 Task: For heading Arial Rounded MT Bold with Underline.  font size for heading26,  'Change the font style of data to'Browallia New.  and font size to 18,  Change the alignment of both headline & data to Align middle & Align Text left.  In the sheet  analysisMonthlySales_Analysis
Action: Mouse moved to (158, 209)
Screenshot: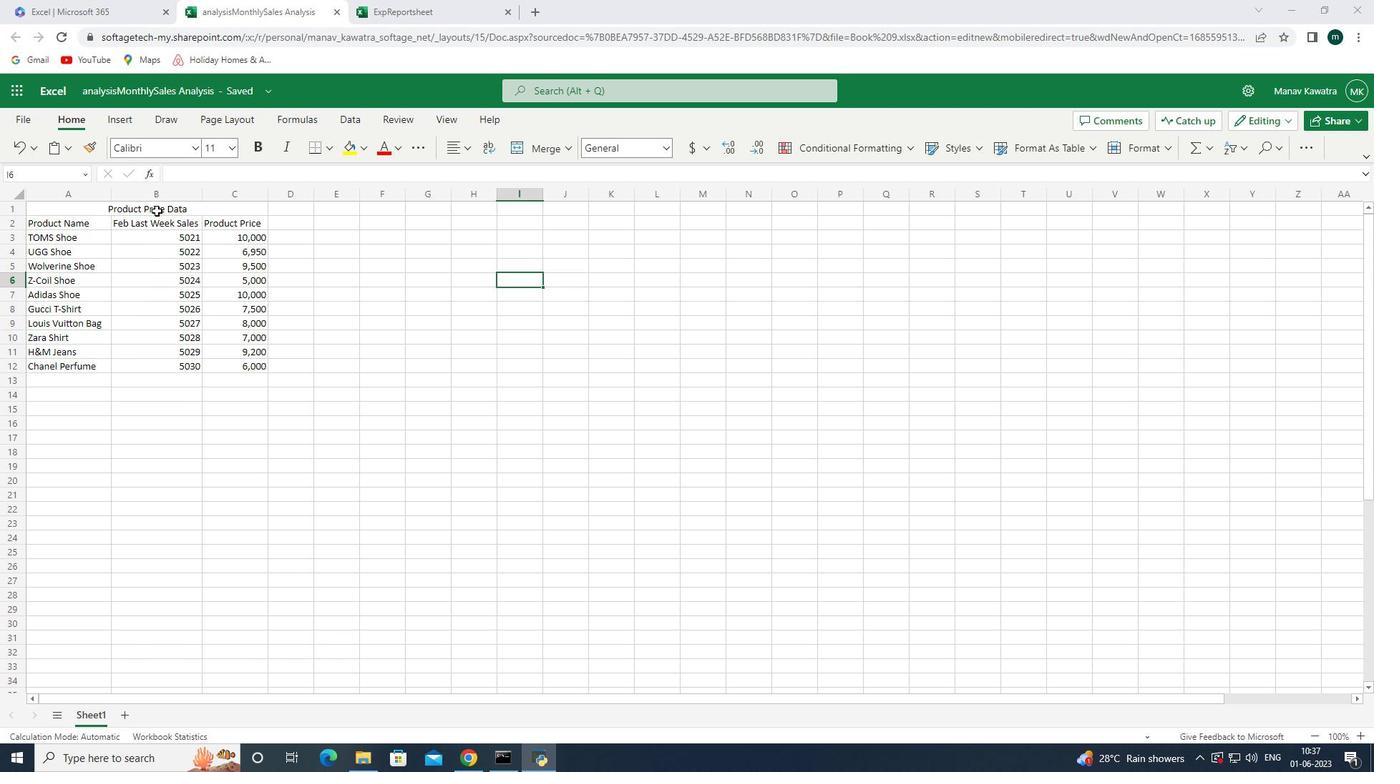 
Action: Mouse pressed left at (158, 209)
Screenshot: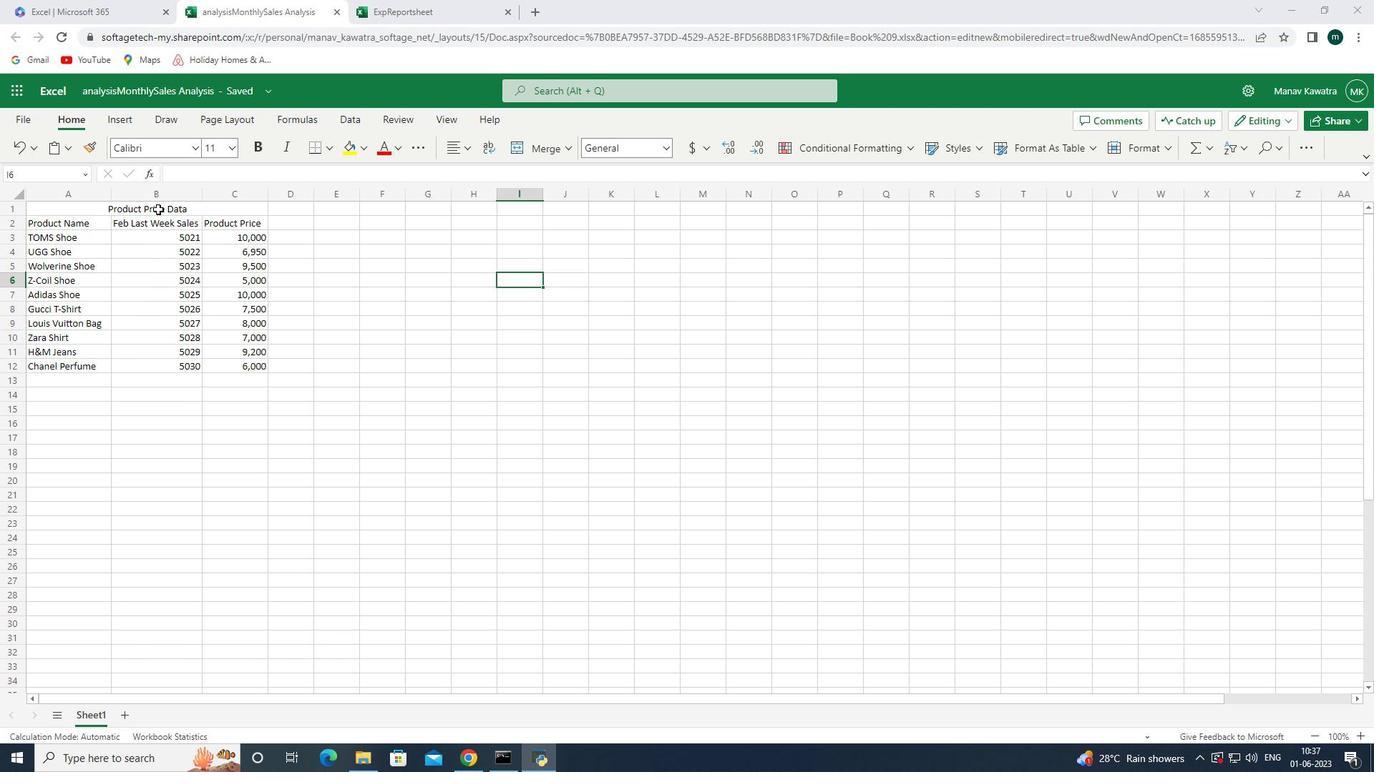 
Action: Mouse moved to (196, 145)
Screenshot: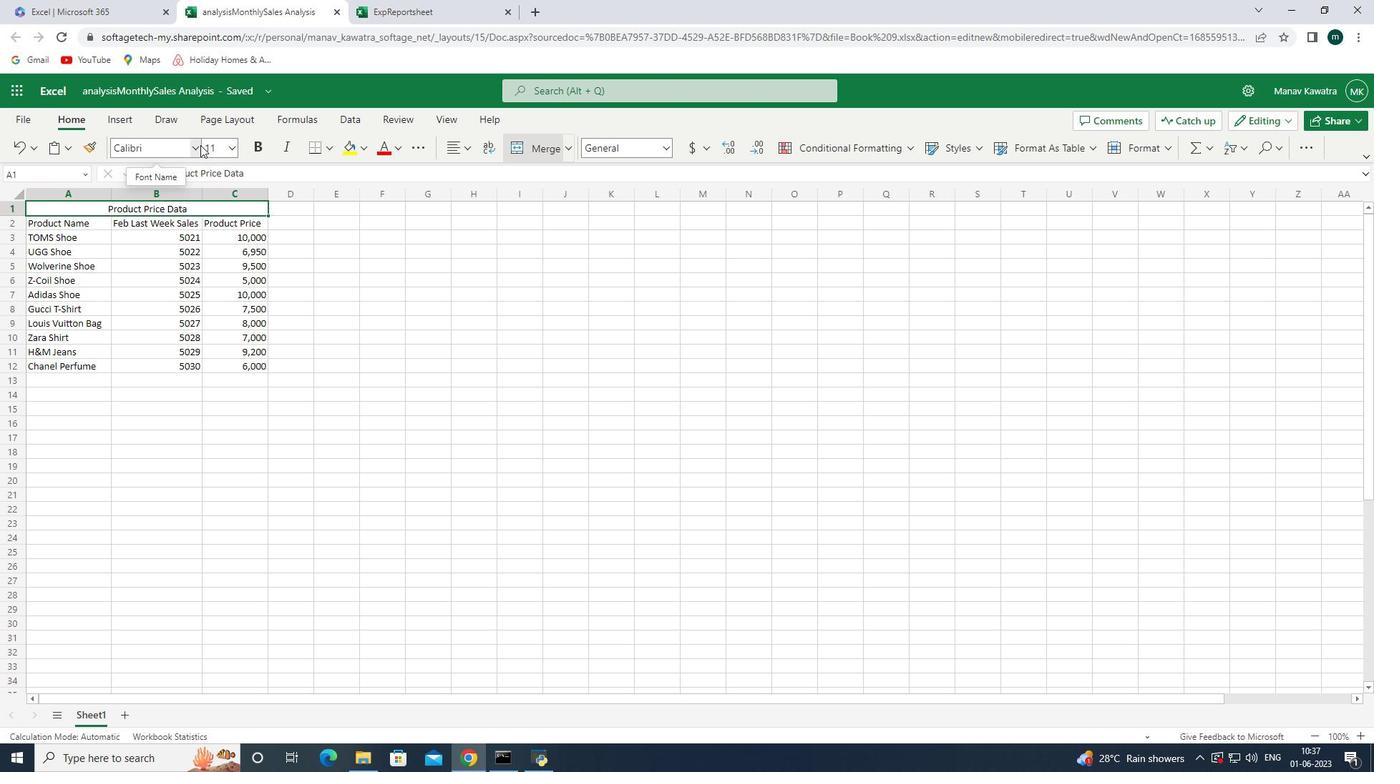 
Action: Mouse pressed left at (196, 145)
Screenshot: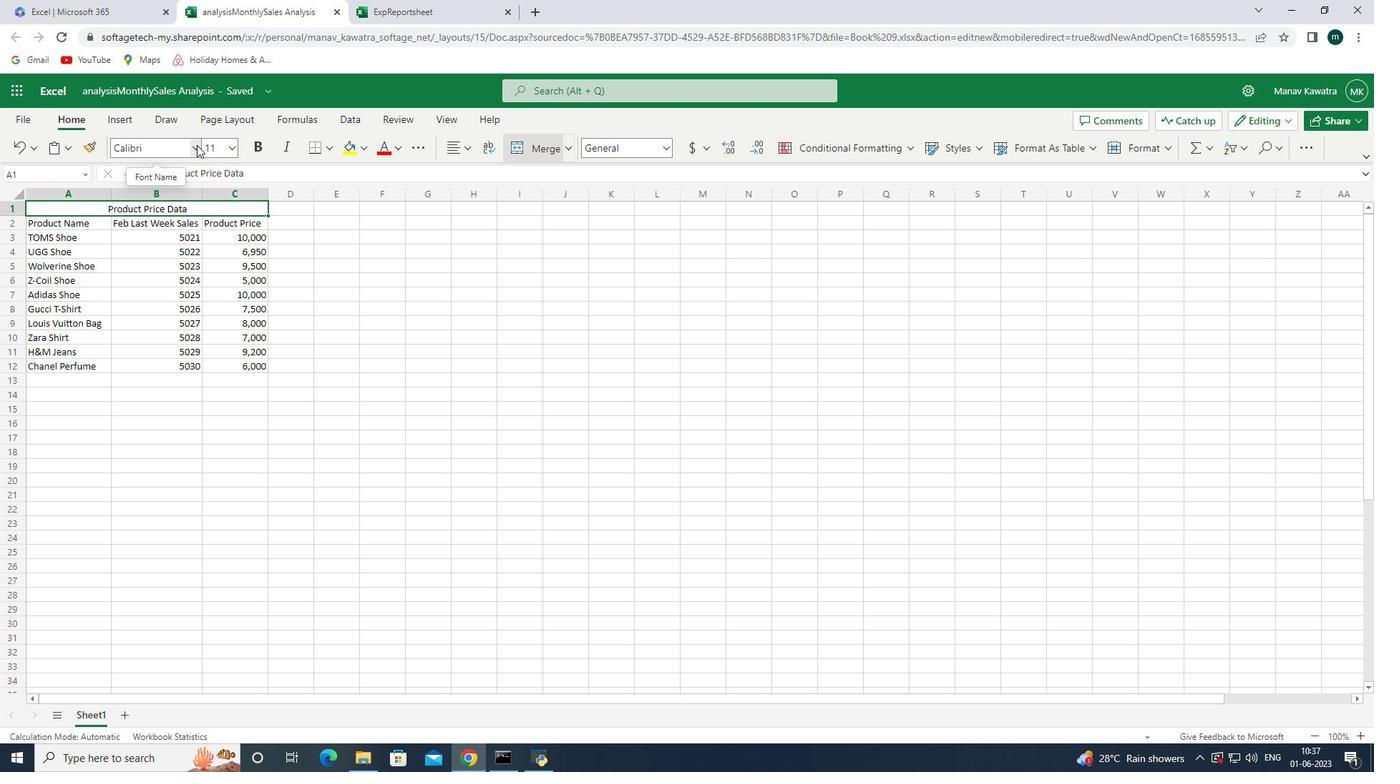 
Action: Key pressed <Key.down><Key.down><Key.down><Key.enter>
Screenshot: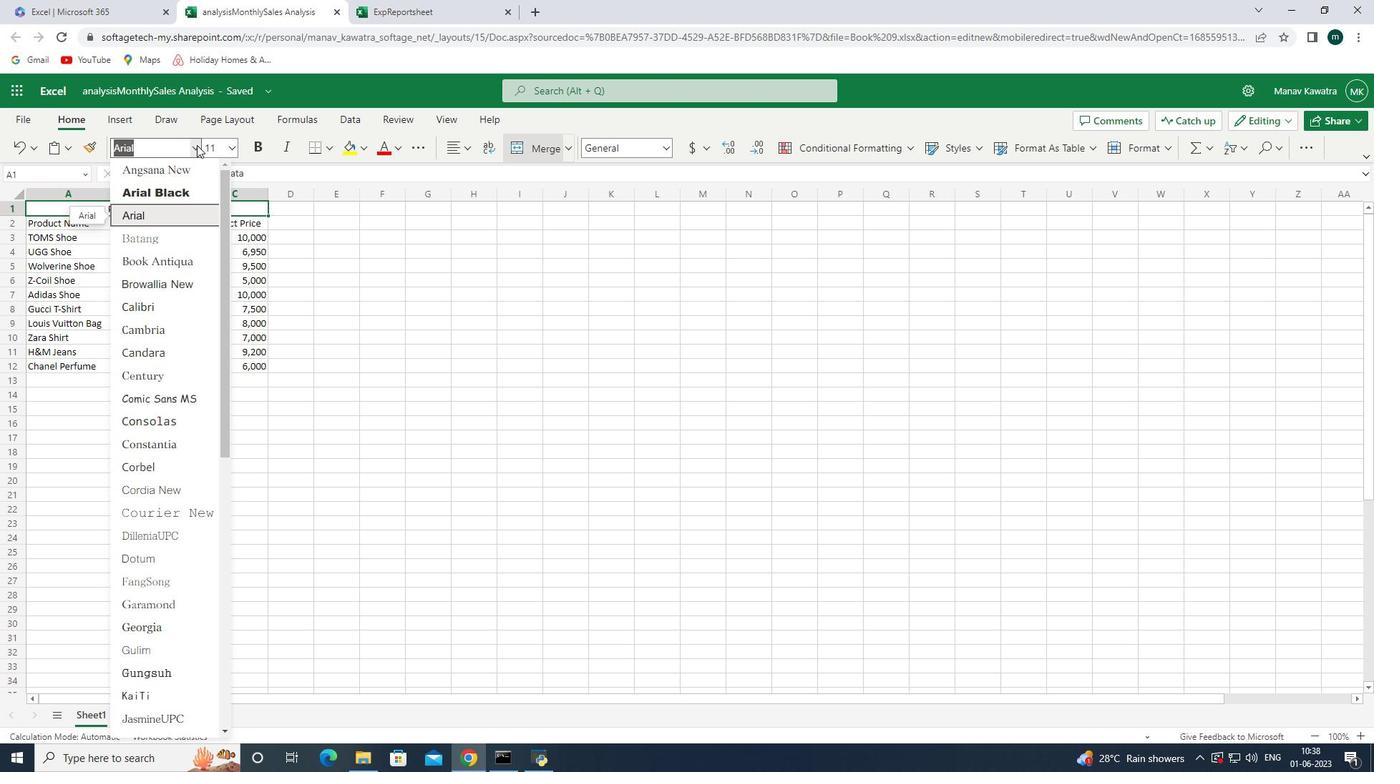 
Action: Mouse moved to (267, 148)
Screenshot: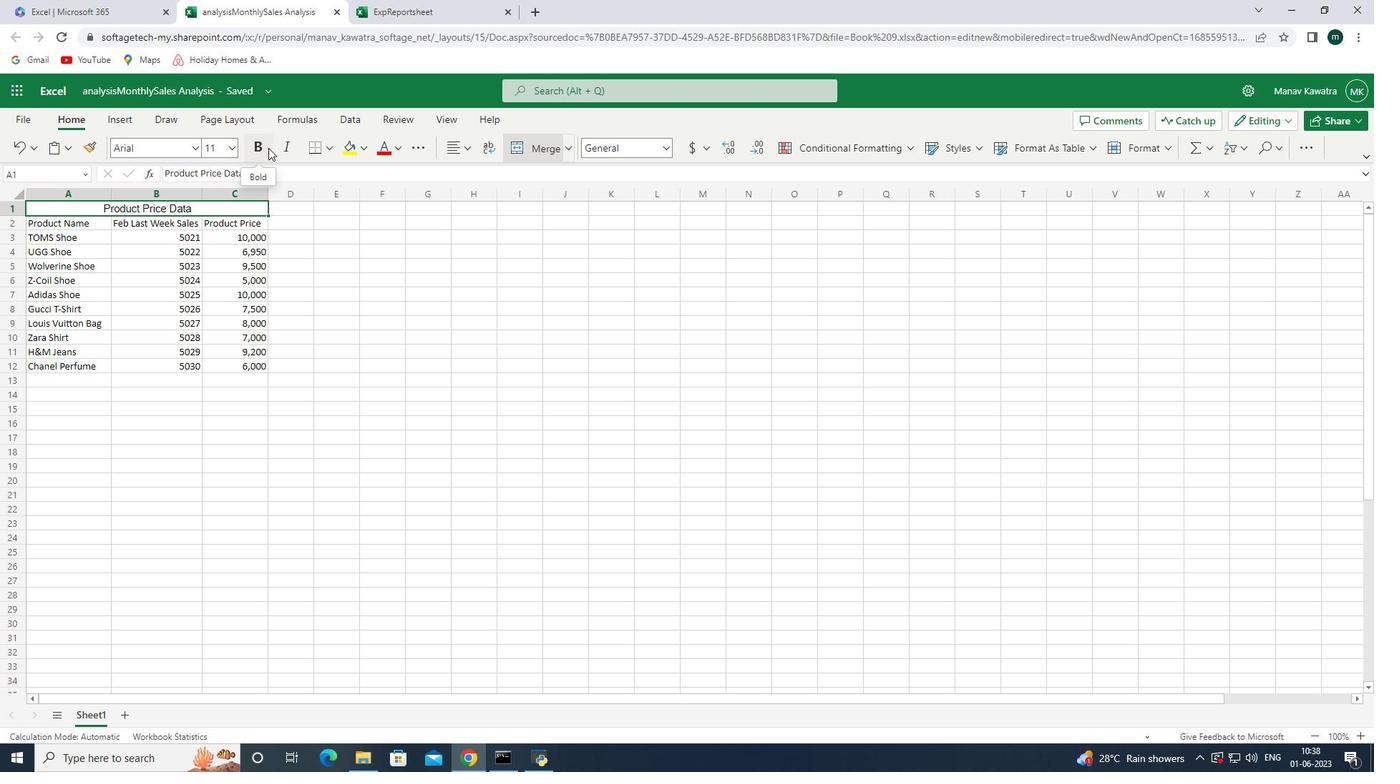 
Action: Mouse pressed left at (267, 148)
Screenshot: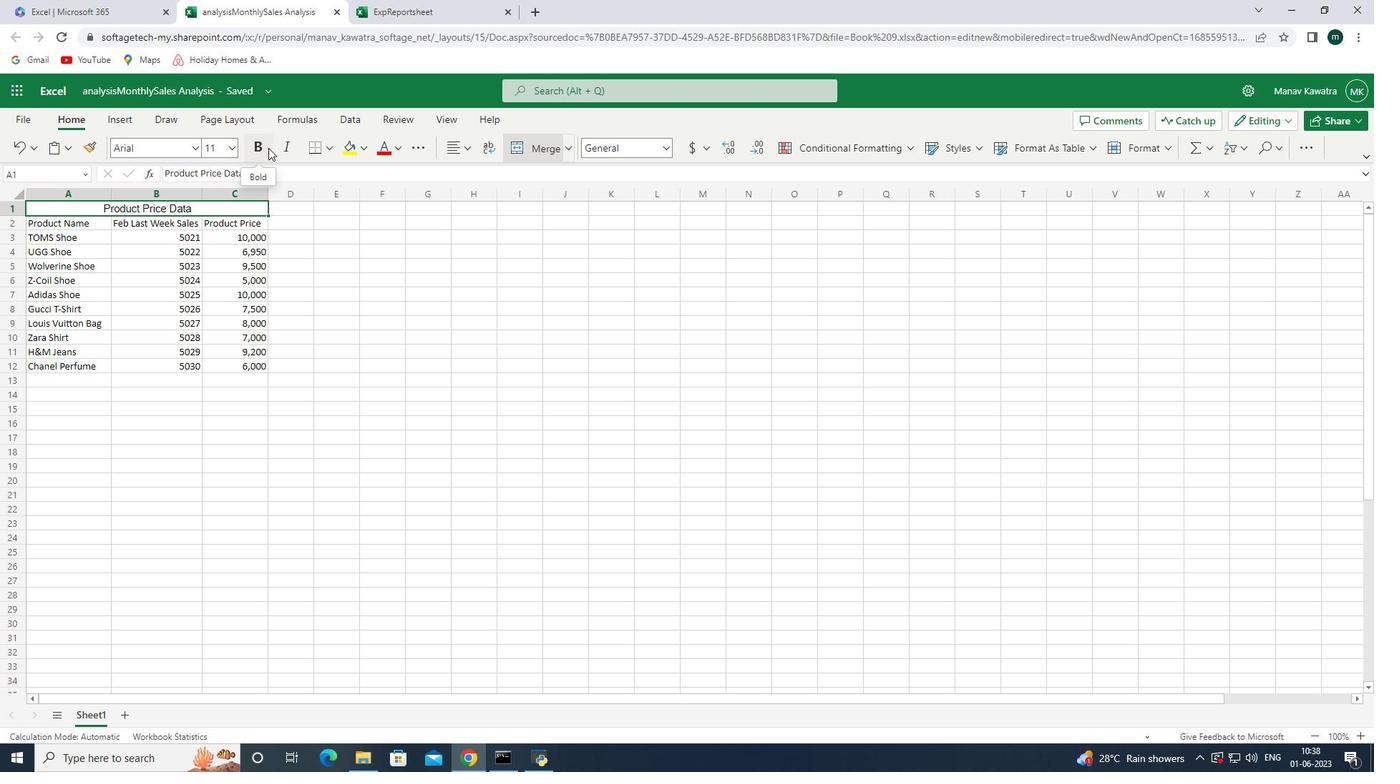 
Action: Mouse moved to (979, 154)
Screenshot: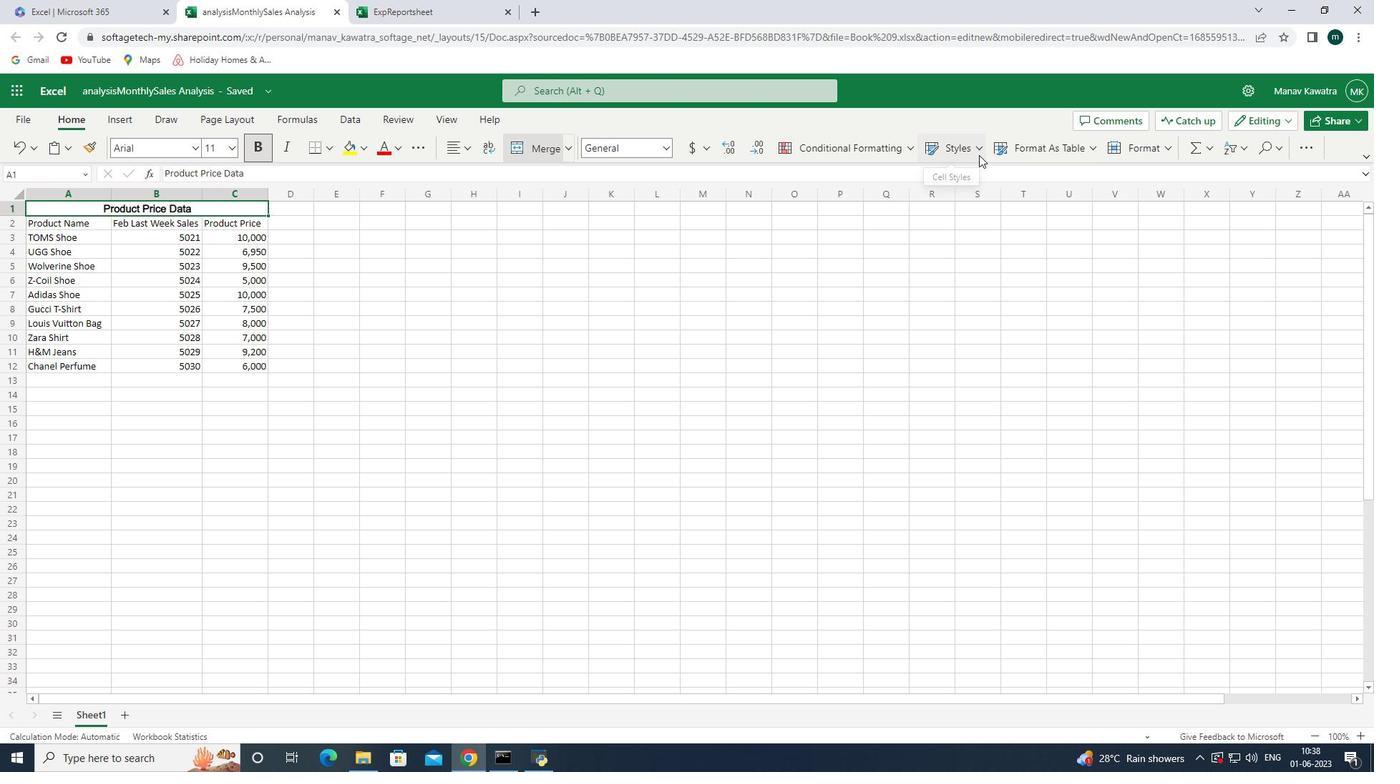 
Action: Mouse pressed left at (979, 154)
Screenshot: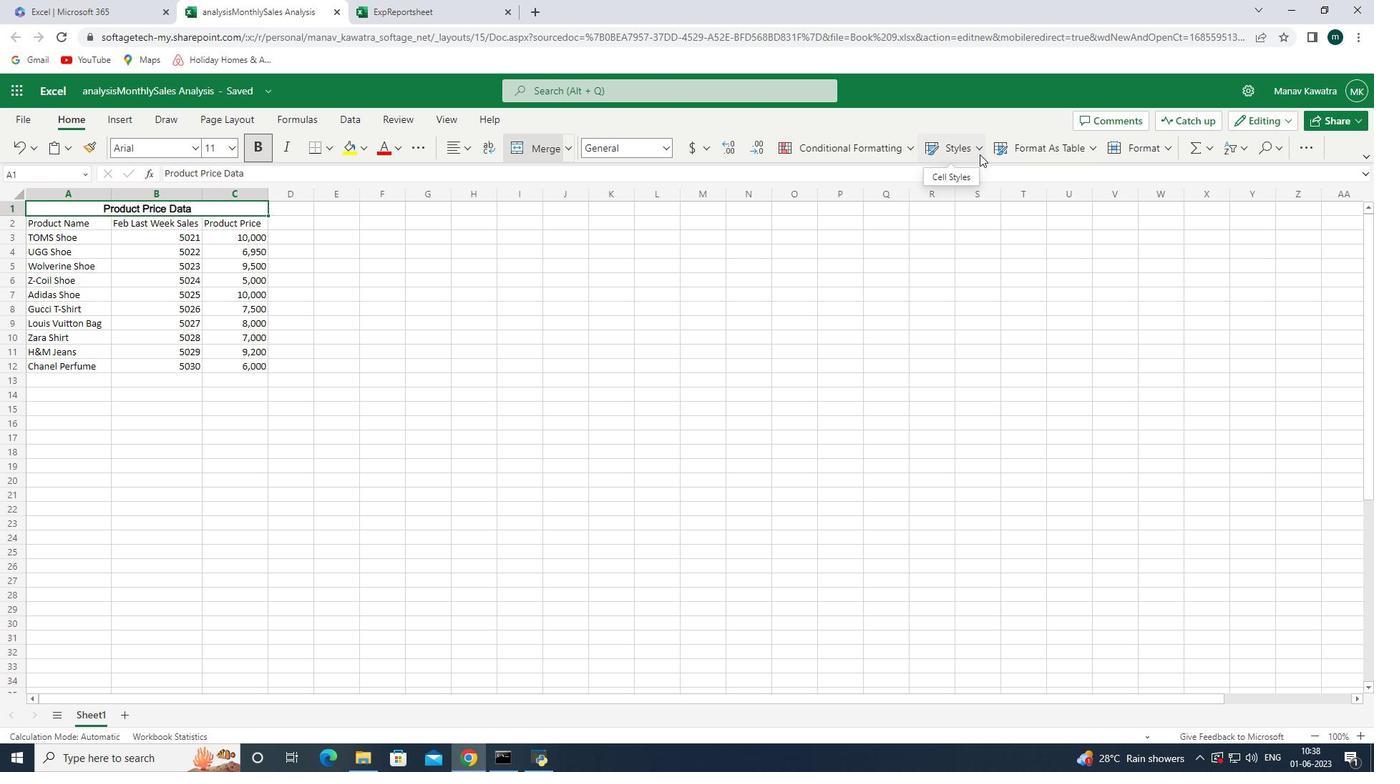 
Action: Mouse moved to (1094, 147)
Screenshot: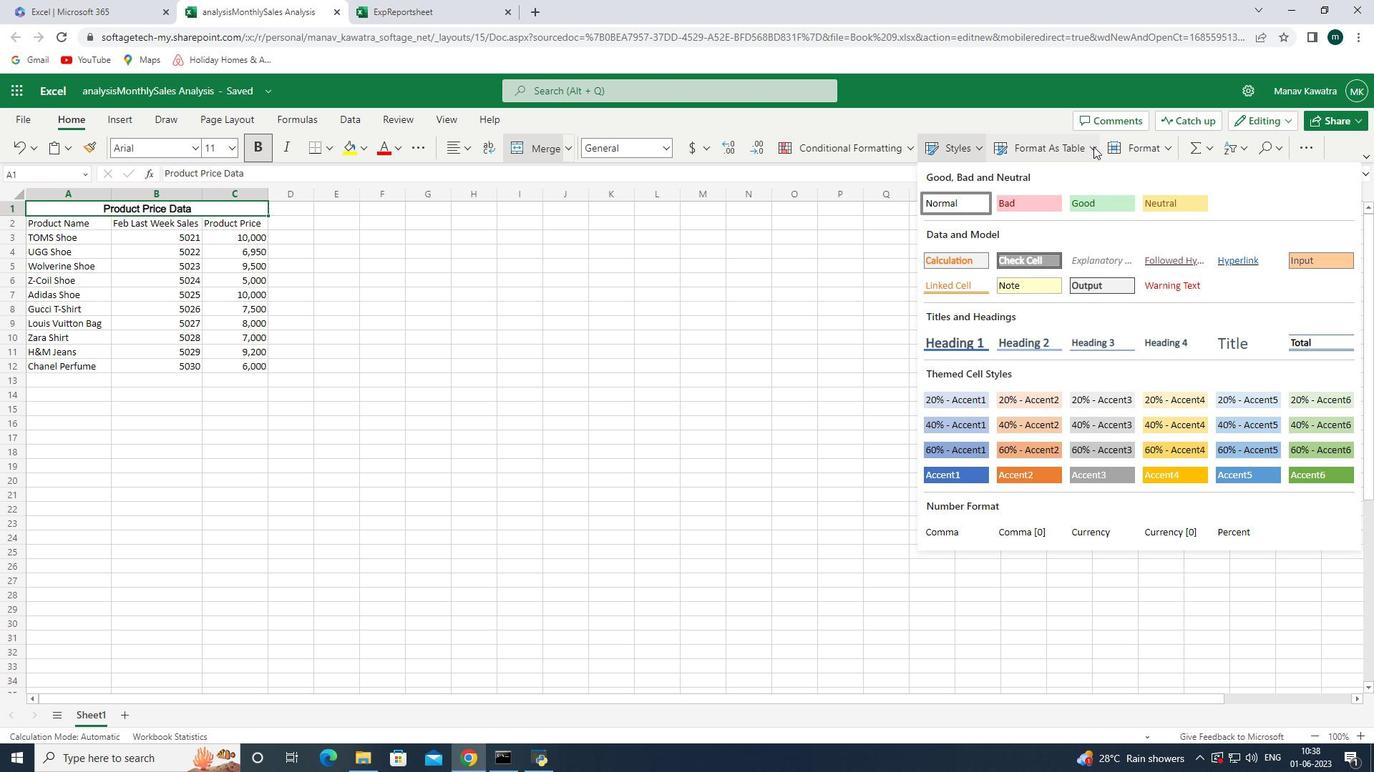 
Action: Mouse pressed left at (1094, 147)
Screenshot: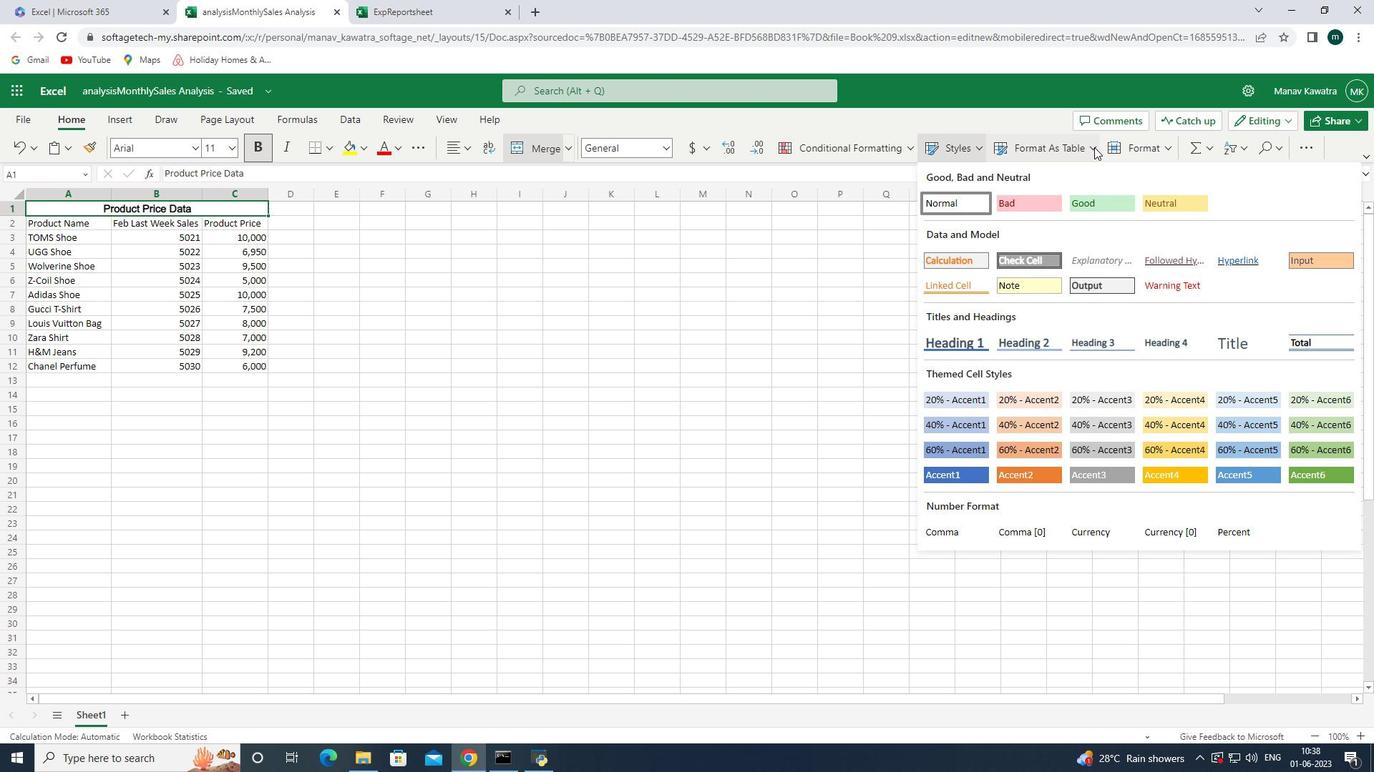 
Action: Mouse moved to (1167, 148)
Screenshot: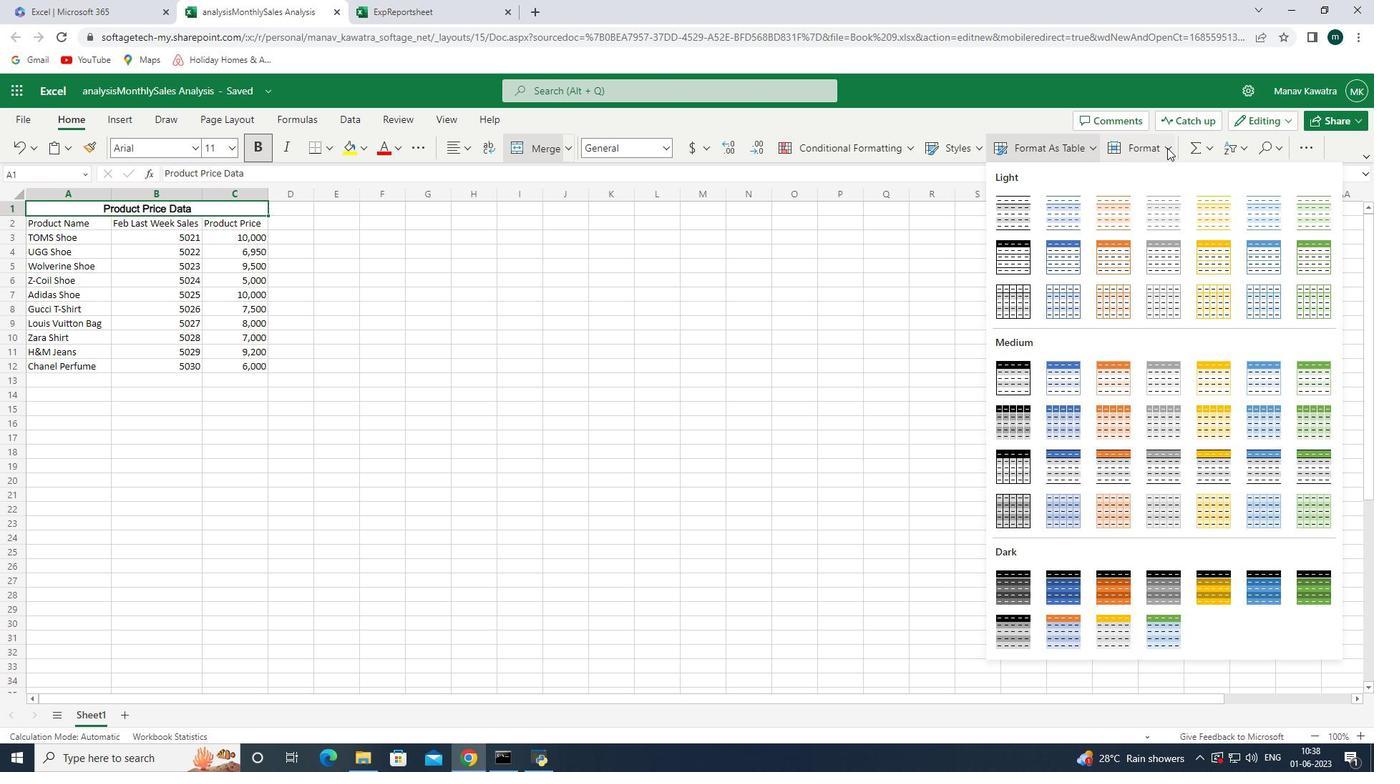 
Action: Mouse pressed left at (1167, 148)
Screenshot: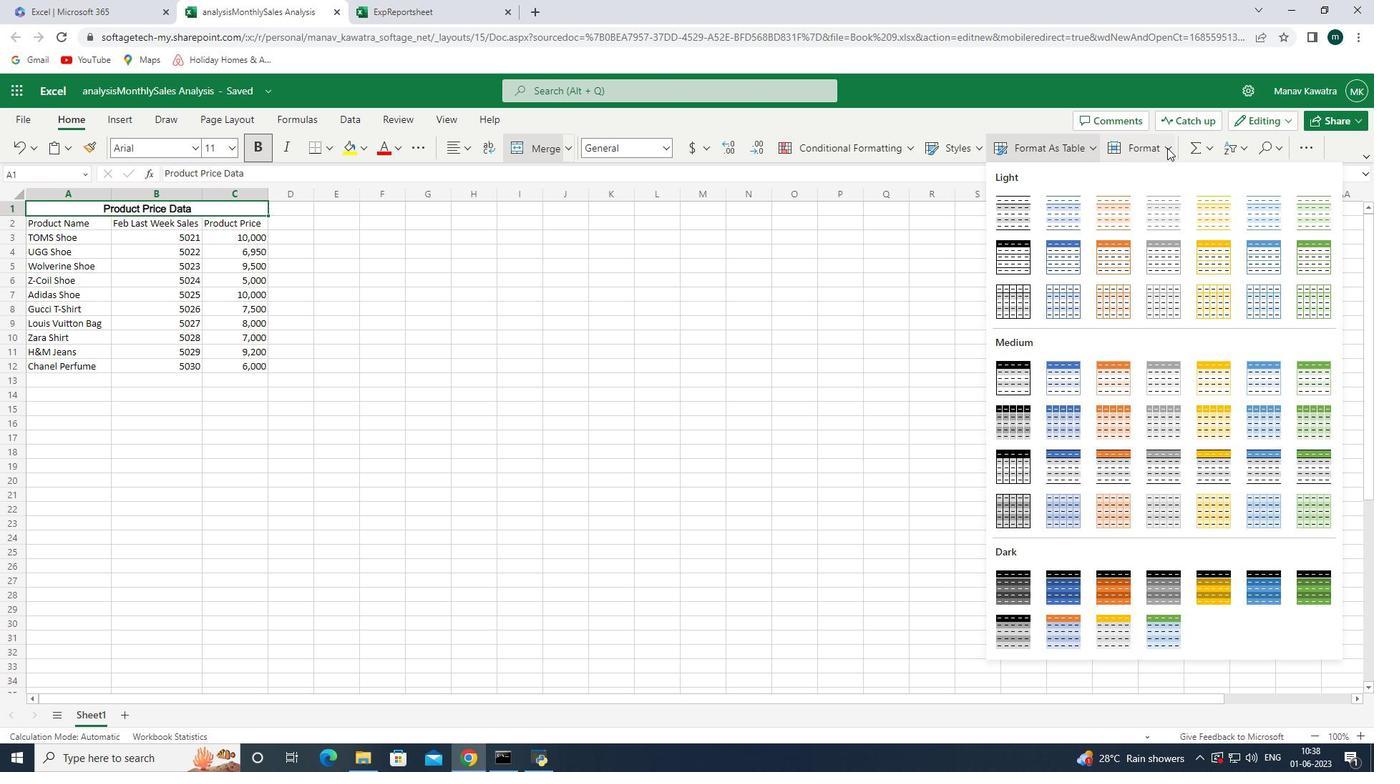 
Action: Mouse moved to (138, 118)
Screenshot: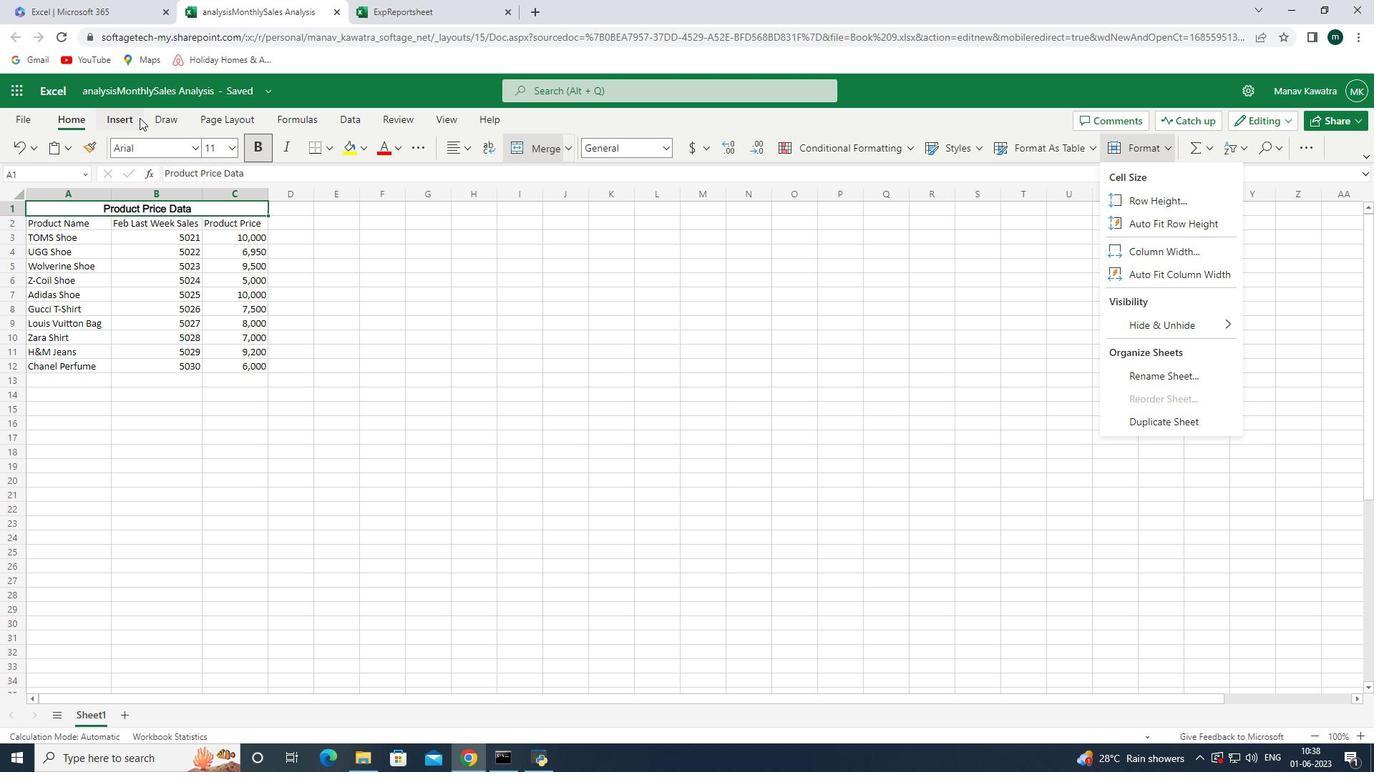 
Action: Mouse pressed left at (138, 118)
Screenshot: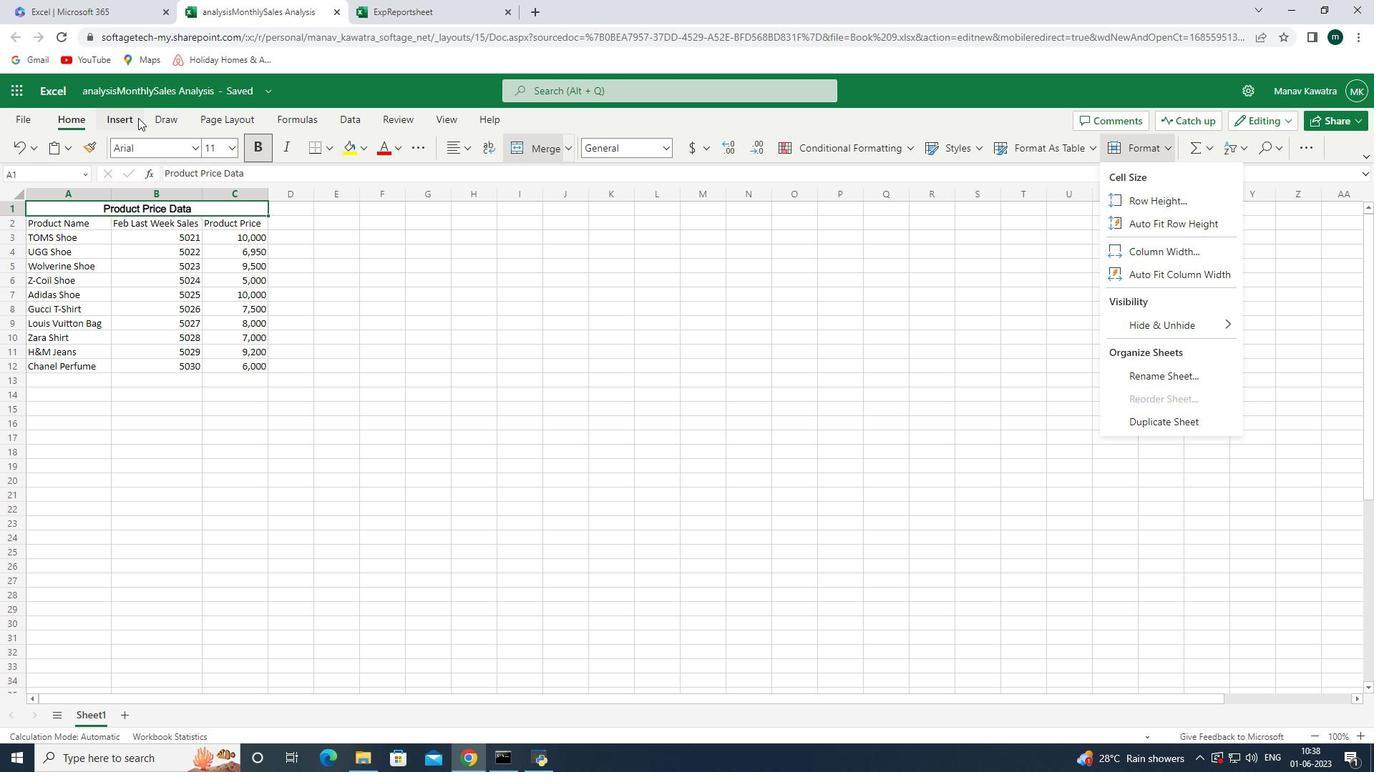 
Action: Mouse moved to (90, 148)
Screenshot: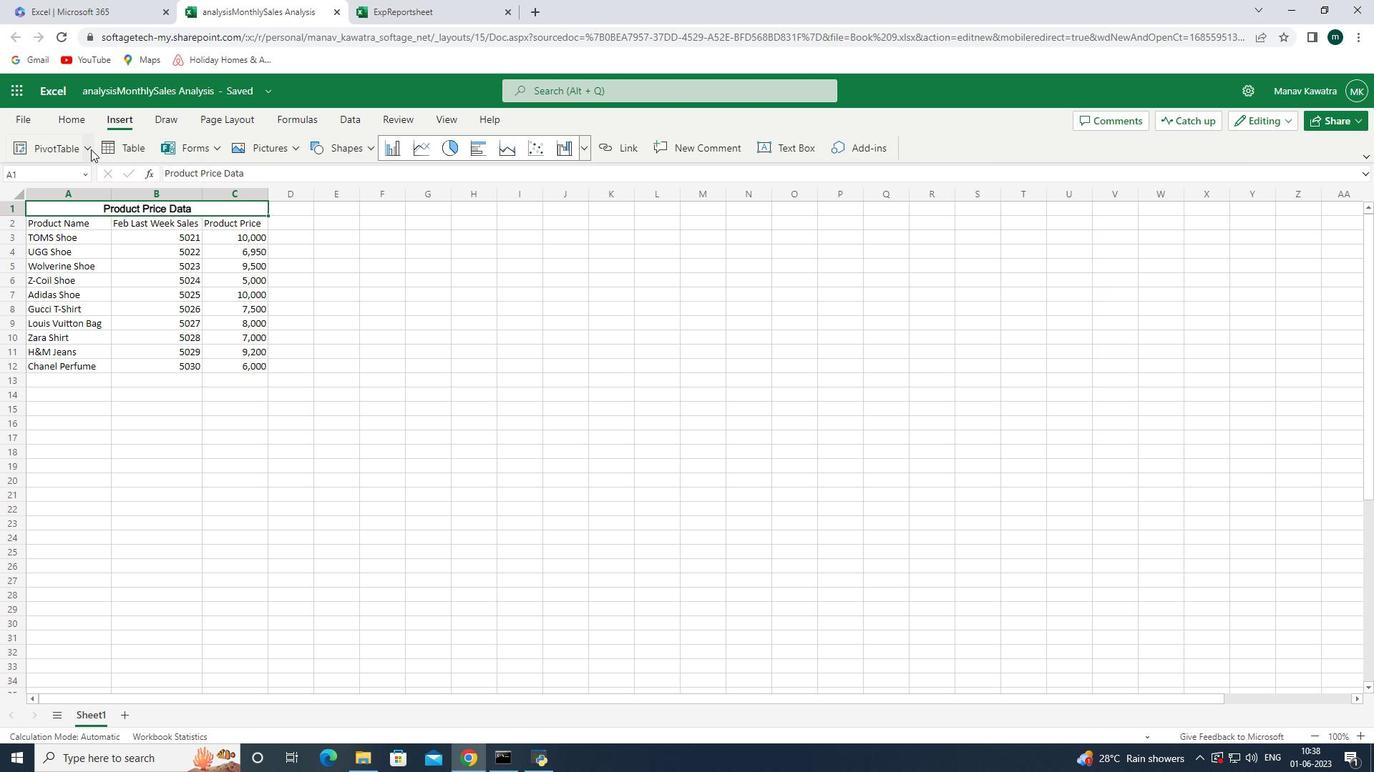 
Action: Mouse pressed left at (90, 148)
Screenshot: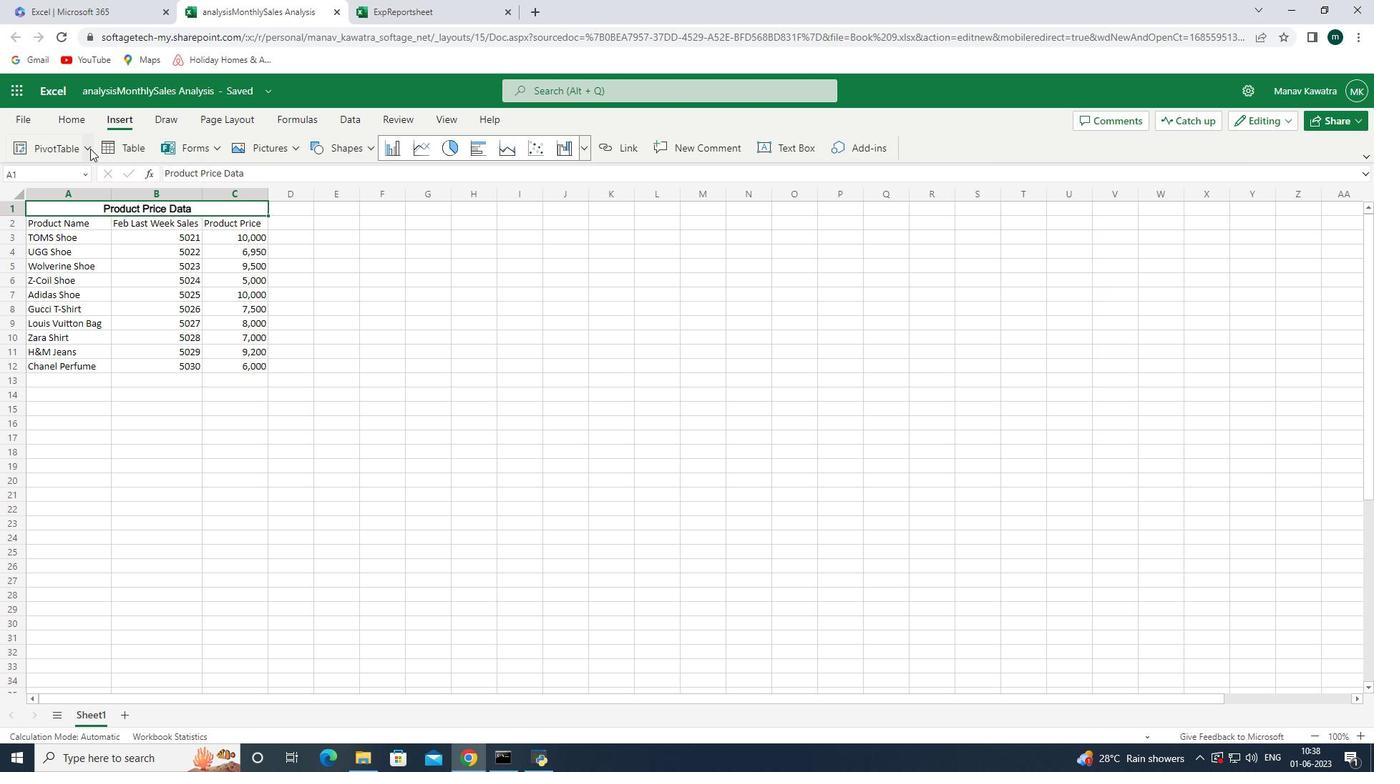 
Action: Mouse moved to (221, 149)
Screenshot: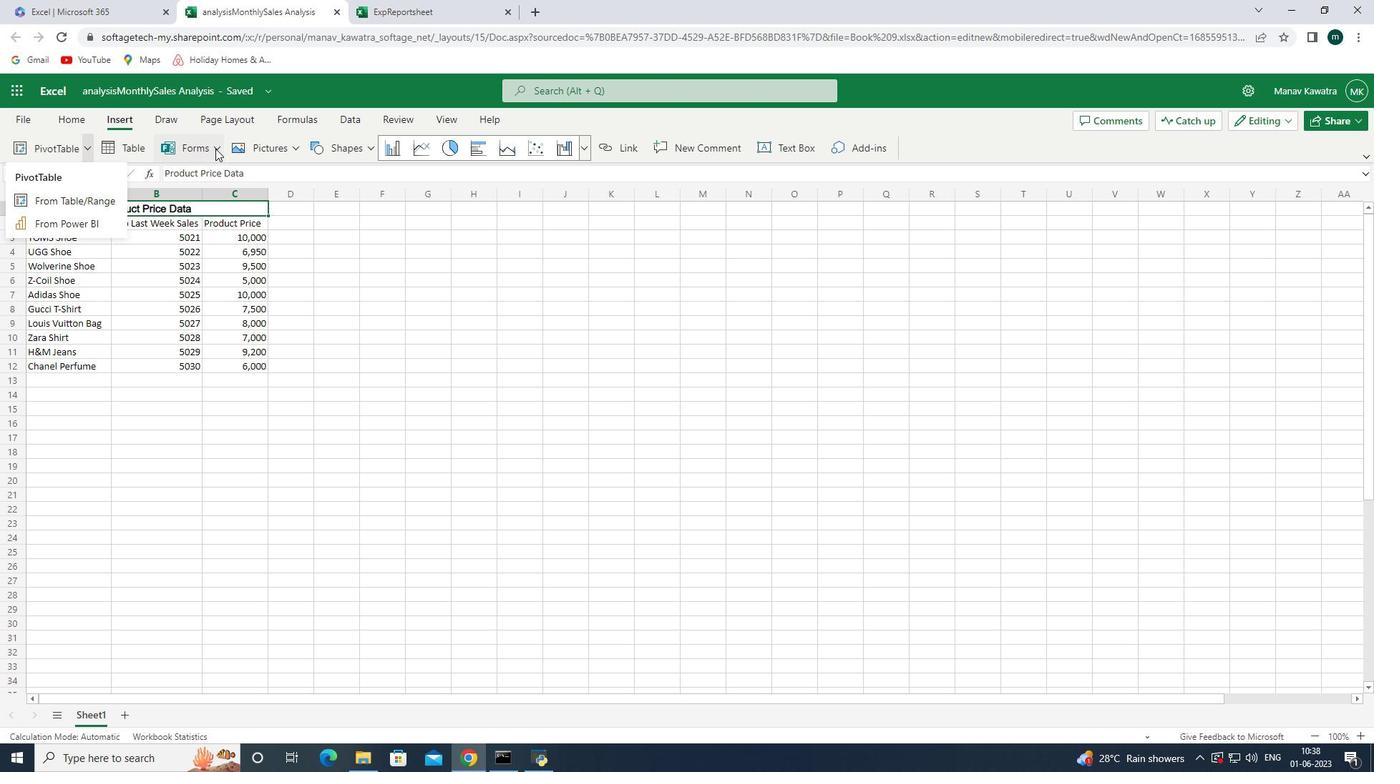
Action: Mouse pressed left at (221, 149)
Screenshot: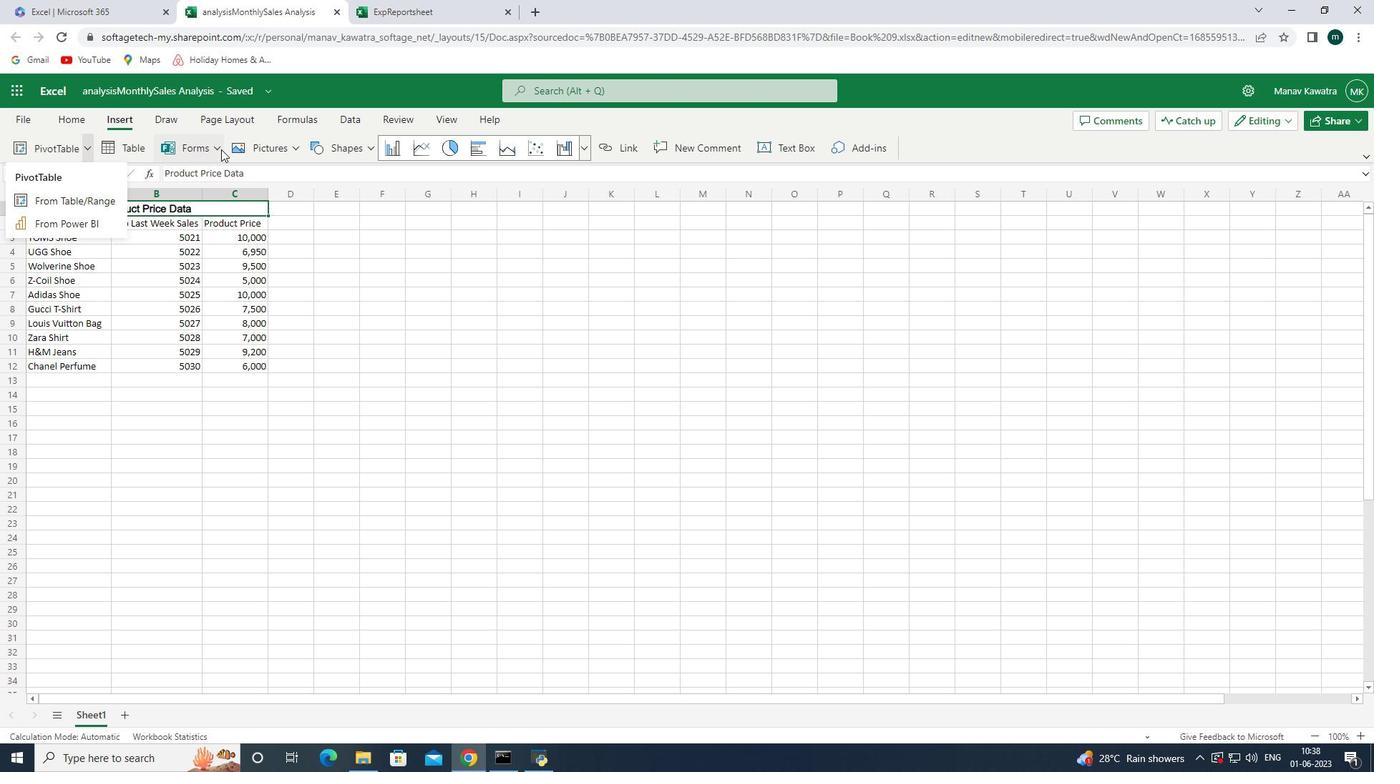
Action: Mouse moved to (297, 147)
Screenshot: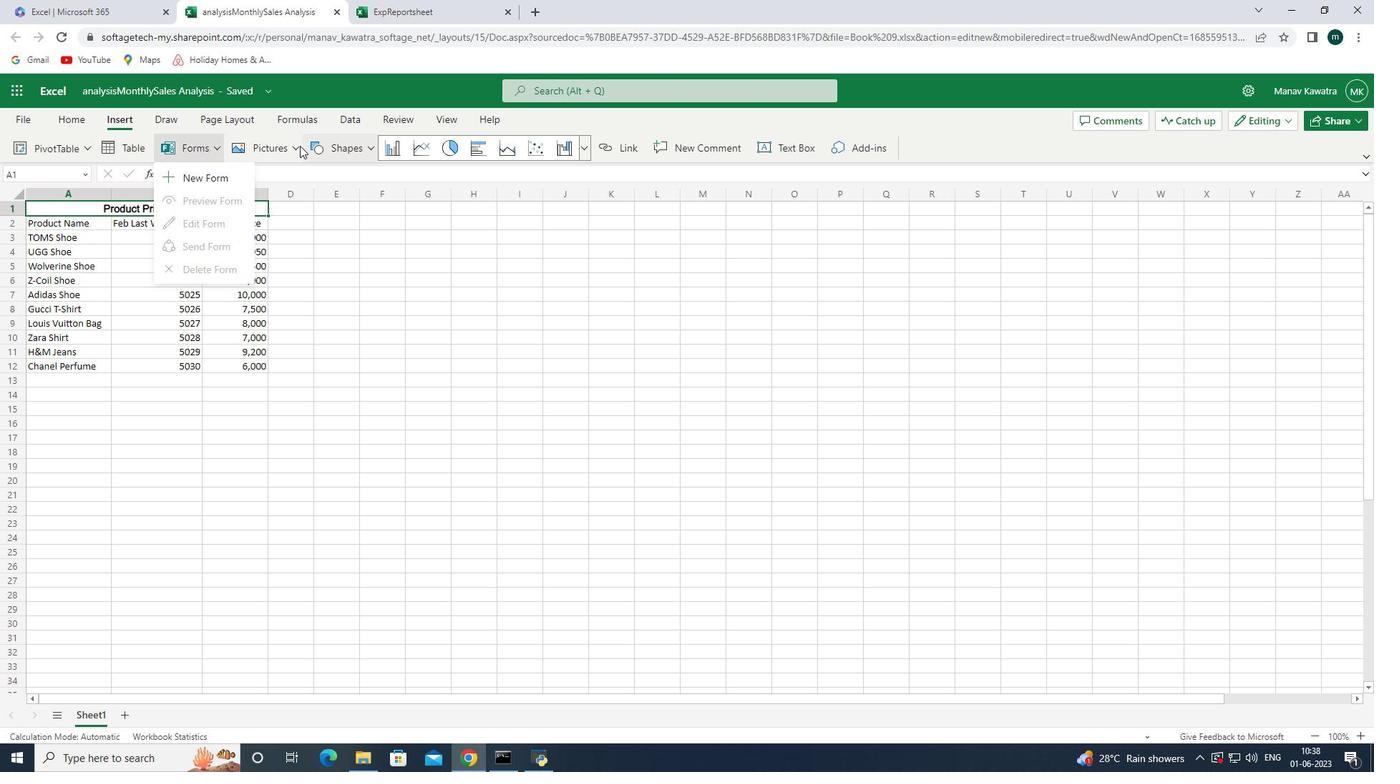 
Action: Mouse pressed left at (297, 147)
Screenshot: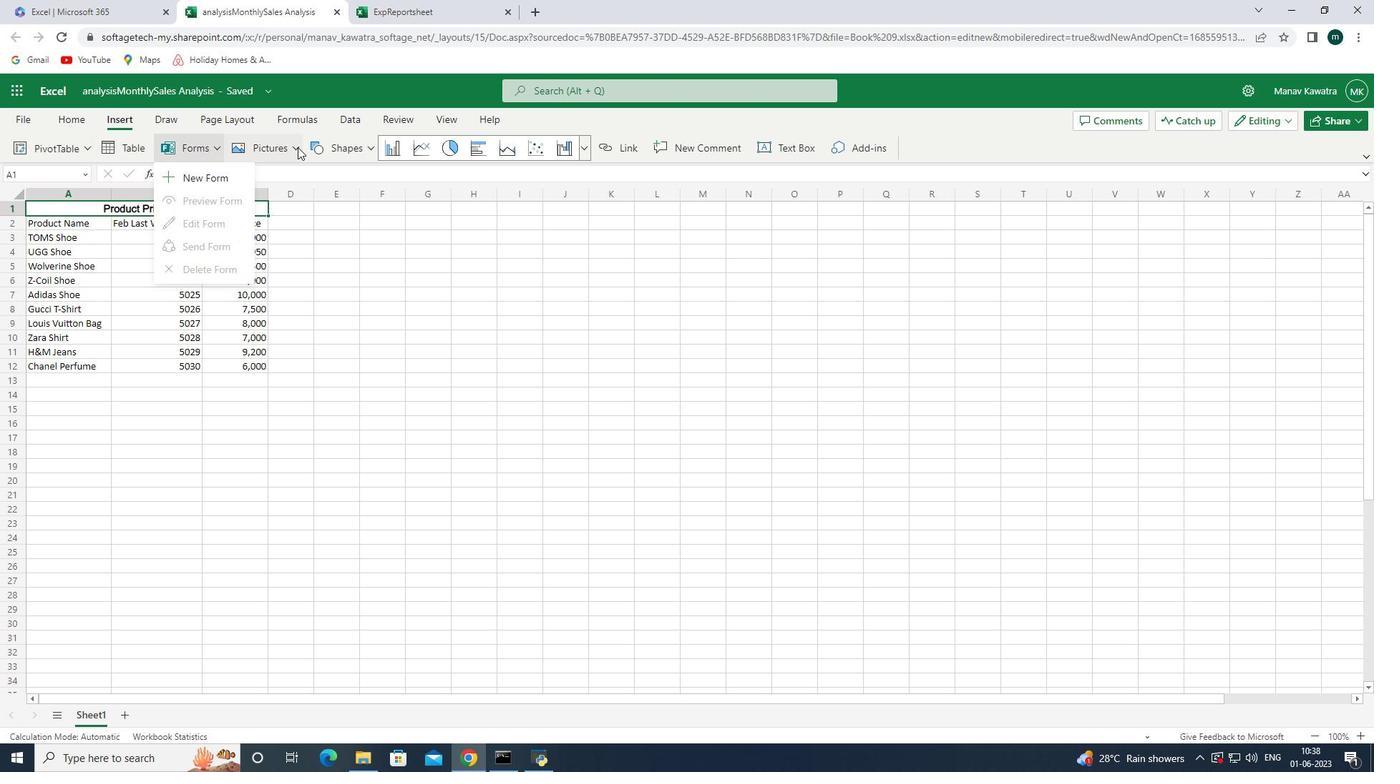 
Action: Mouse moved to (371, 149)
Screenshot: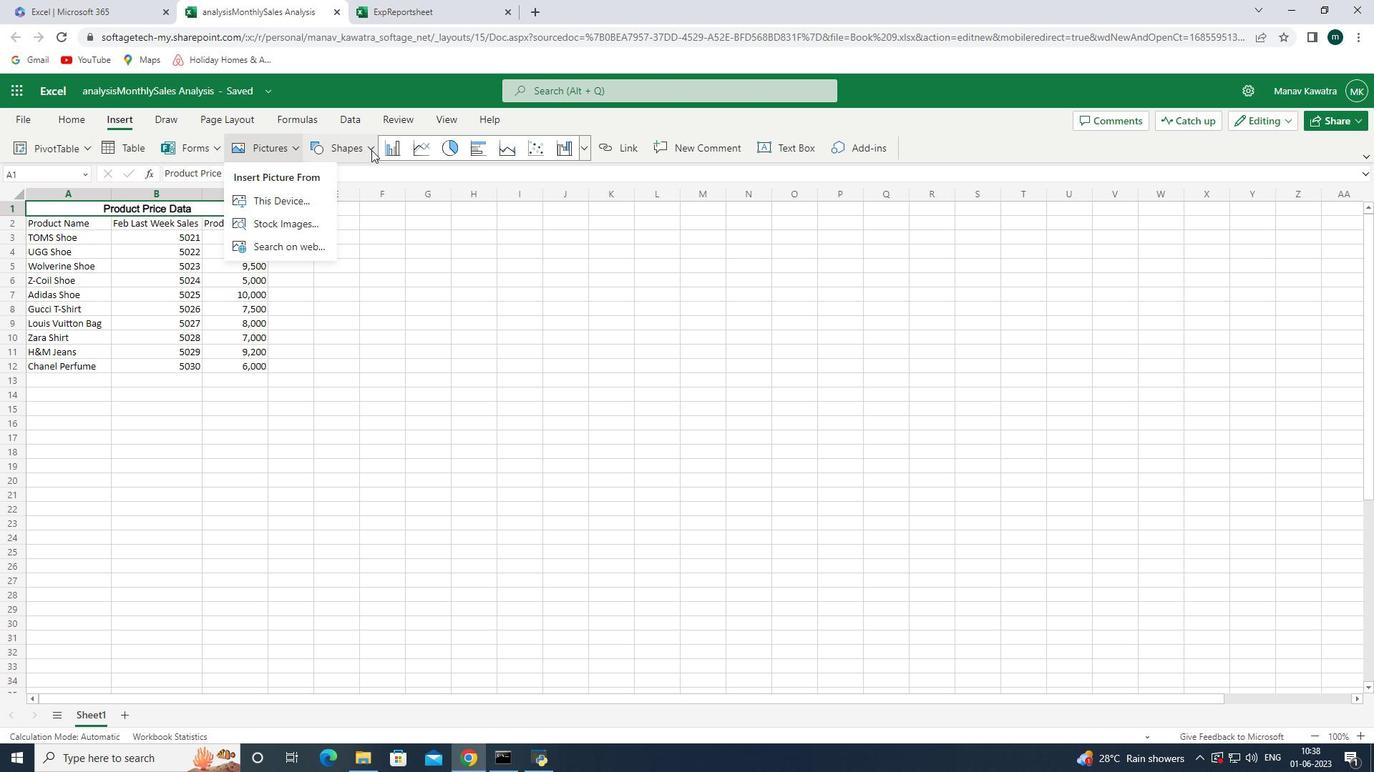 
Action: Mouse pressed left at (371, 149)
Screenshot: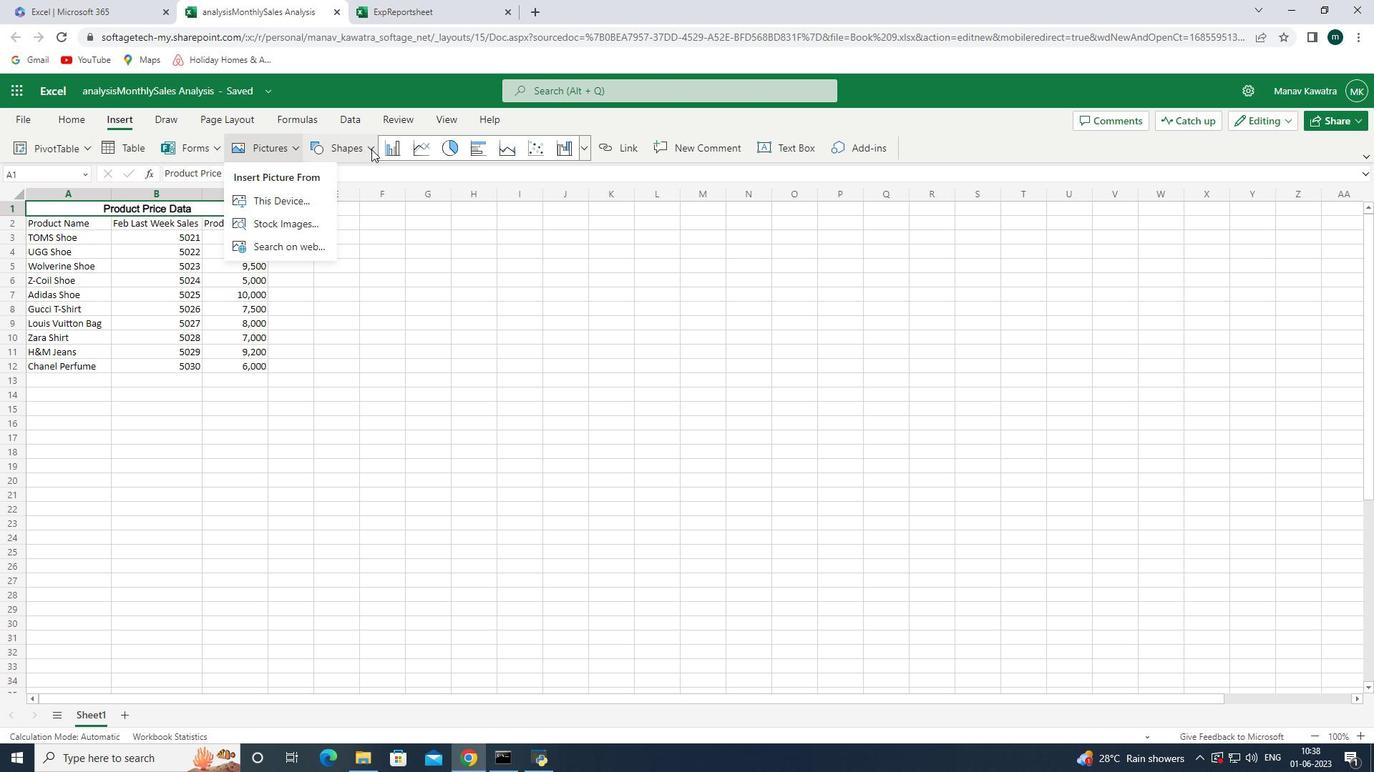 
Action: Mouse moved to (171, 115)
Screenshot: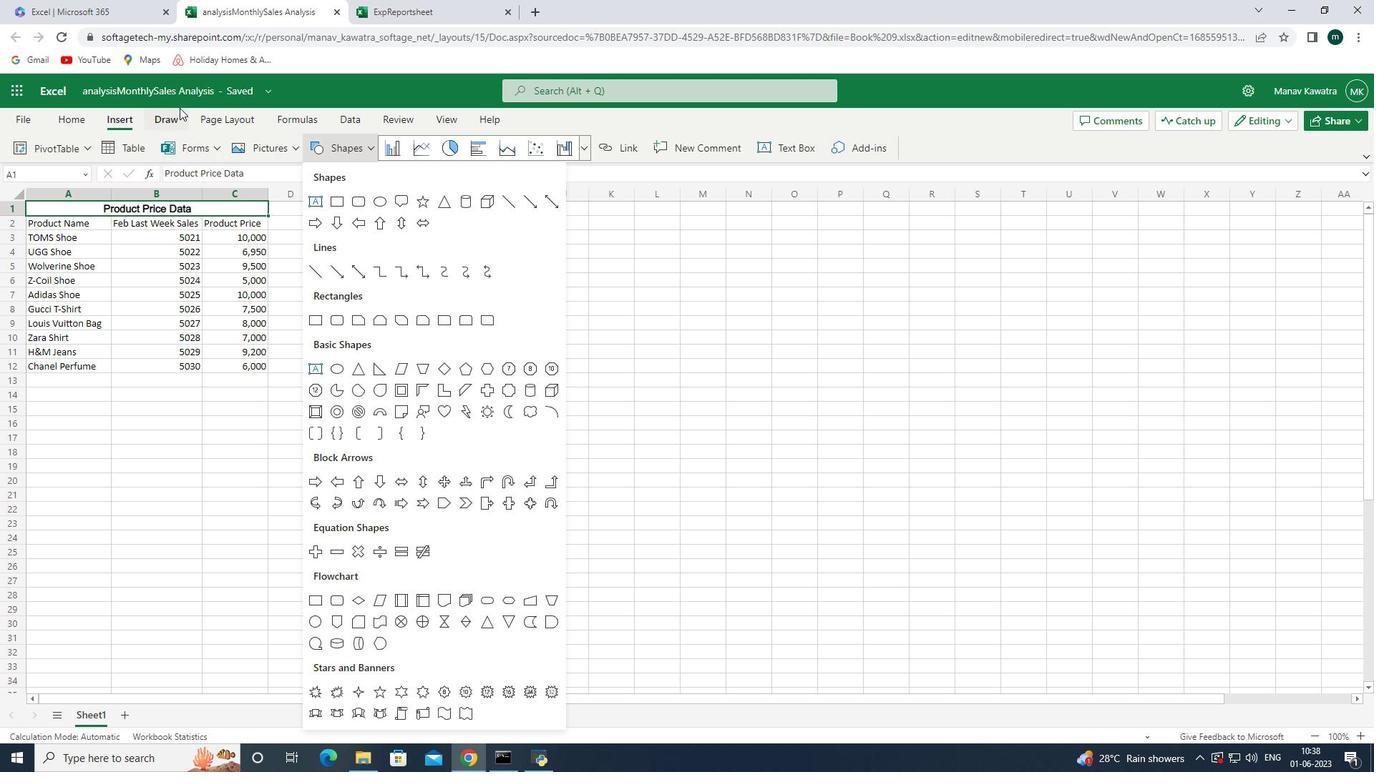
Action: Mouse pressed left at (171, 115)
Screenshot: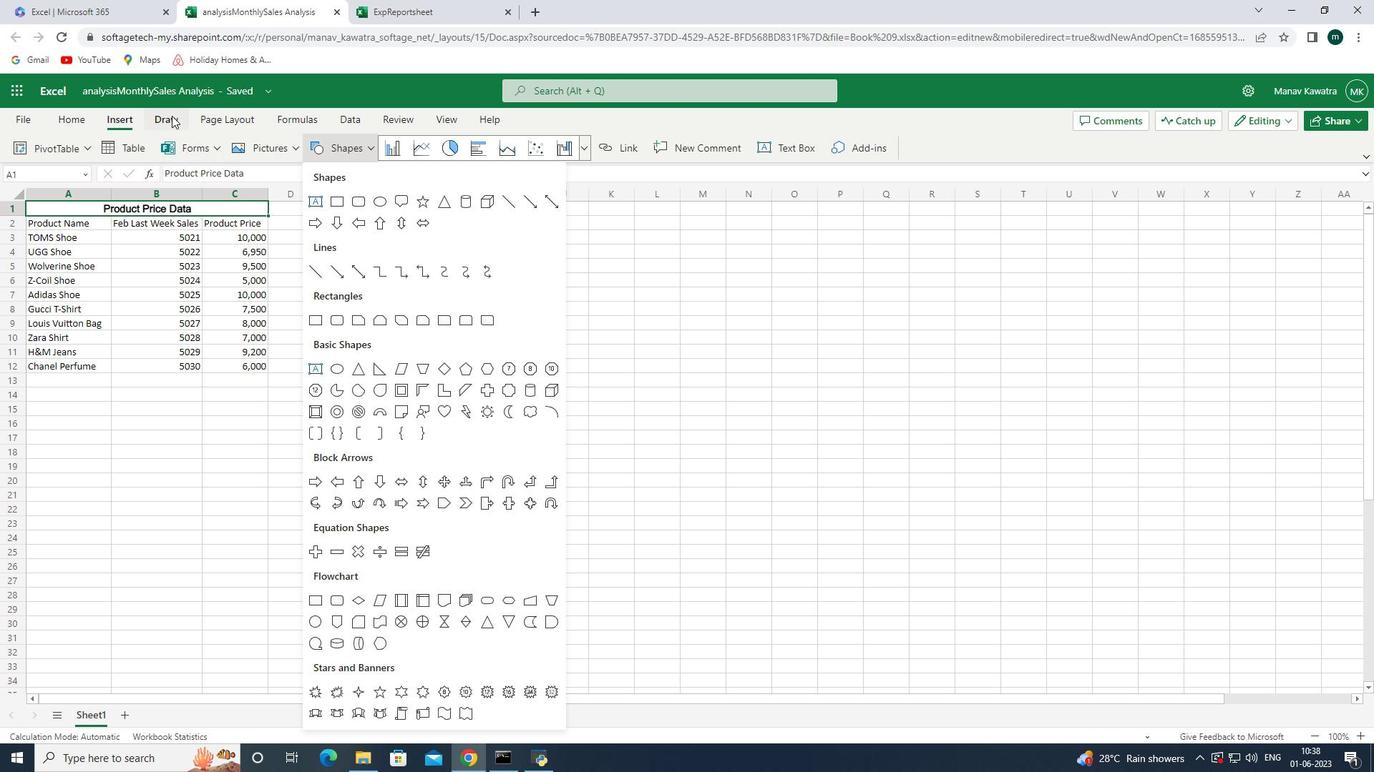 
Action: Mouse moved to (215, 118)
Screenshot: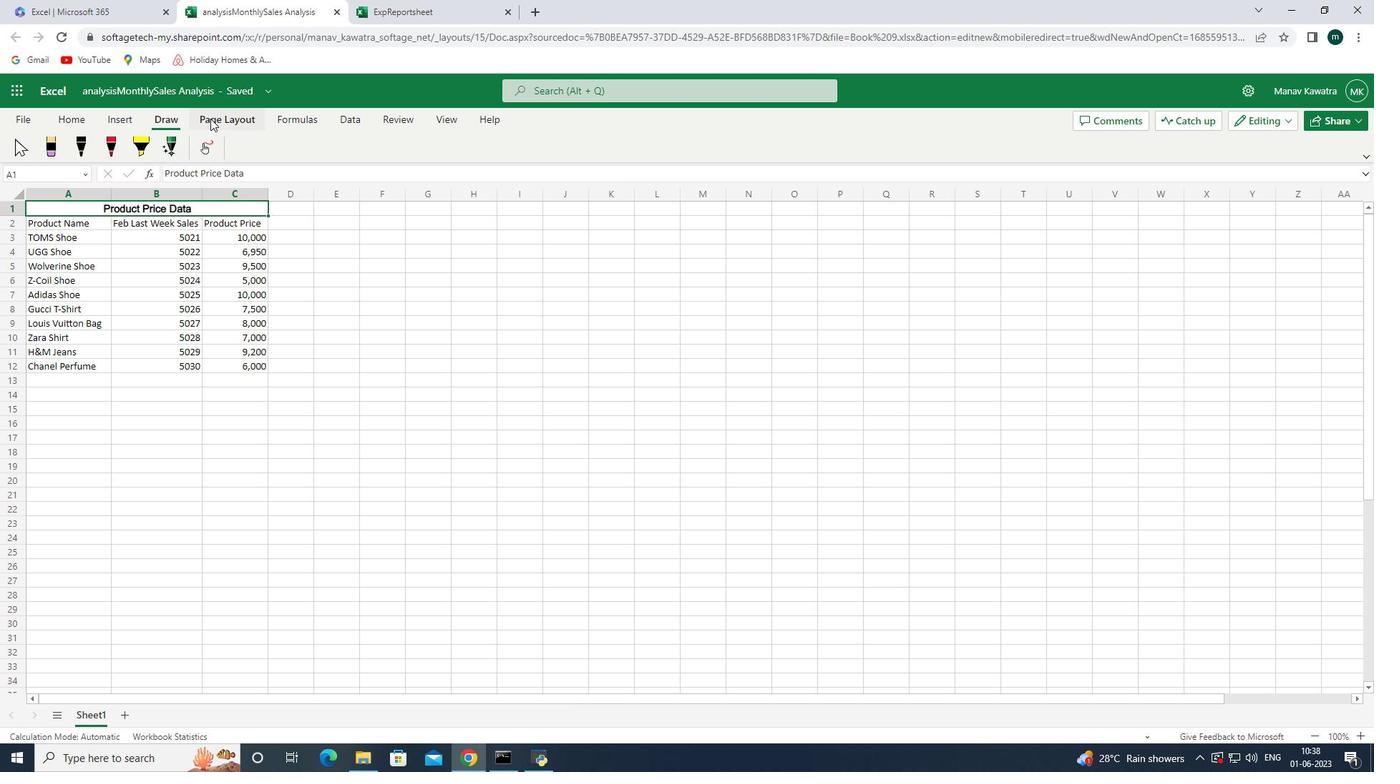 
Action: Mouse pressed left at (215, 118)
Screenshot: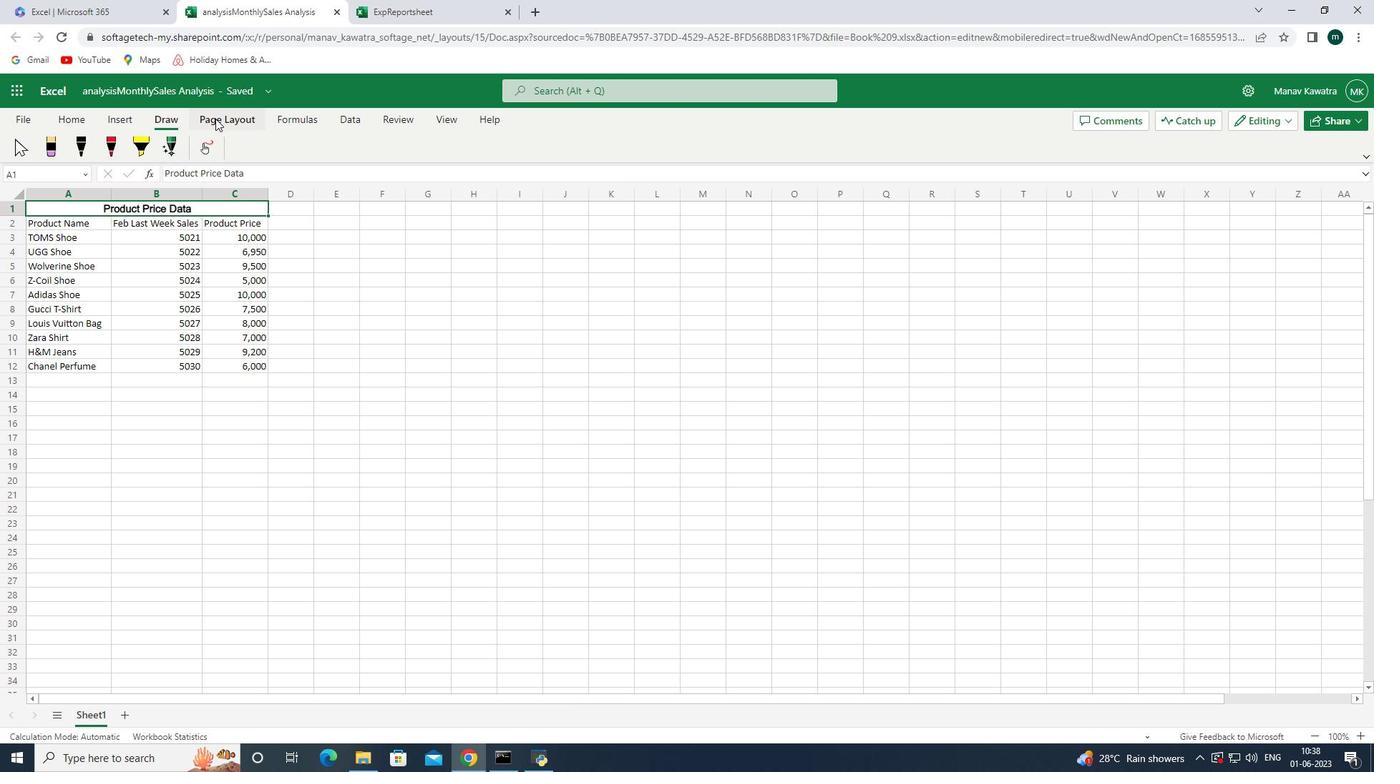 
Action: Mouse moved to (292, 125)
Screenshot: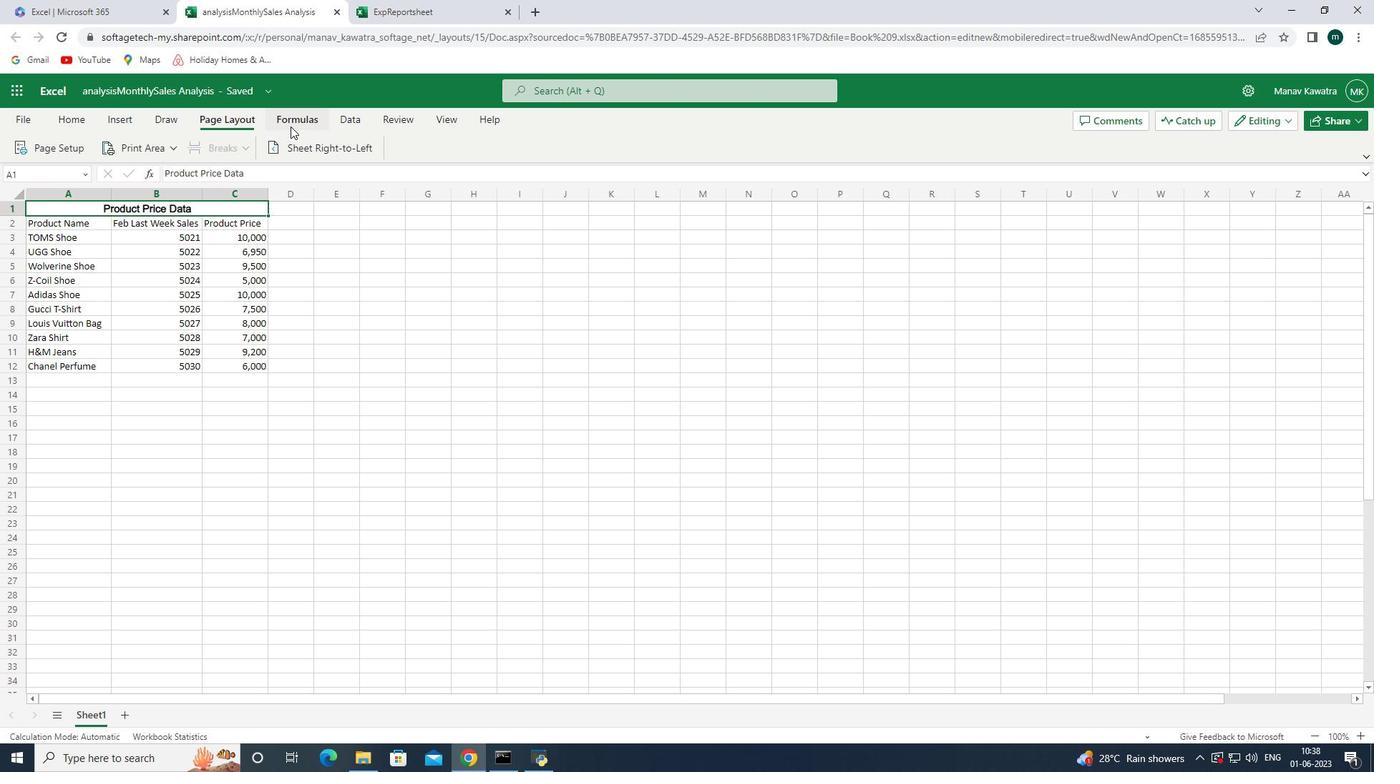 
Action: Mouse pressed left at (292, 125)
Screenshot: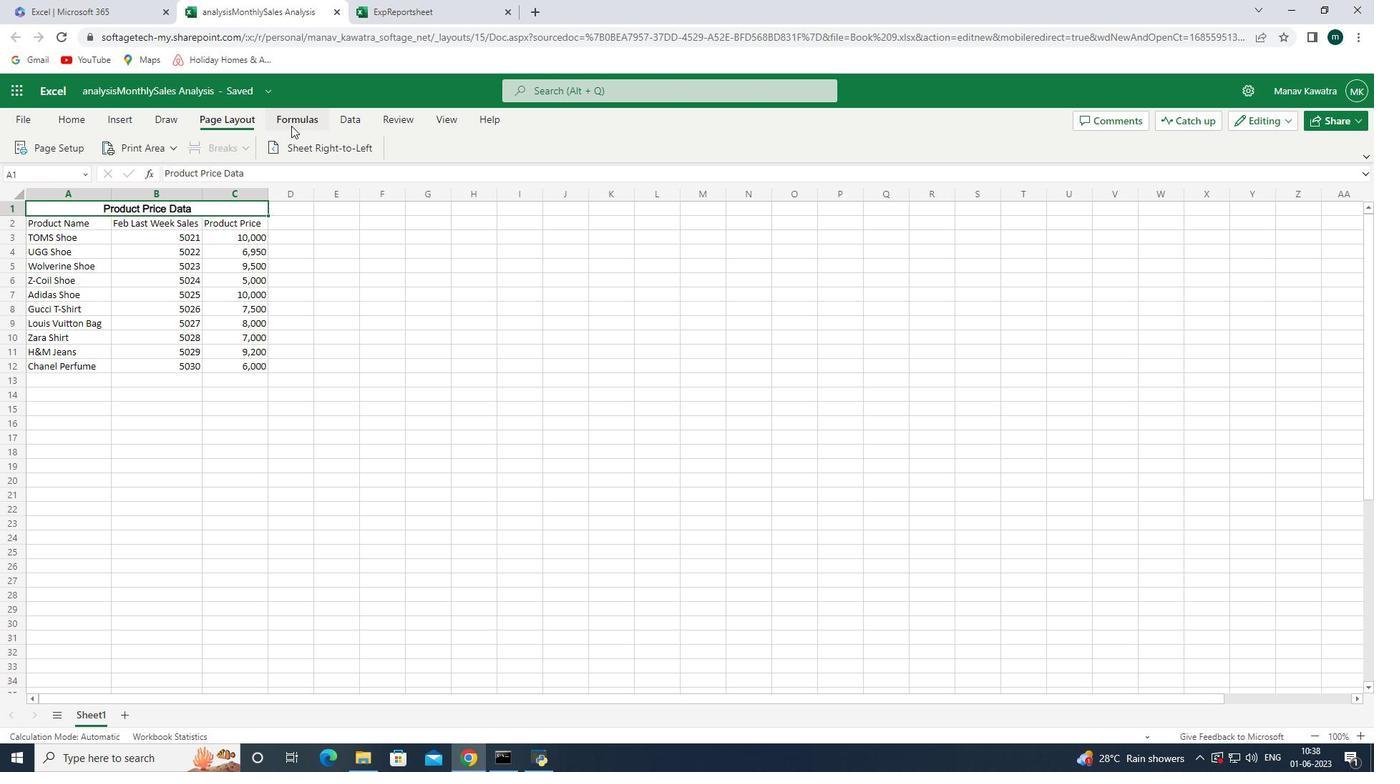 
Action: Mouse moved to (349, 123)
Screenshot: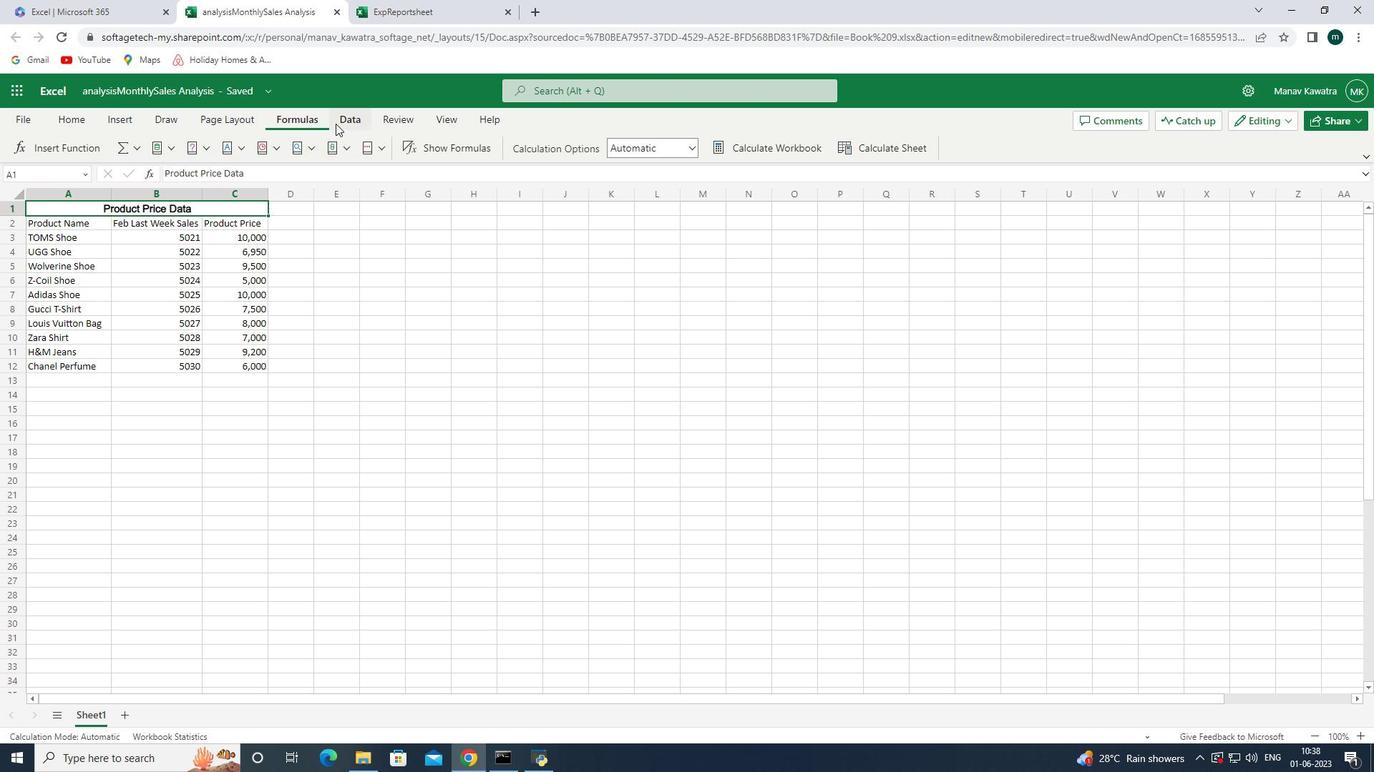 
Action: Mouse pressed left at (349, 123)
Screenshot: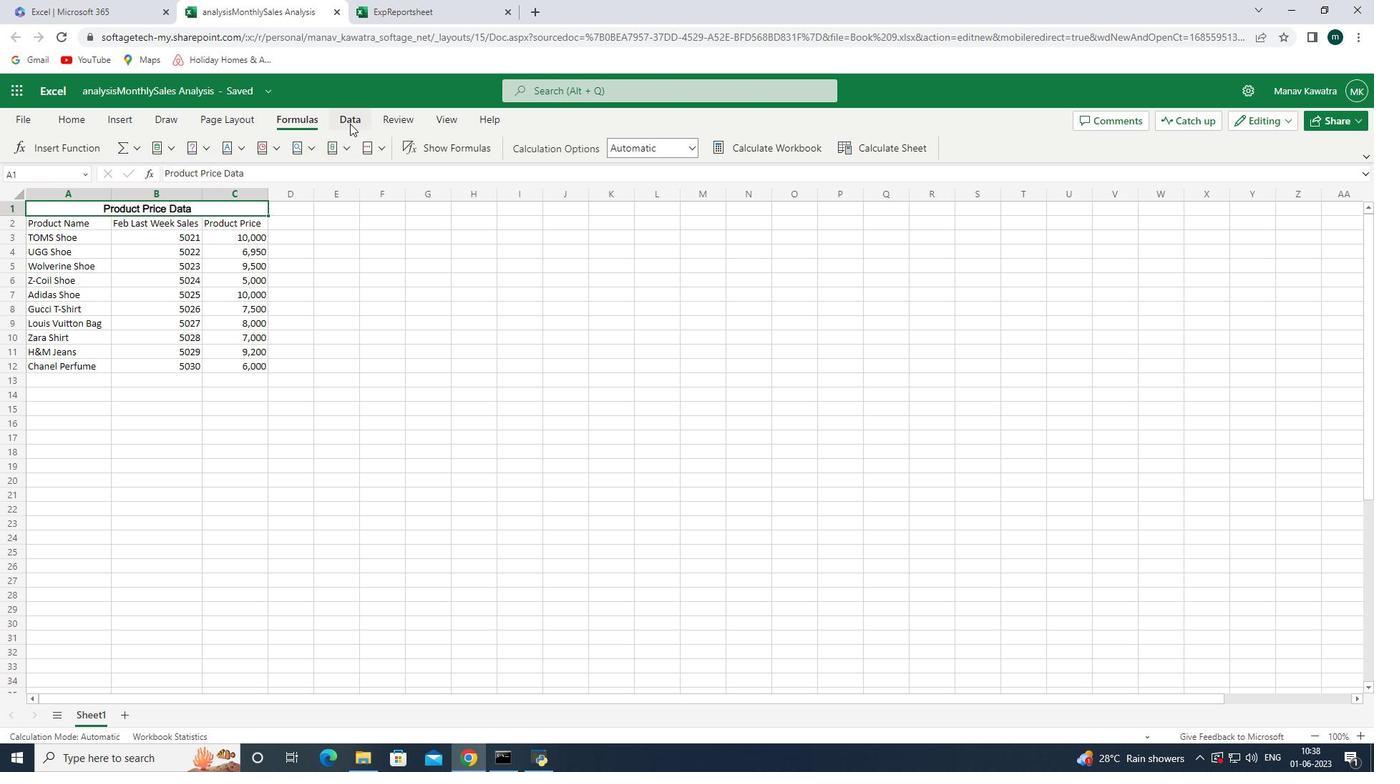 
Action: Mouse moved to (379, 121)
Screenshot: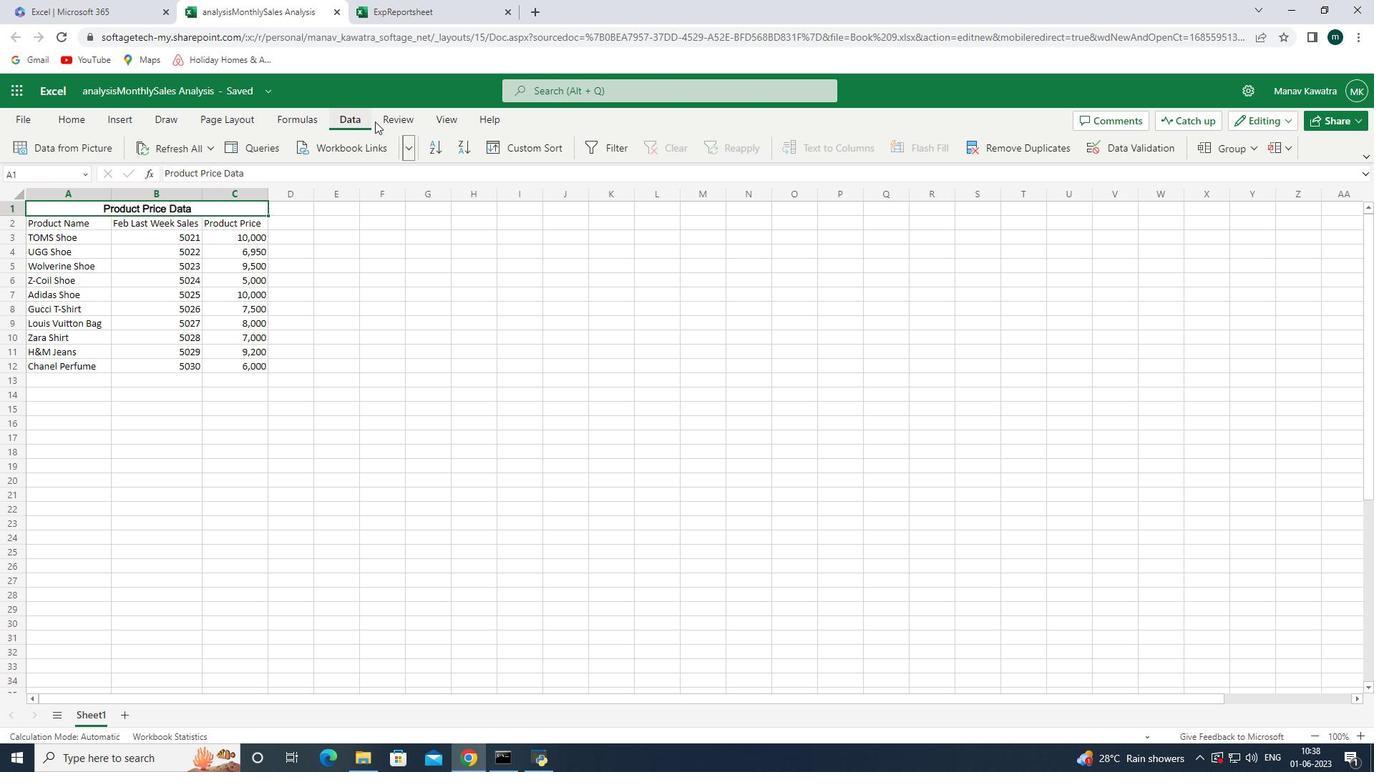 
Action: Mouse pressed left at (379, 121)
Screenshot: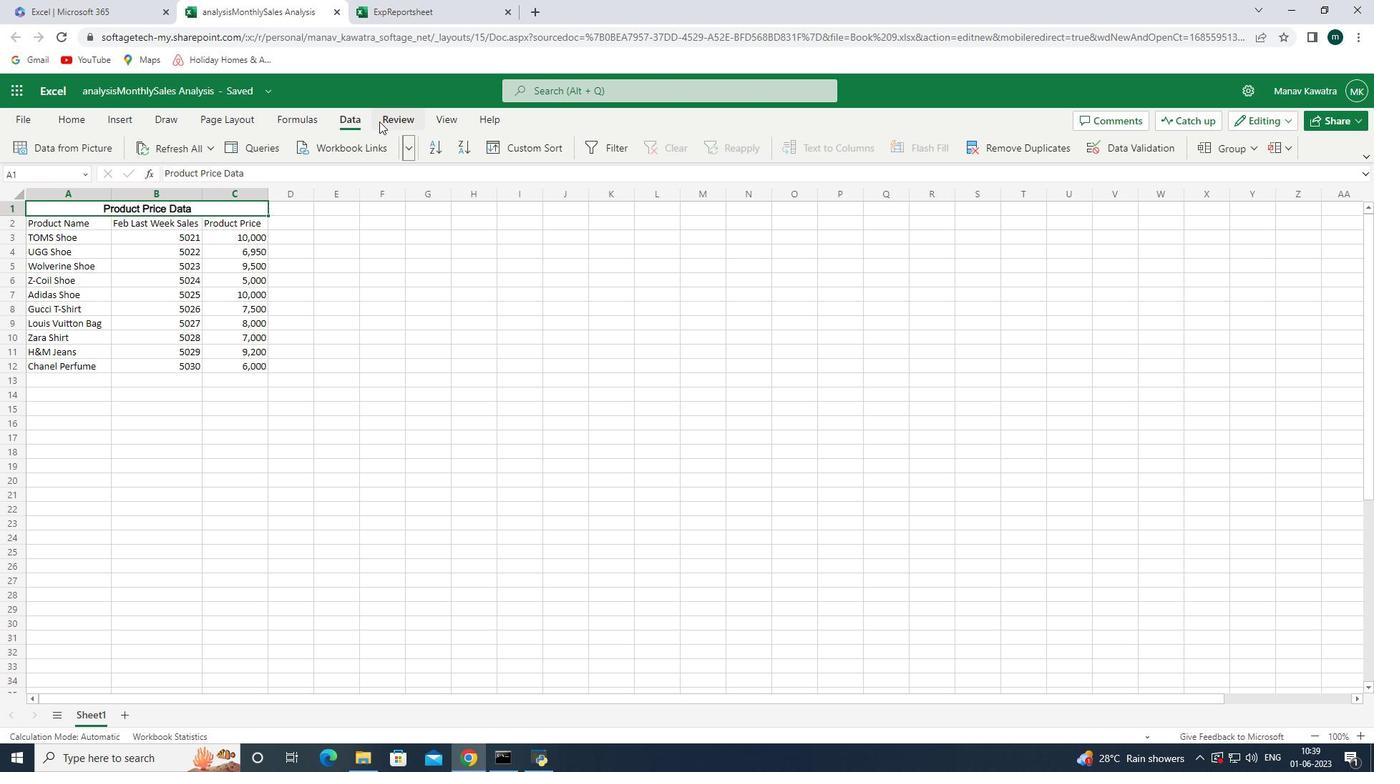 
Action: Mouse moved to (436, 116)
Screenshot: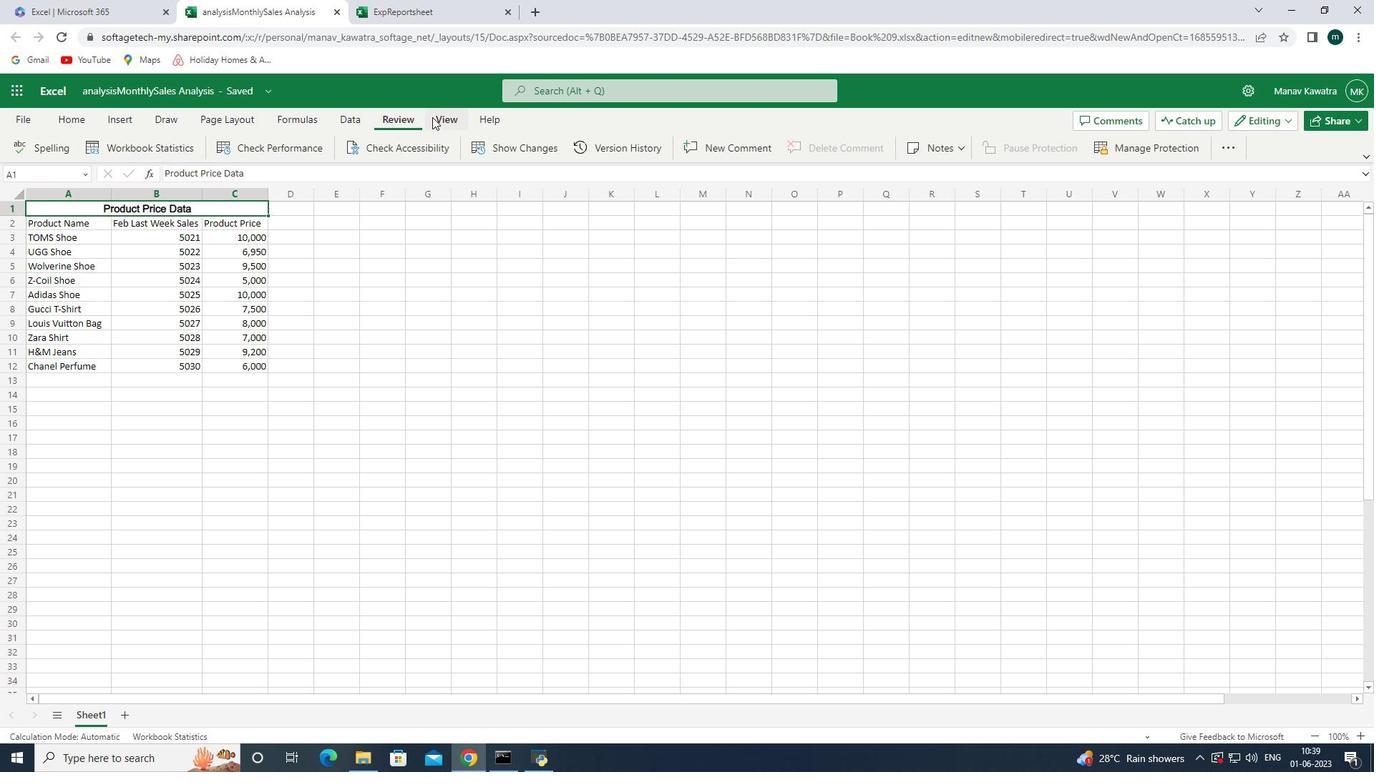 
Action: Mouse pressed left at (436, 116)
Screenshot: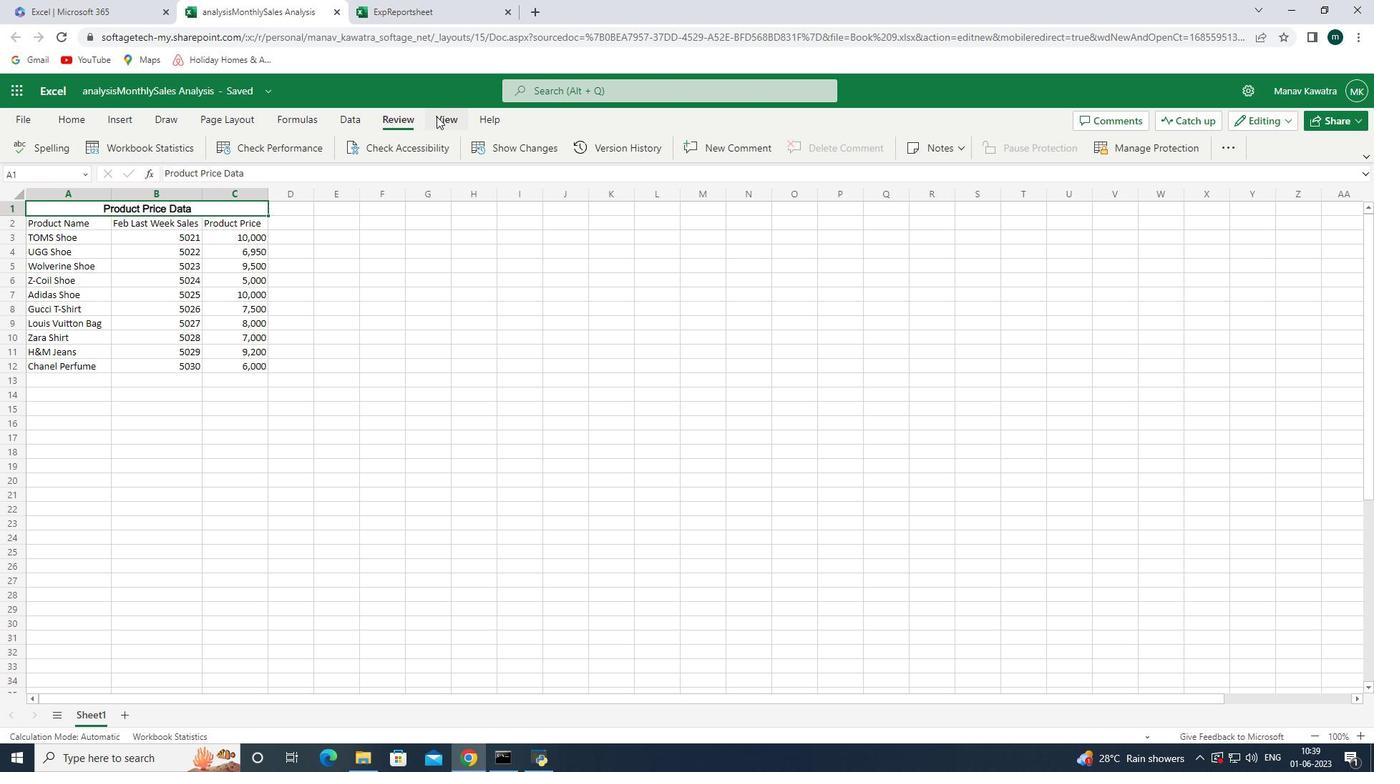 
Action: Mouse moved to (65, 113)
Screenshot: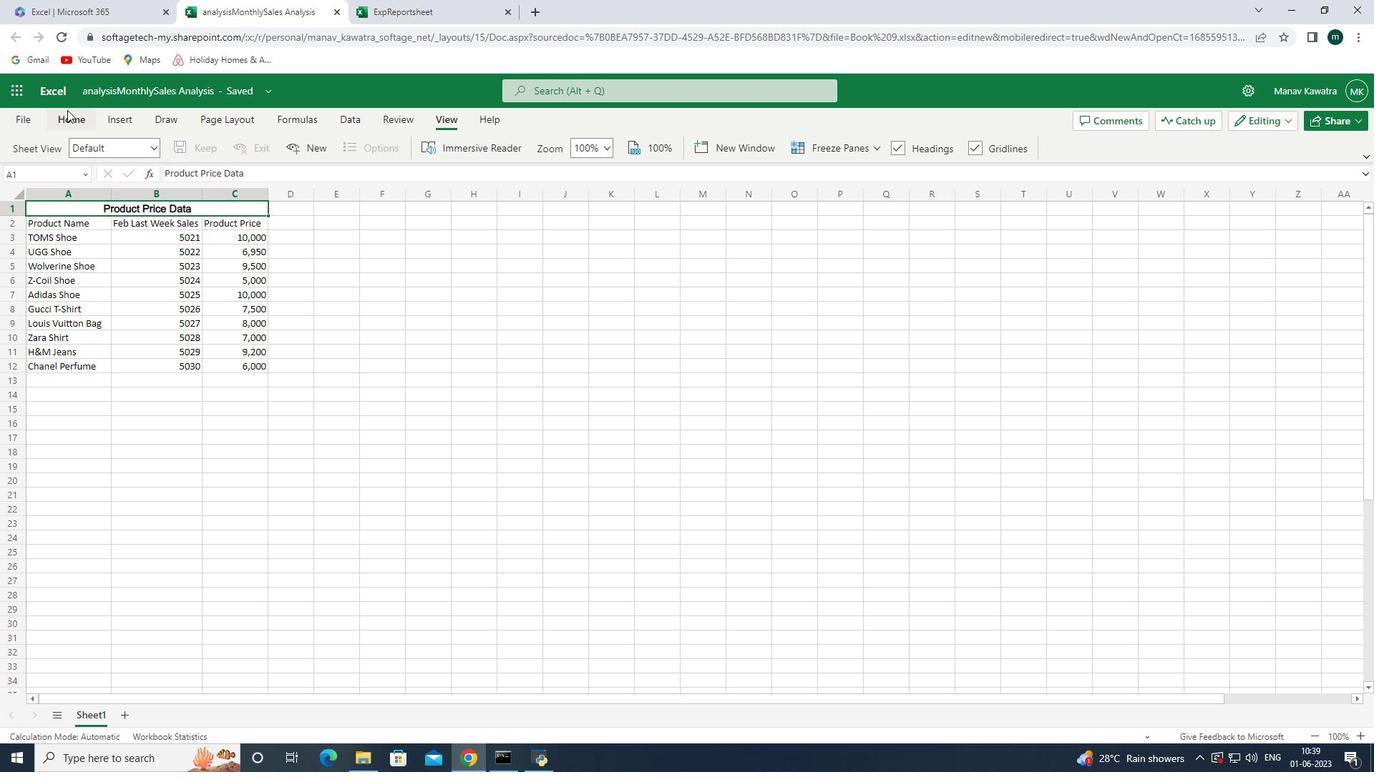 
Action: Mouse pressed left at (65, 113)
Screenshot: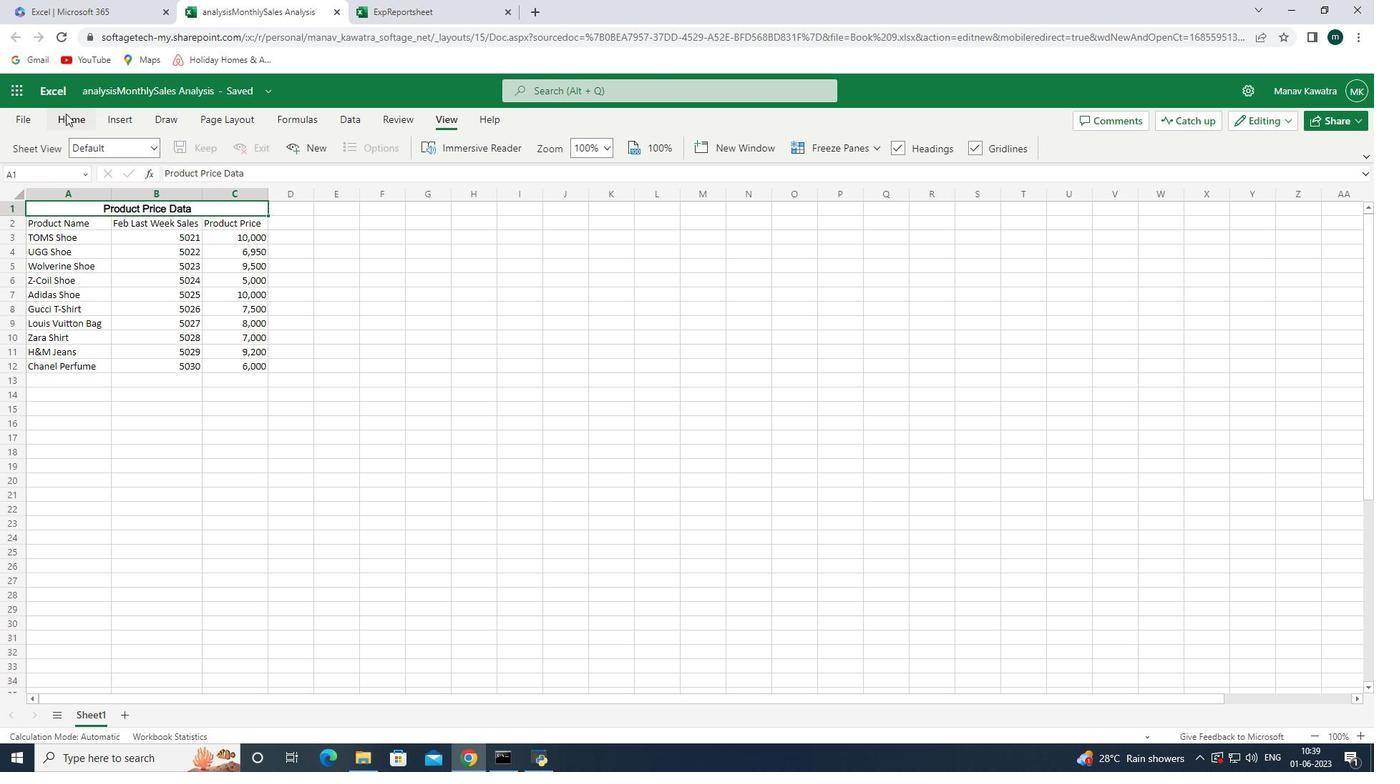 
Action: Mouse moved to (332, 148)
Screenshot: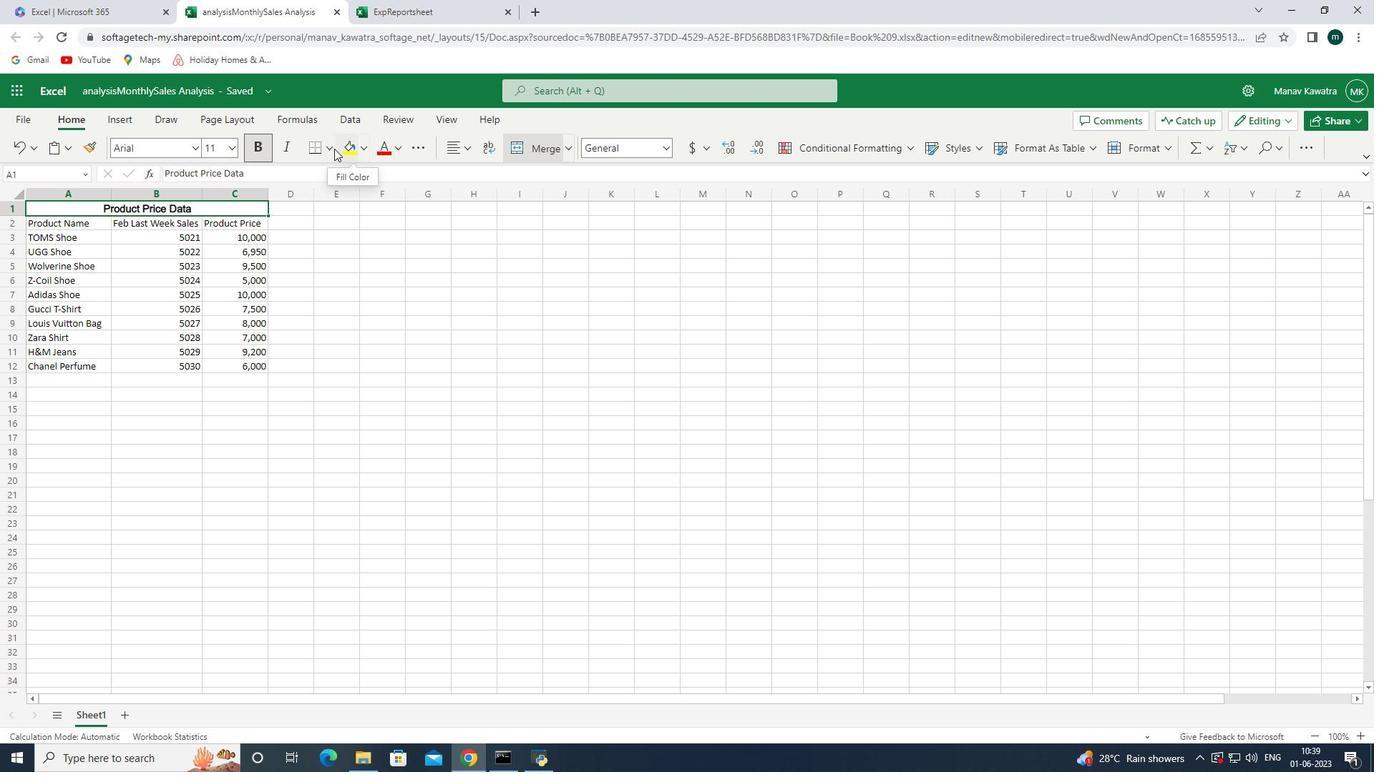 
Action: Mouse pressed left at (332, 148)
Screenshot: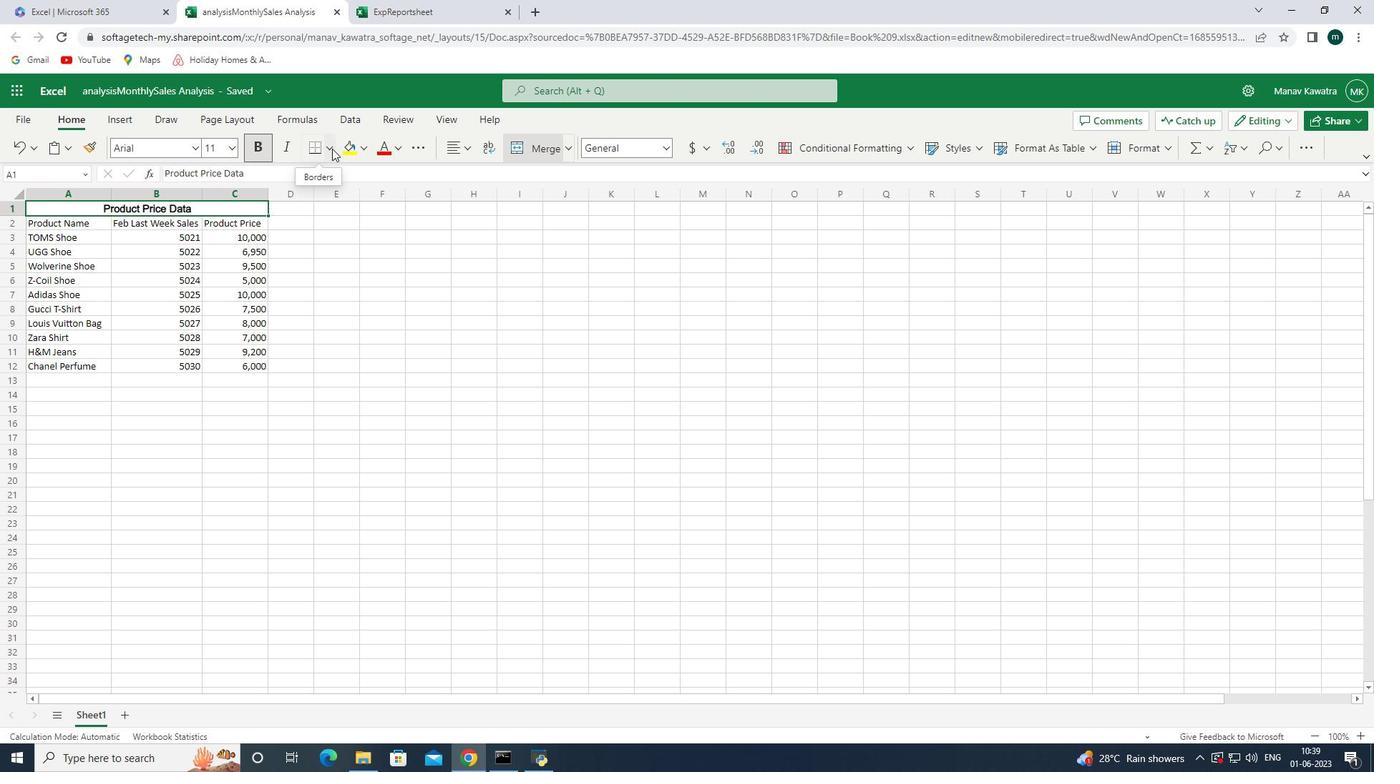 
Action: Mouse pressed left at (332, 148)
Screenshot: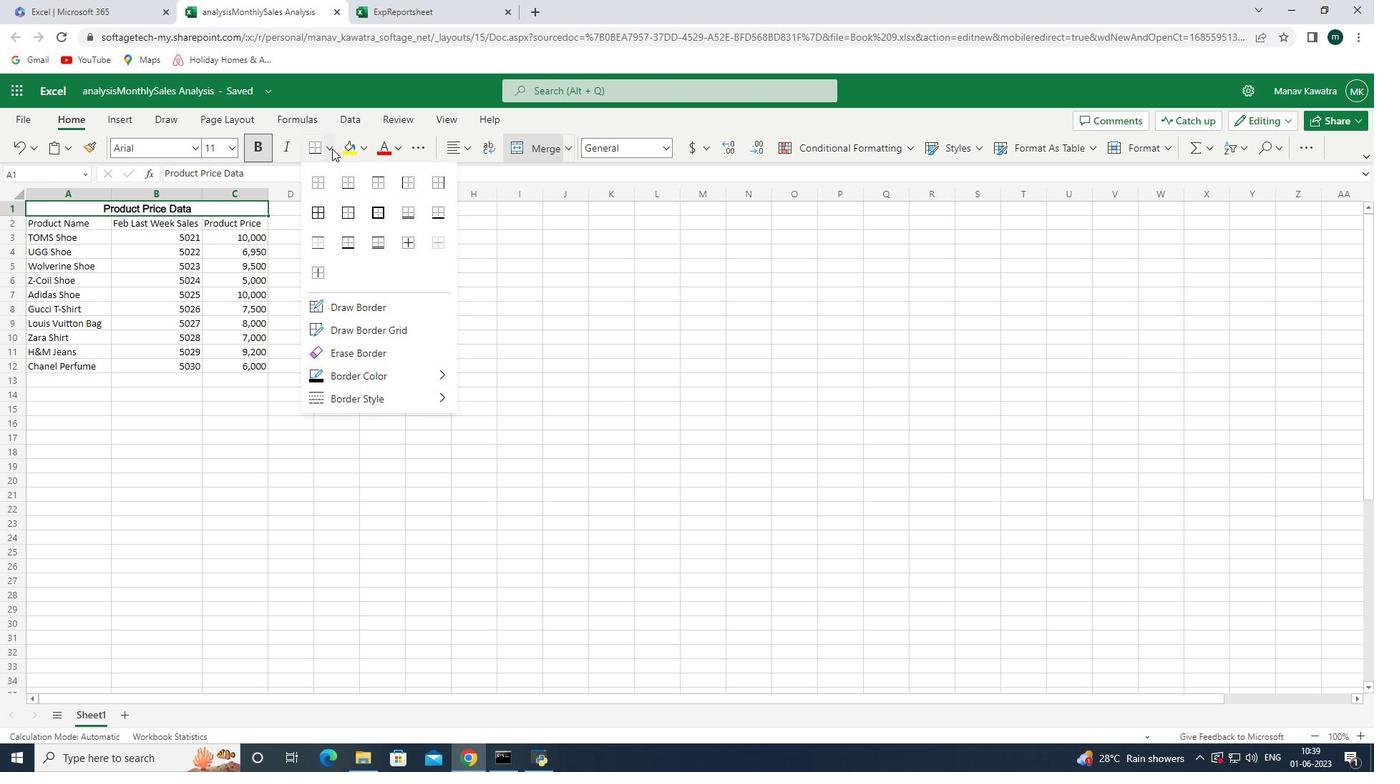 
Action: Mouse moved to (415, 150)
Screenshot: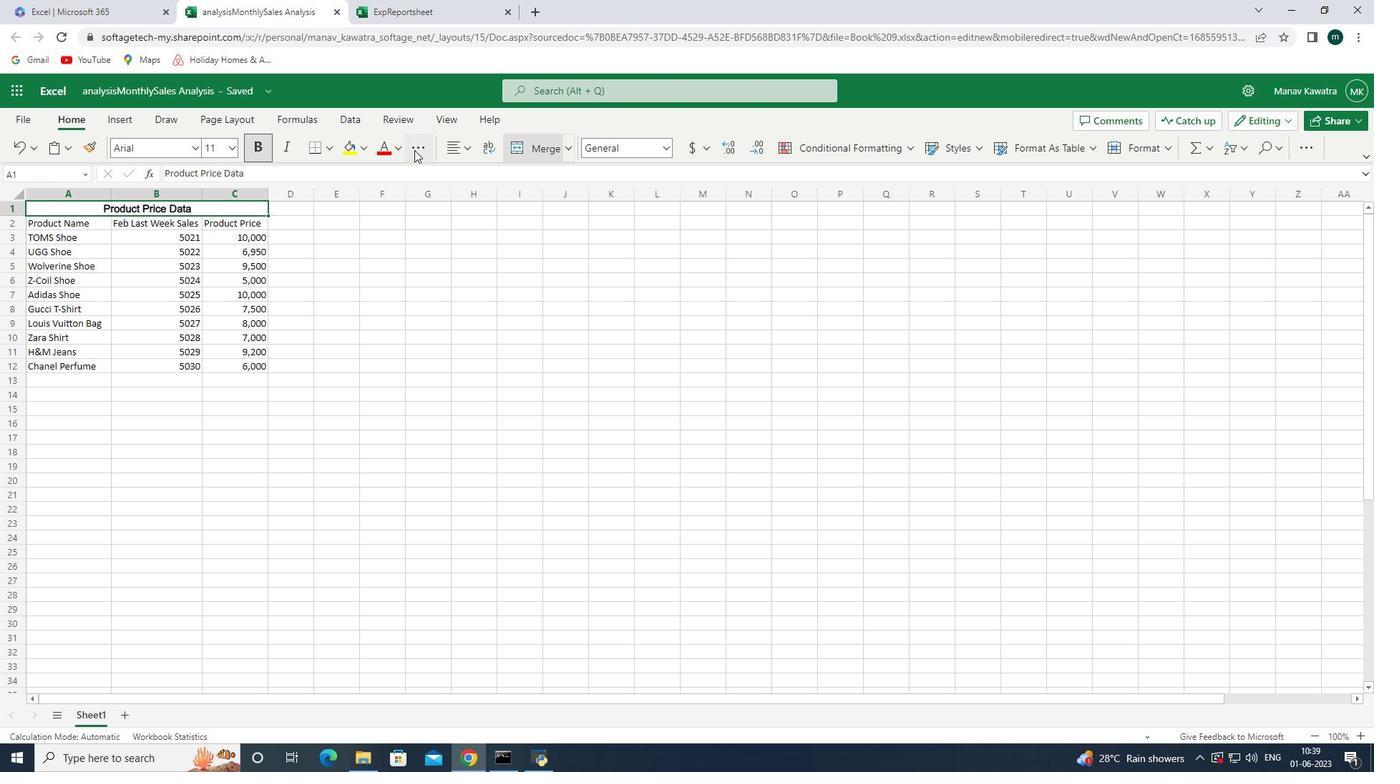 
Action: Mouse pressed left at (415, 150)
Screenshot: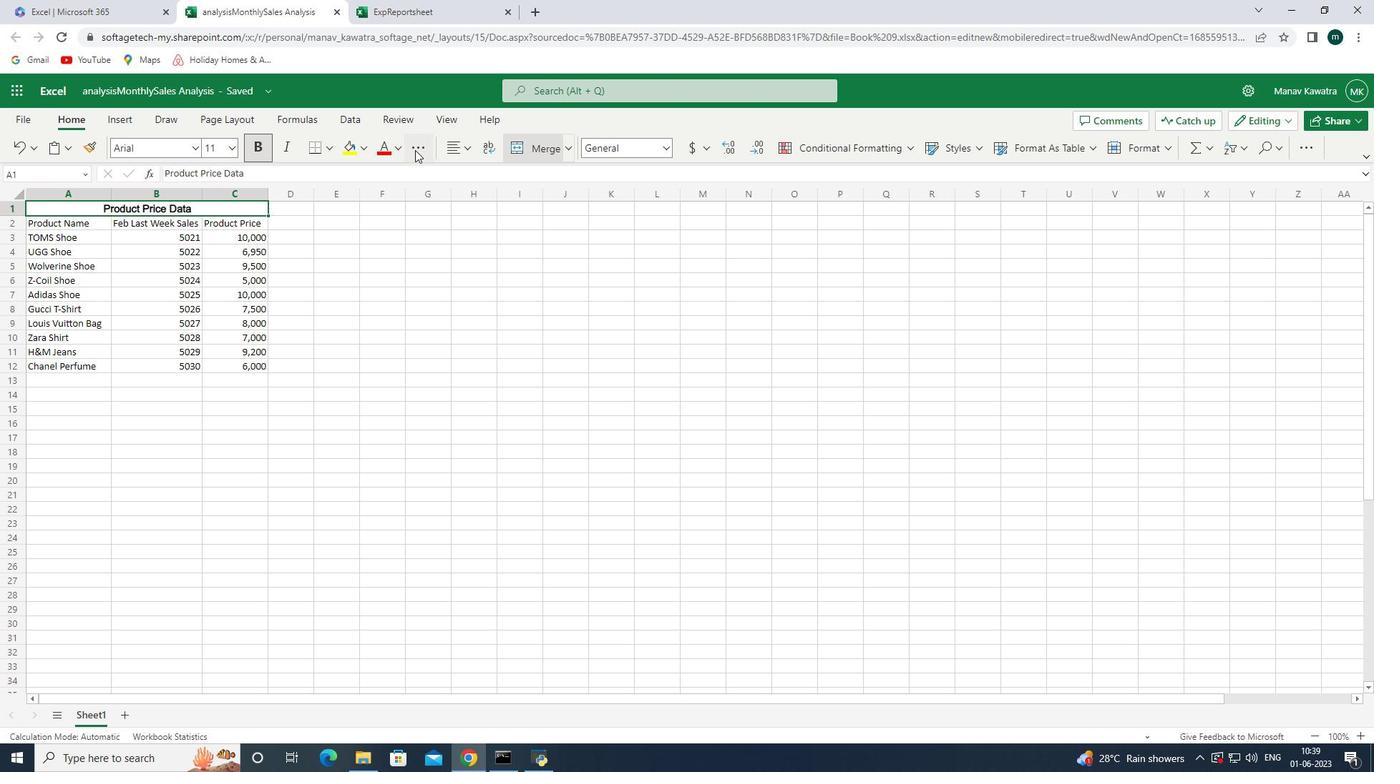
Action: Mouse moved to (441, 240)
Screenshot: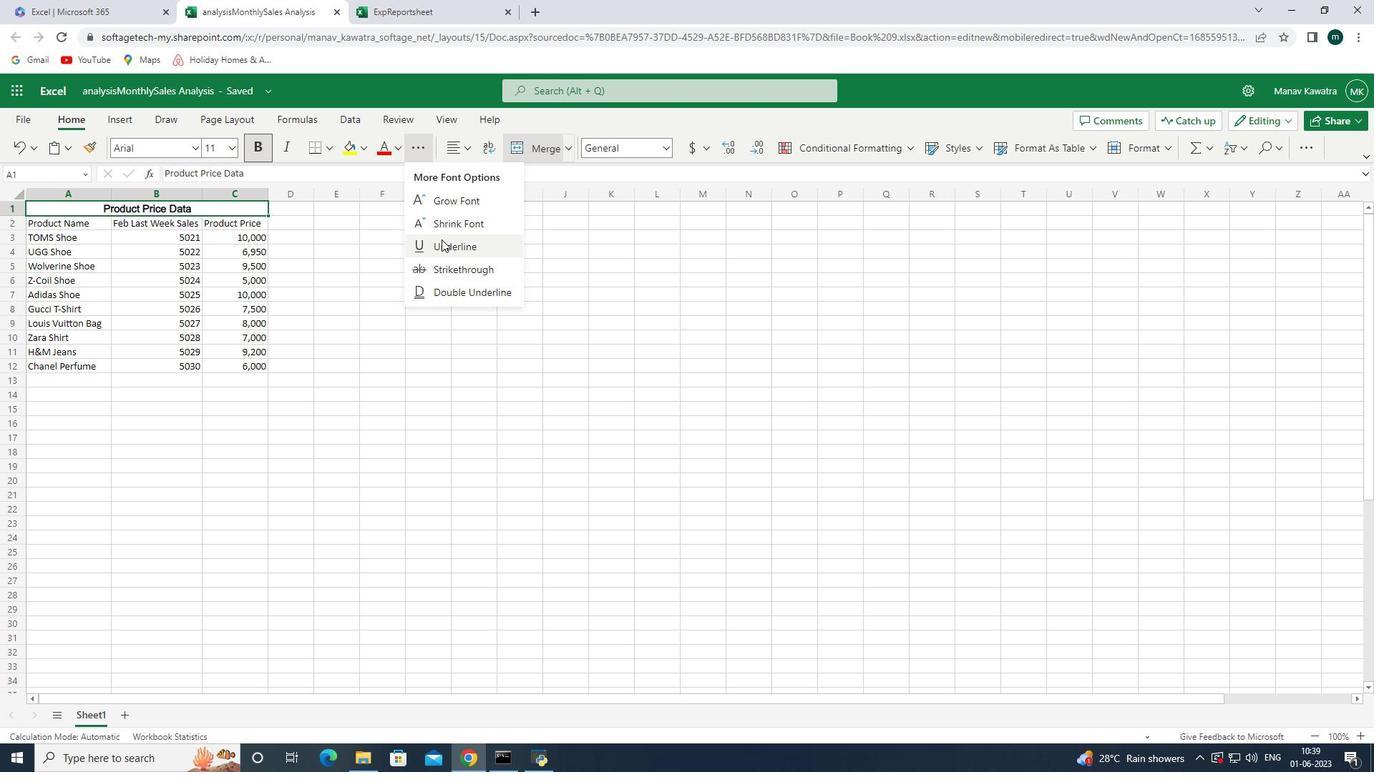 
Action: Mouse pressed left at (441, 240)
Screenshot: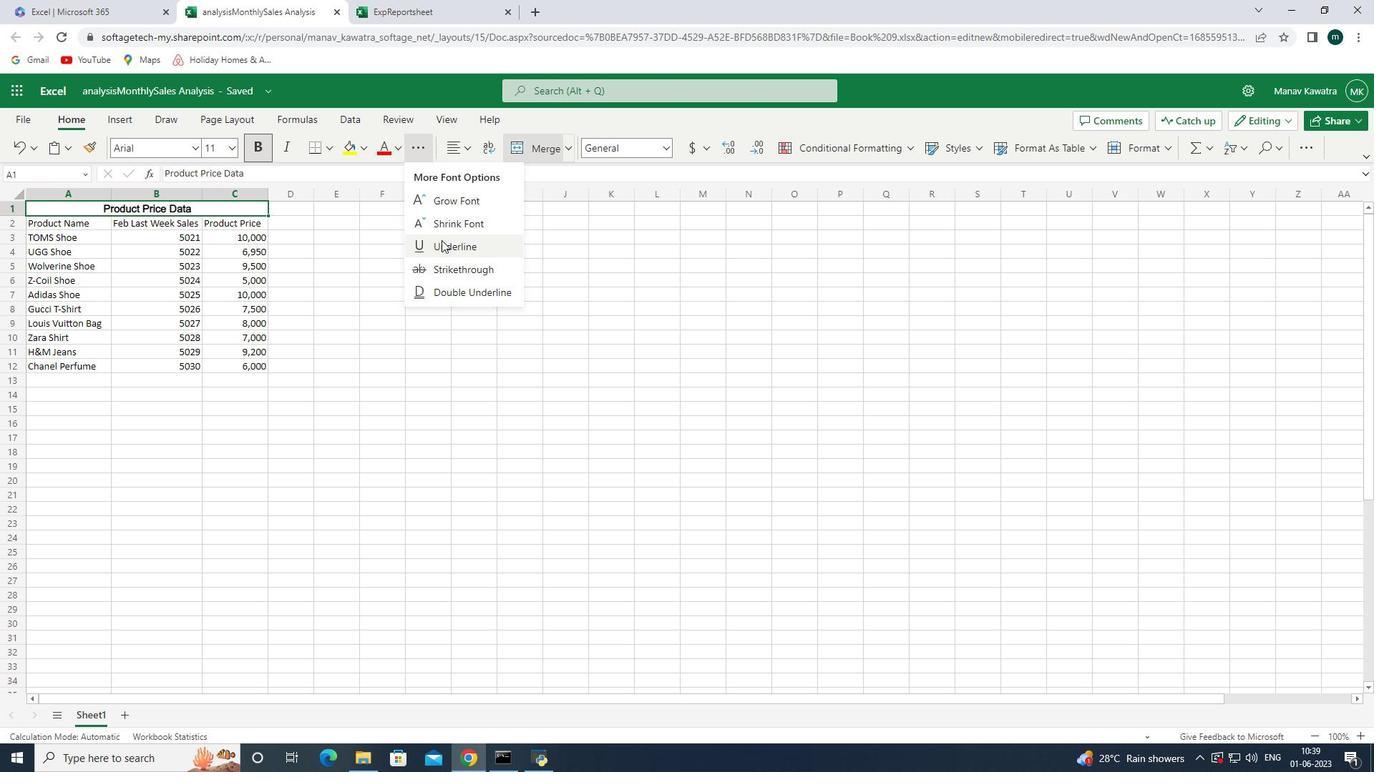 
Action: Mouse moved to (236, 148)
Screenshot: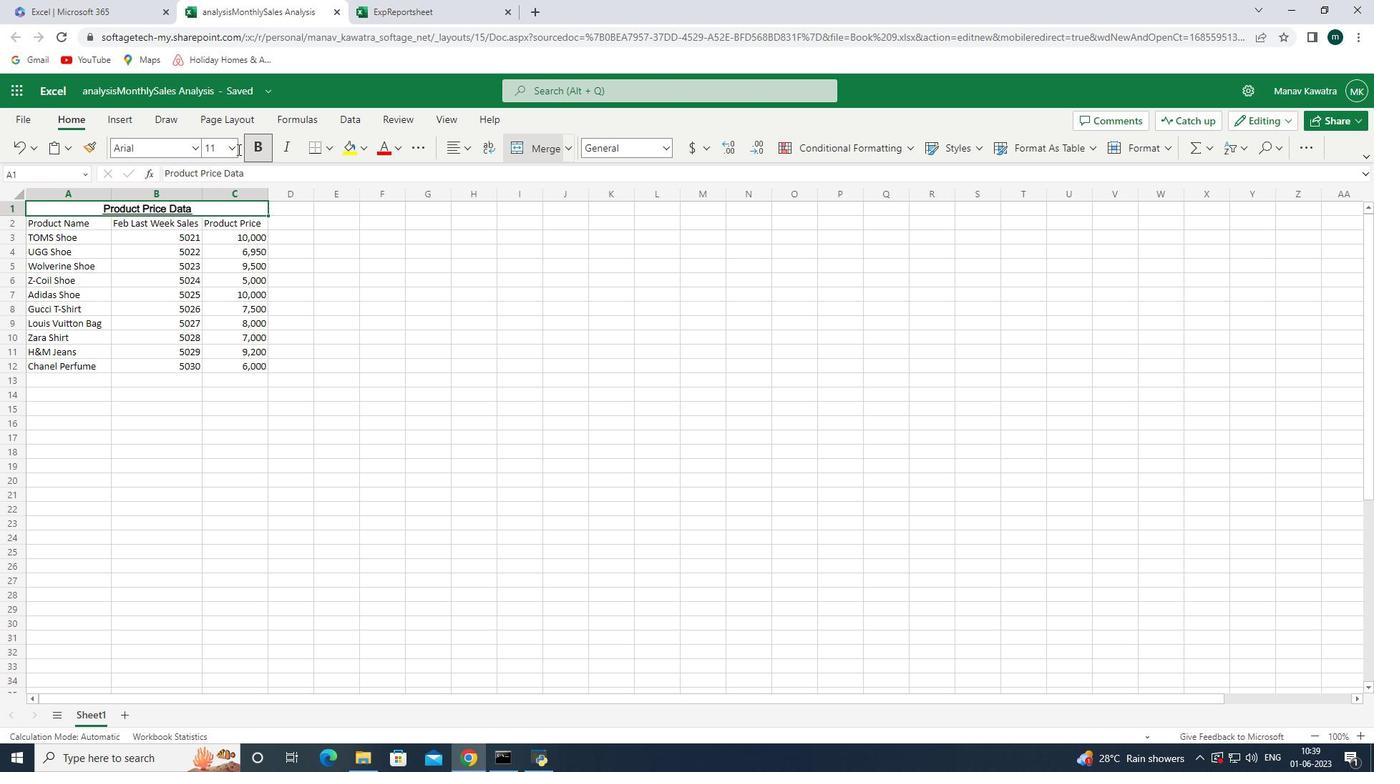 
Action: Mouse pressed left at (236, 148)
Screenshot: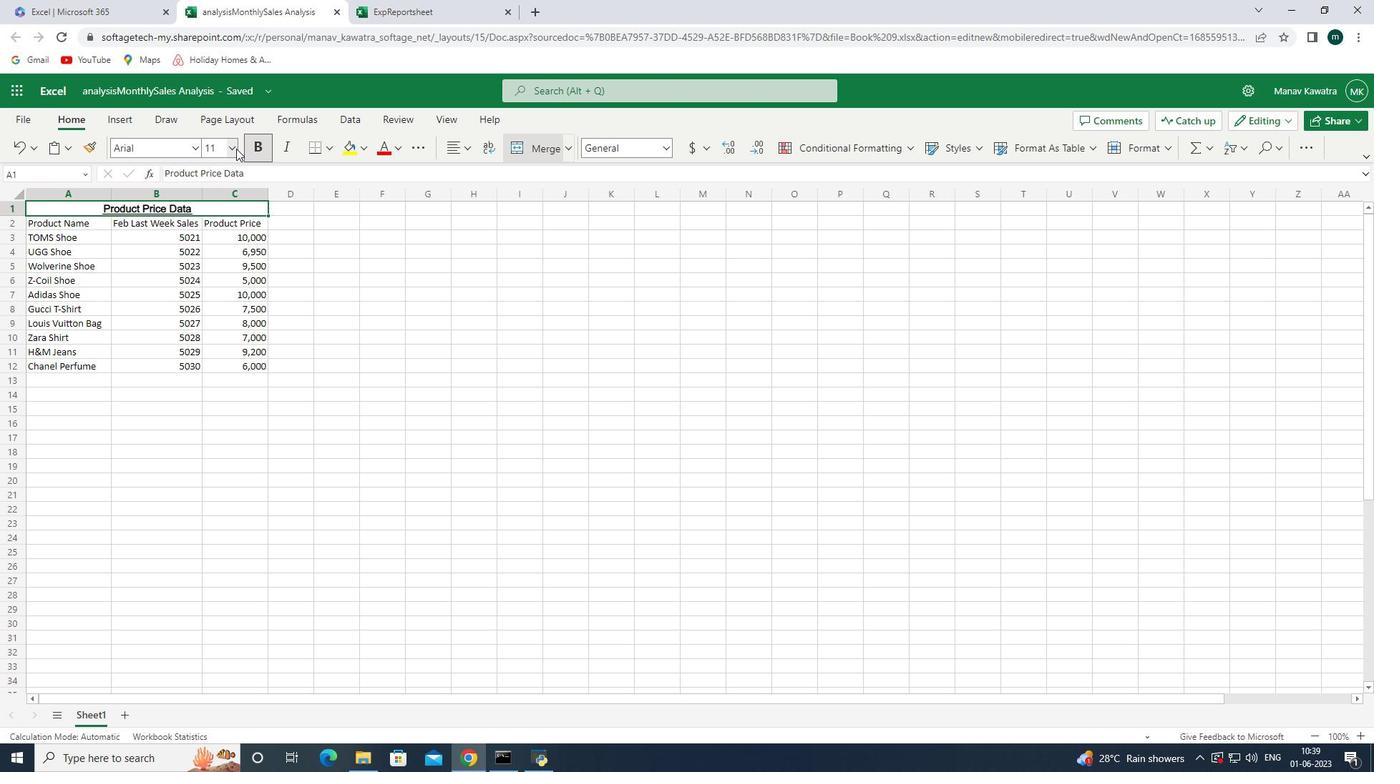 
Action: Key pressed <Key.down><Key.down><Key.down><Key.down><Key.down><Key.down><Key.down><Key.enter>
Screenshot: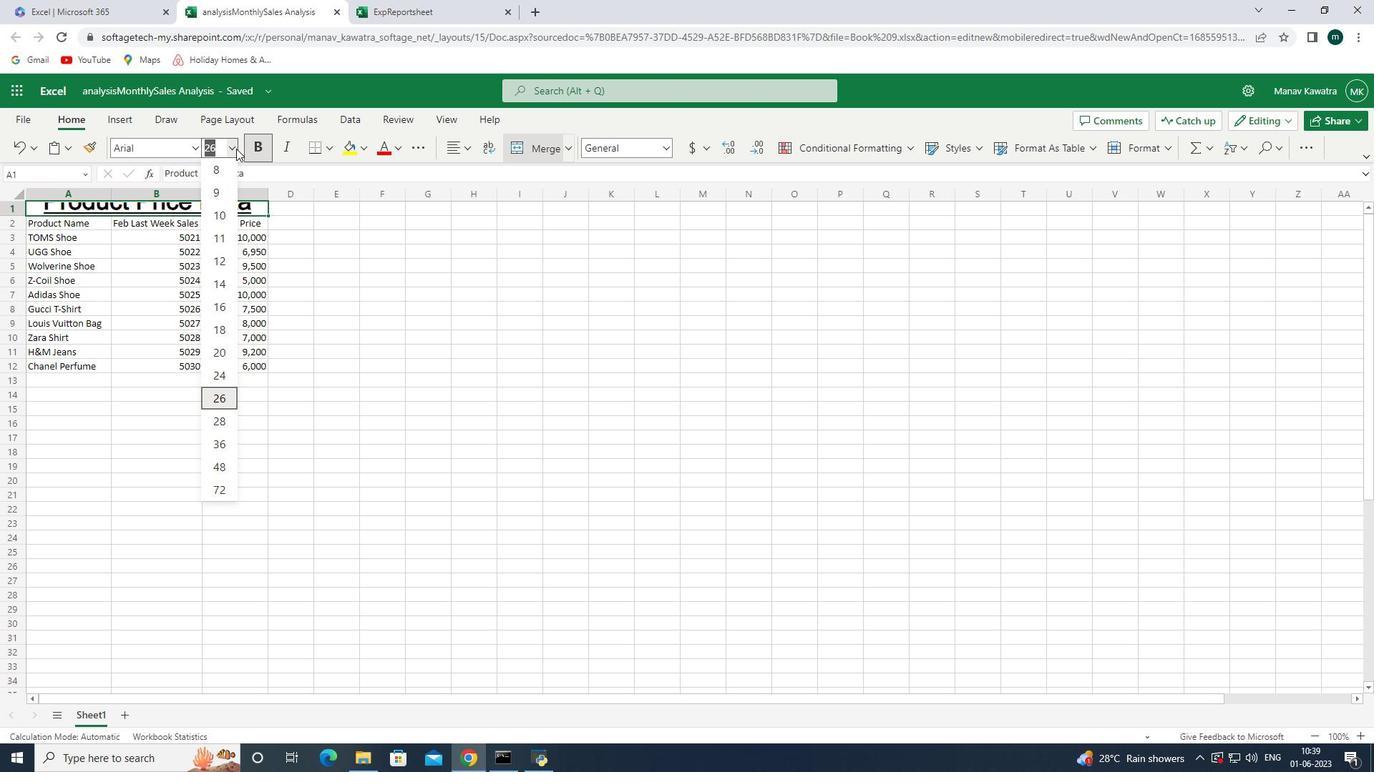 
Action: Mouse moved to (66, 241)
Screenshot: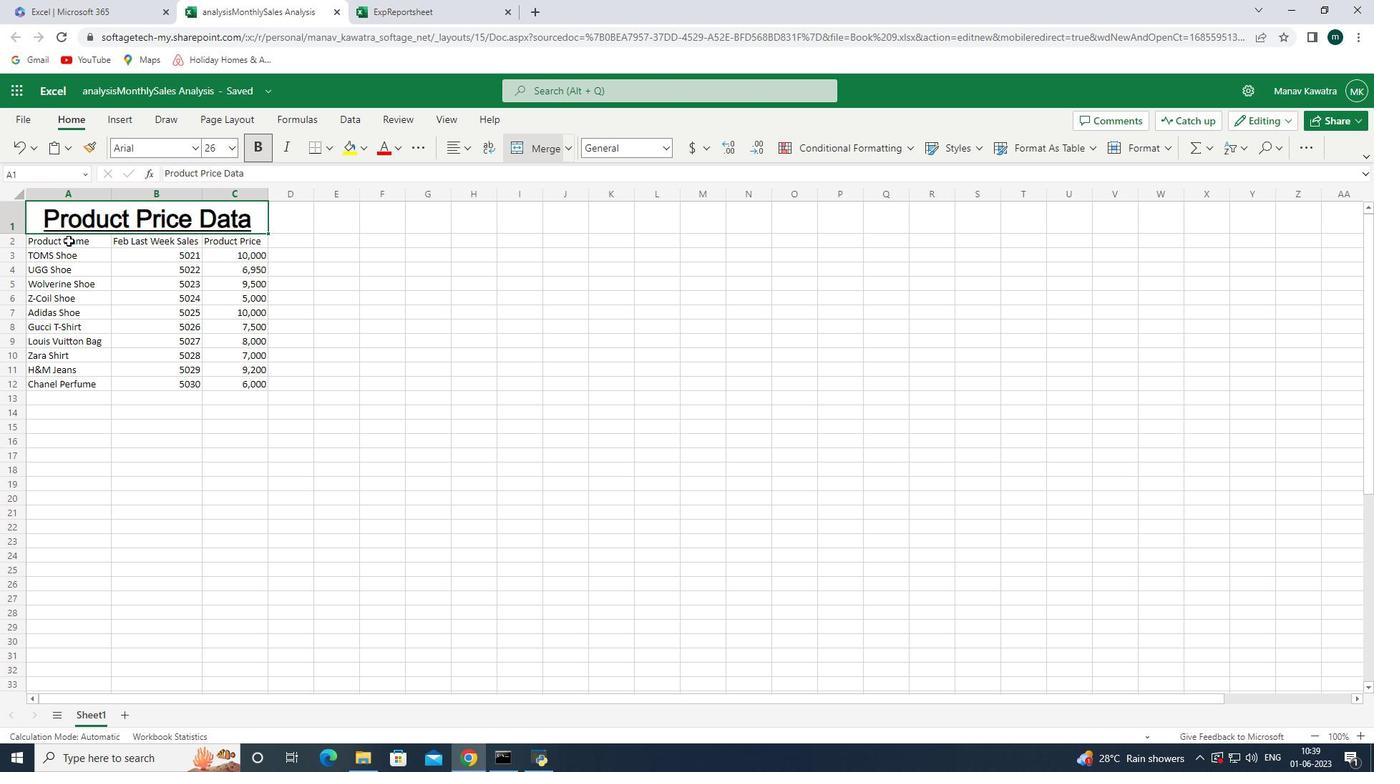 
Action: Mouse pressed left at (66, 241)
Screenshot: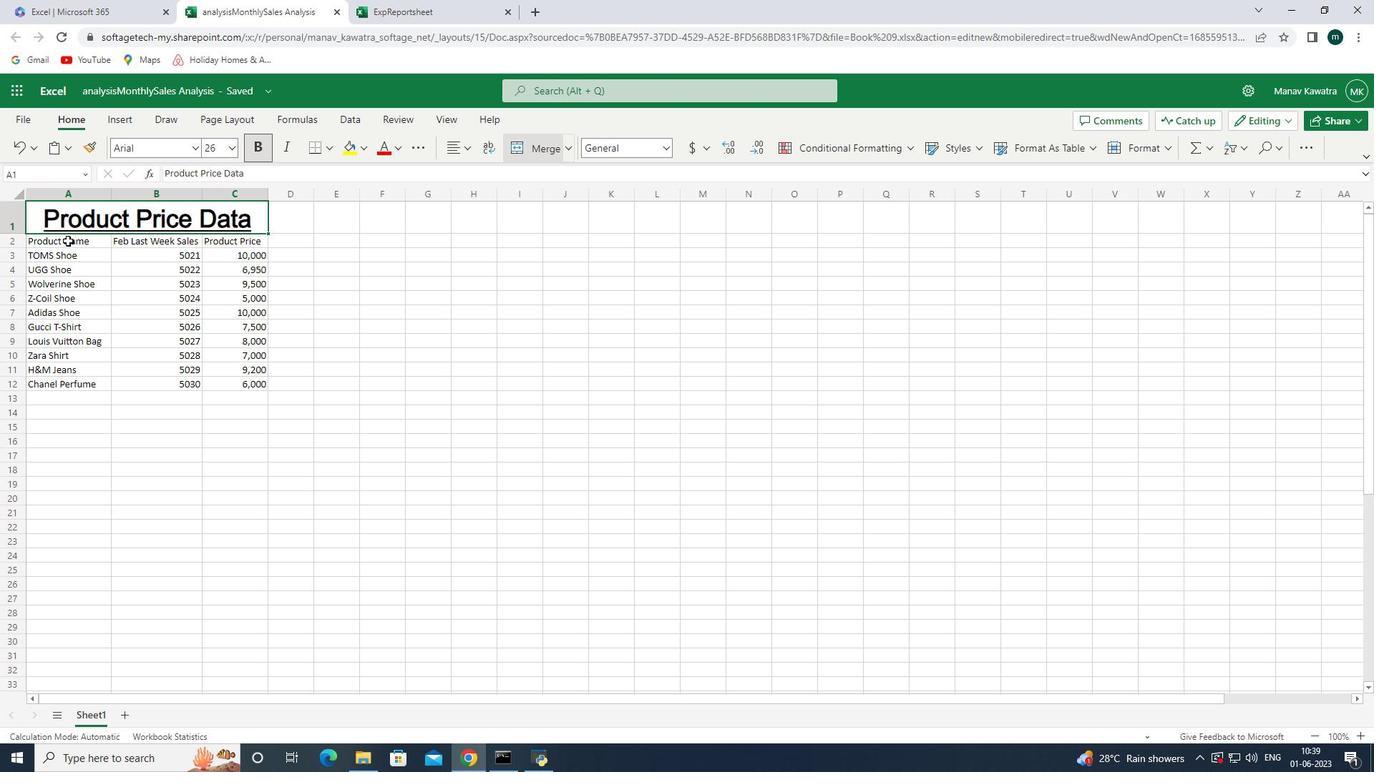 
Action: Mouse moved to (196, 151)
Screenshot: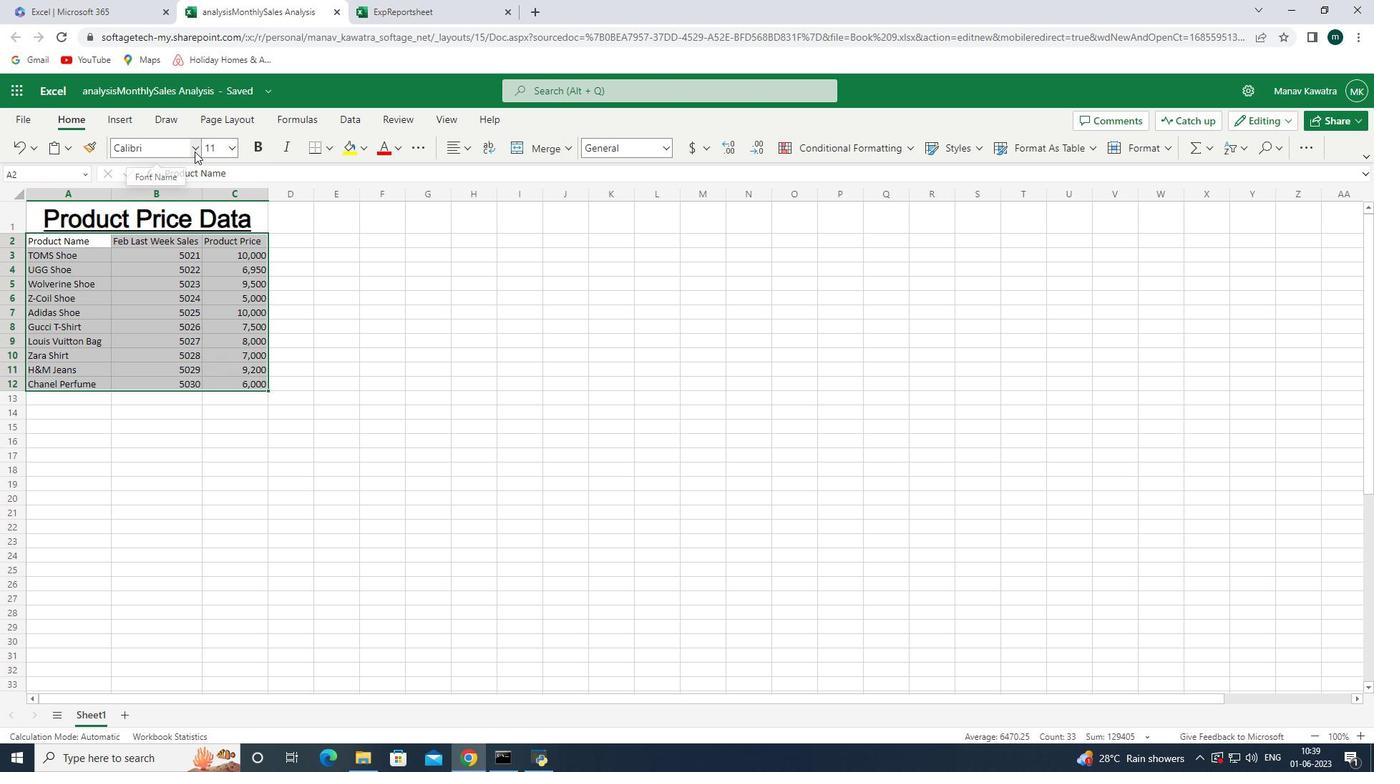 
Action: Mouse pressed left at (196, 151)
Screenshot: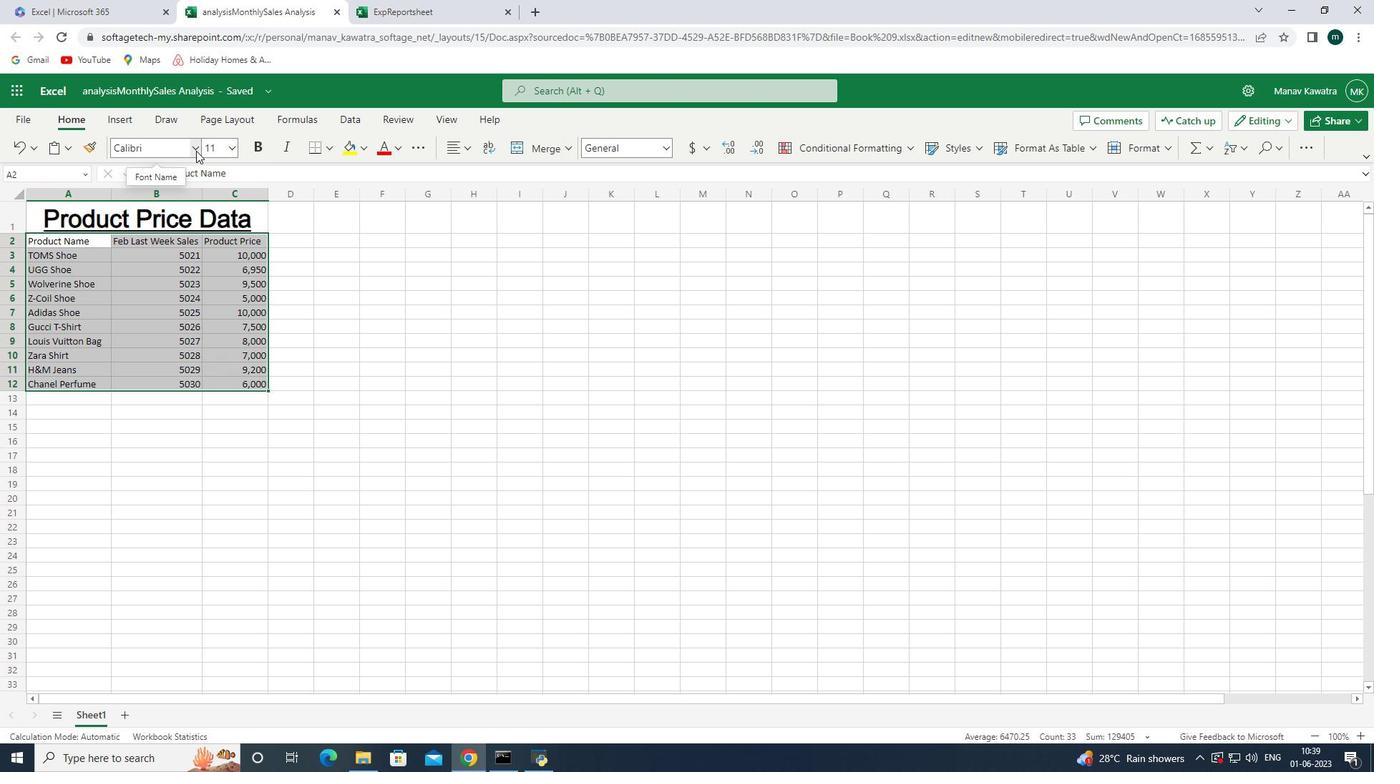 
Action: Key pressed <Key.up>.<Key.backspace><Key.down><Key.up><Key.up><Key.enter>
Screenshot: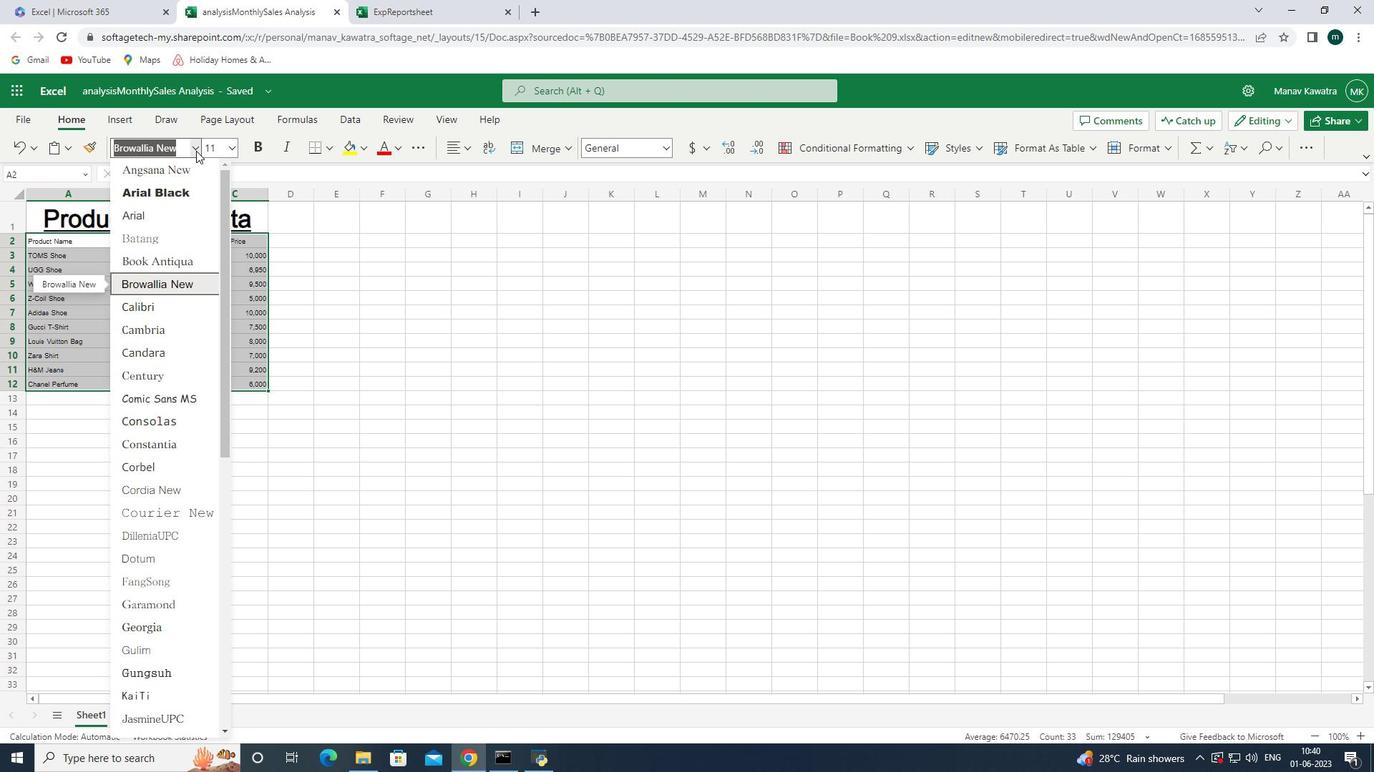 
Action: Mouse moved to (235, 152)
Screenshot: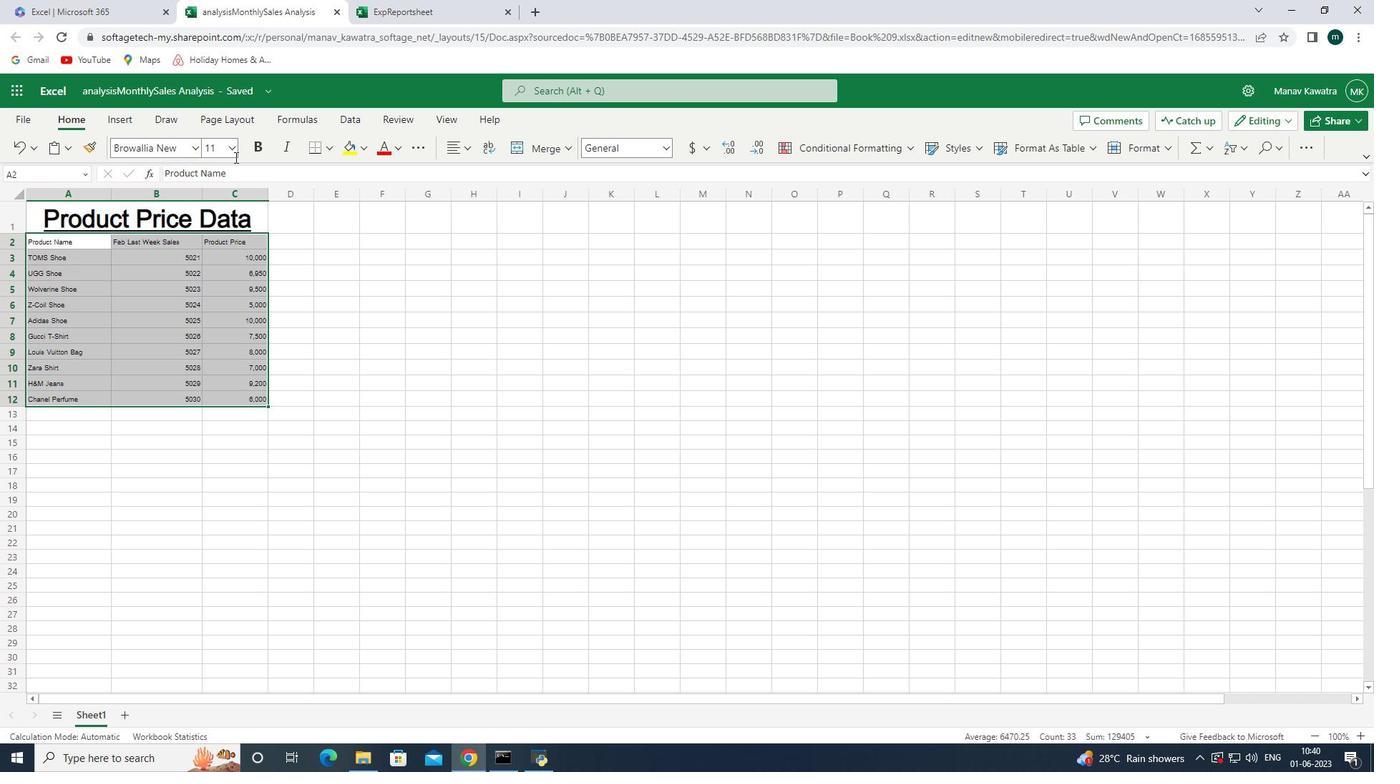 
Action: Mouse pressed left at (235, 152)
Screenshot: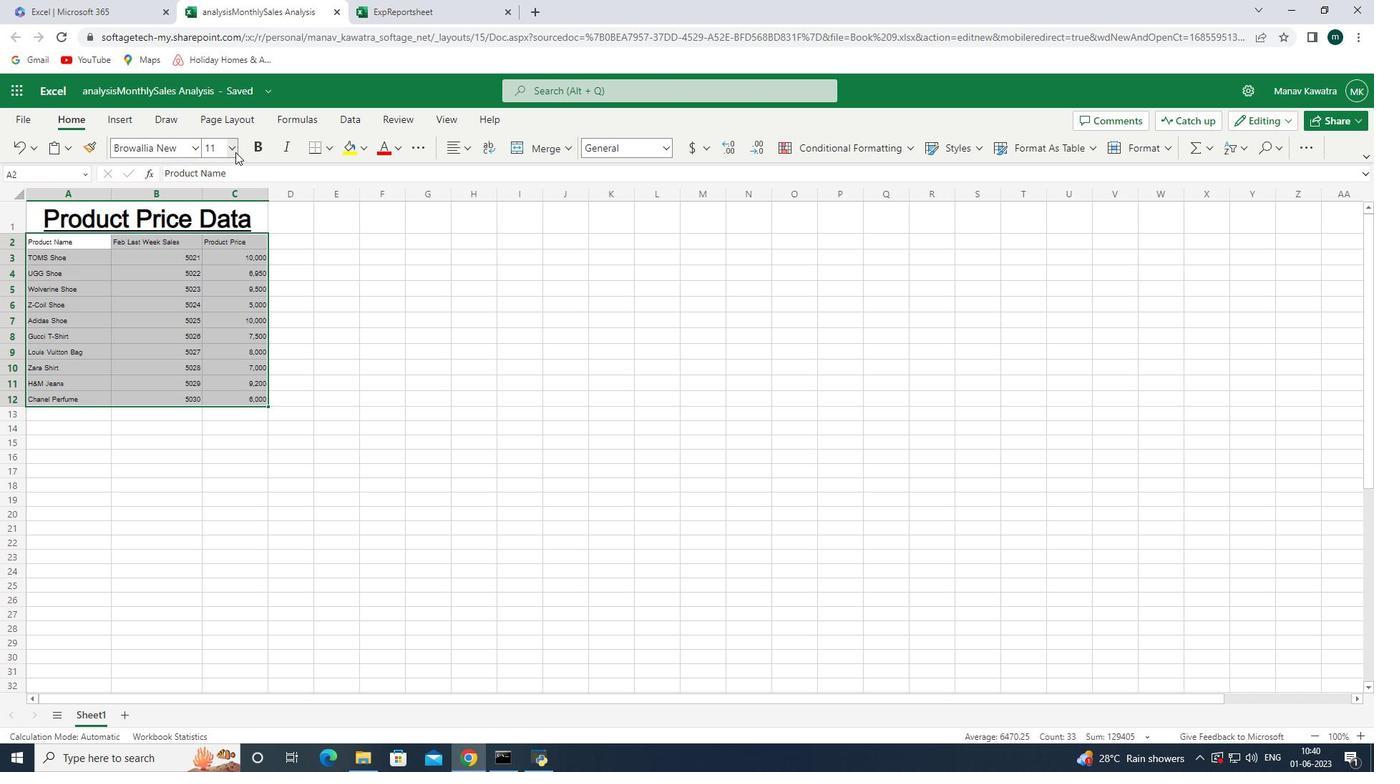 
Action: Mouse moved to (219, 313)
Screenshot: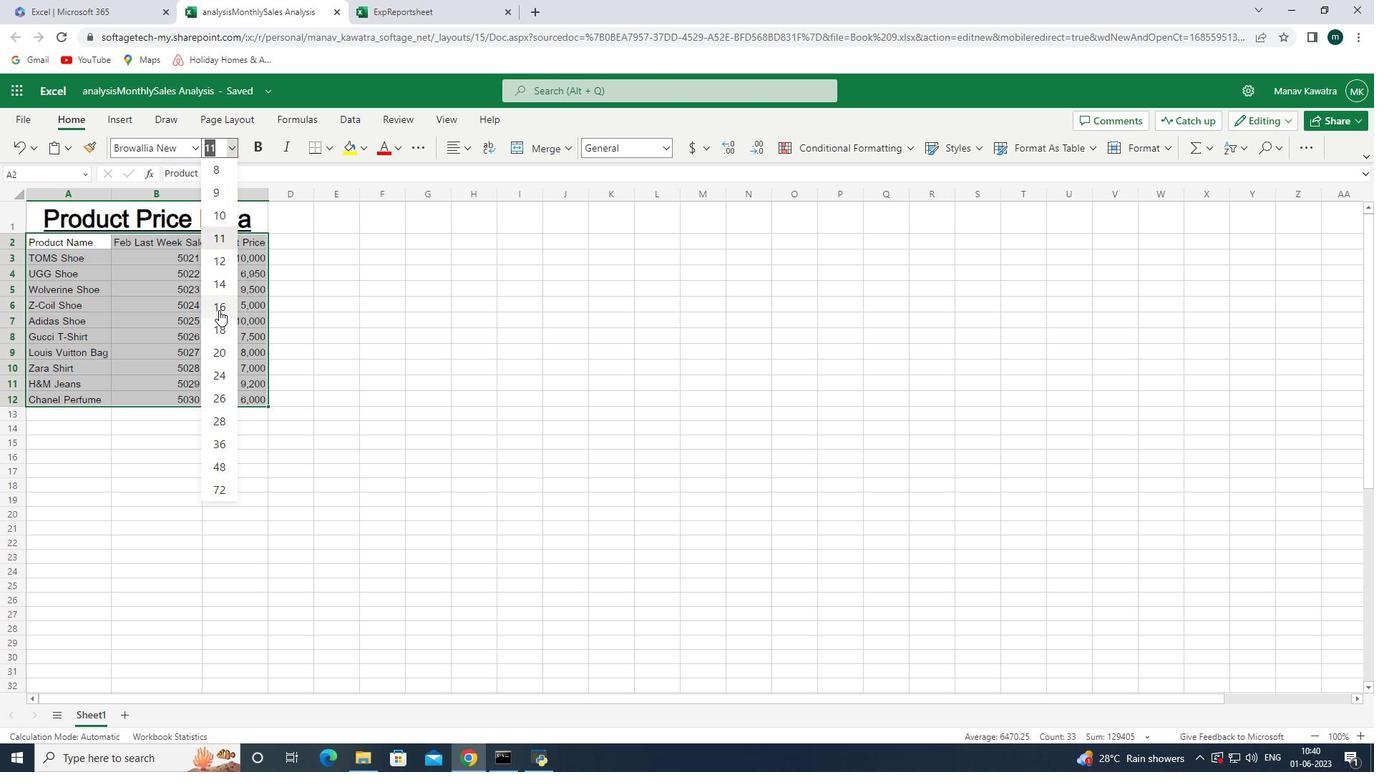
Action: Mouse pressed left at (219, 313)
Screenshot: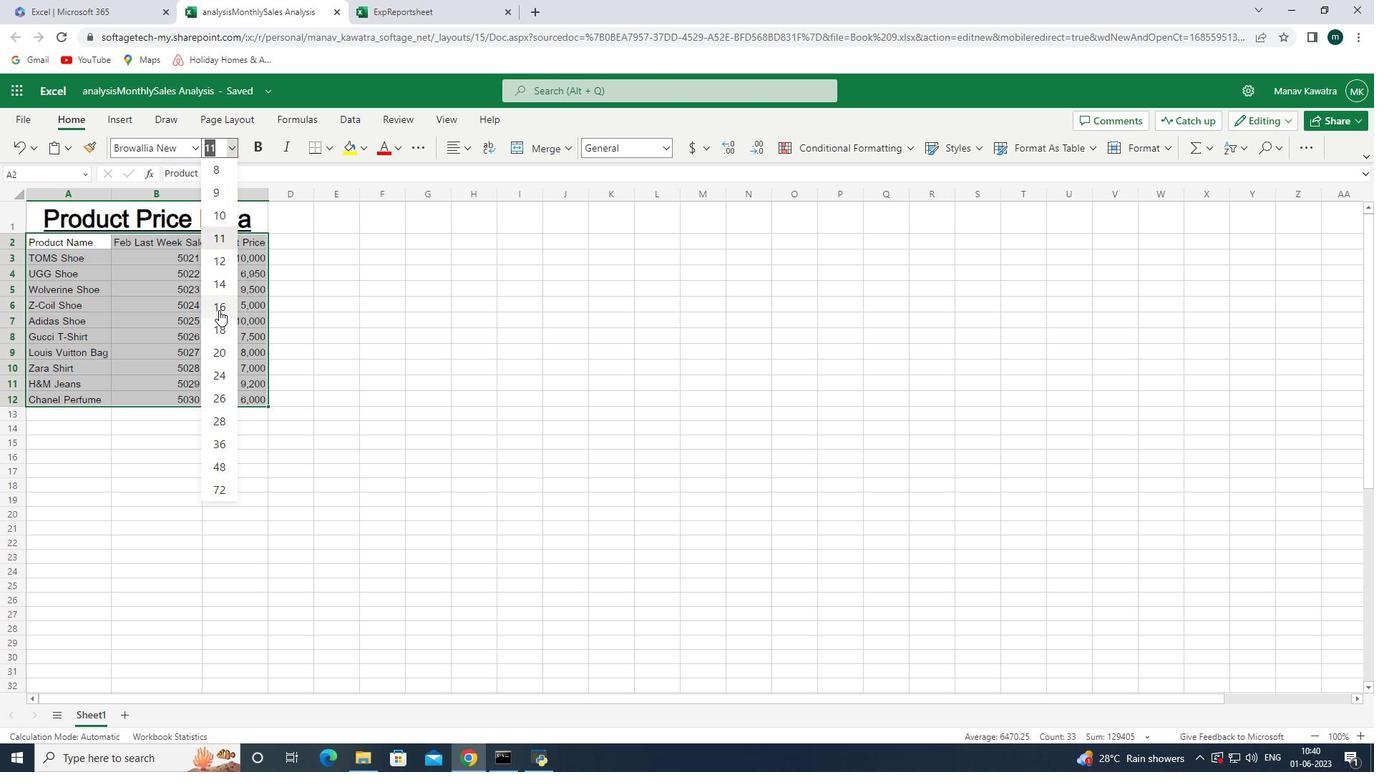
Action: Mouse moved to (236, 152)
Screenshot: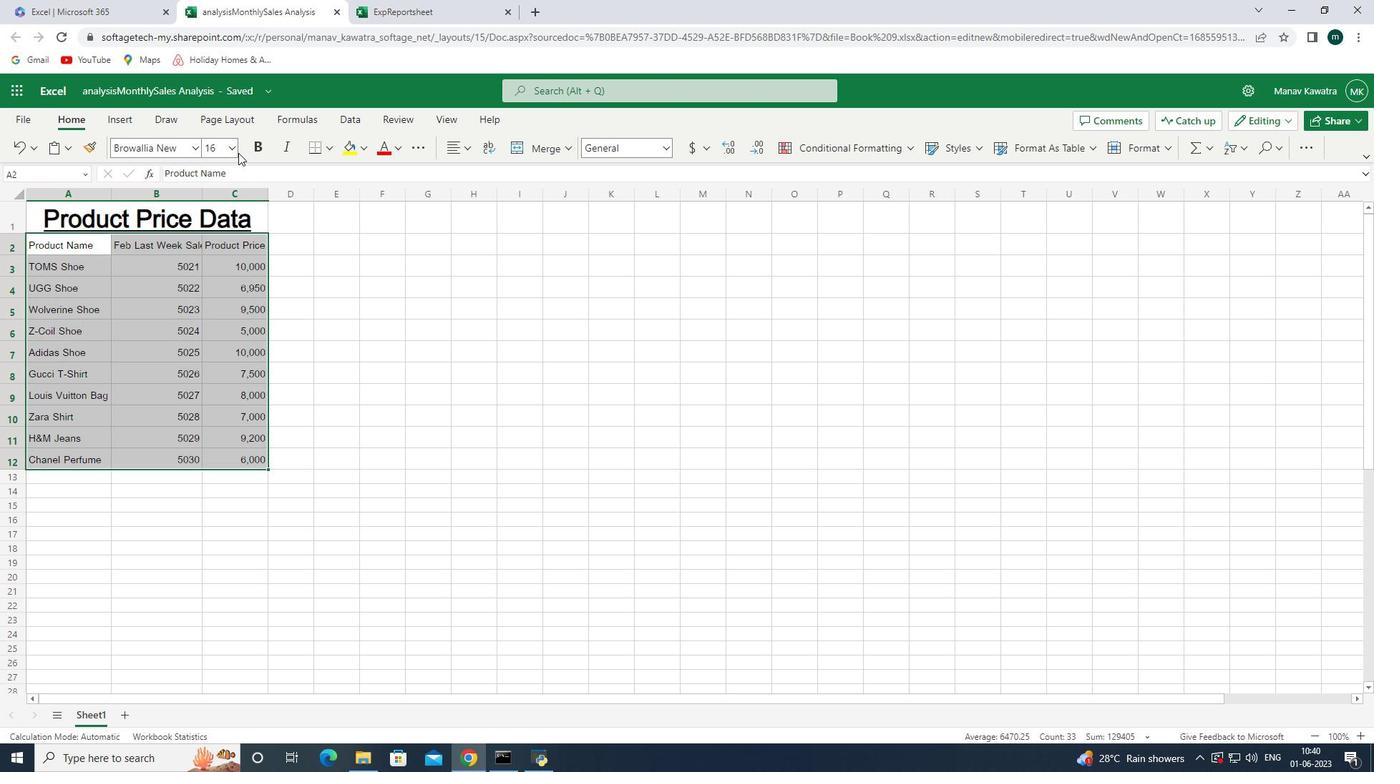 
Action: Mouse pressed left at (236, 152)
Screenshot: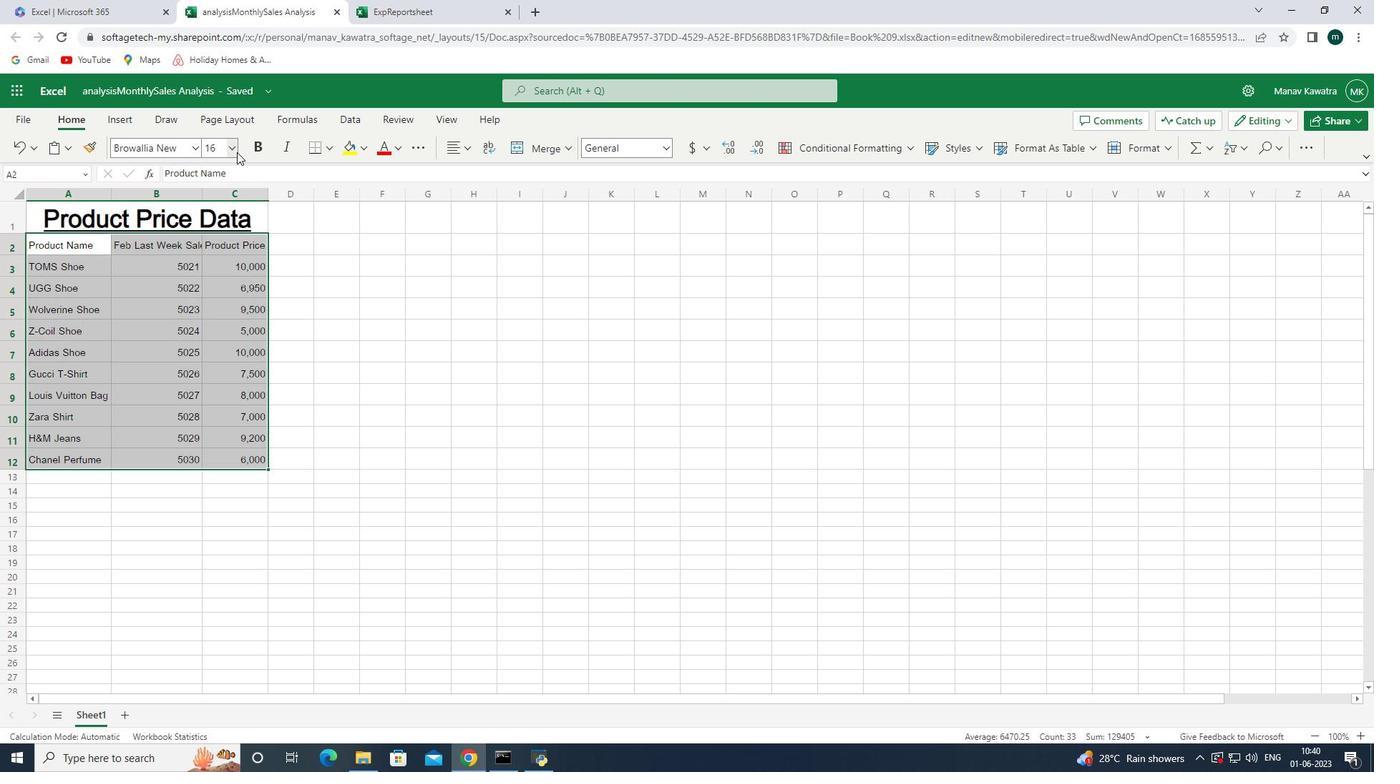 
Action: Mouse moved to (225, 324)
Screenshot: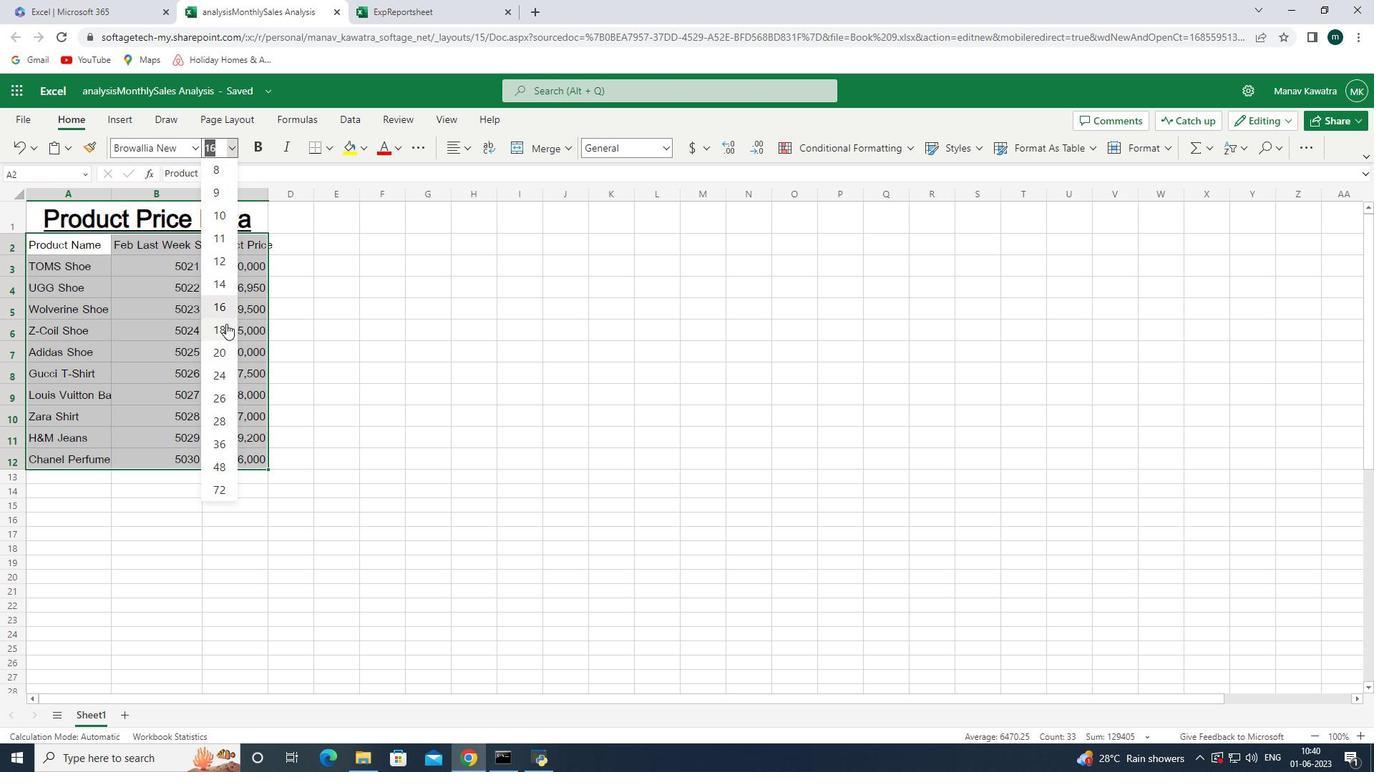
Action: Mouse pressed left at (225, 324)
Screenshot: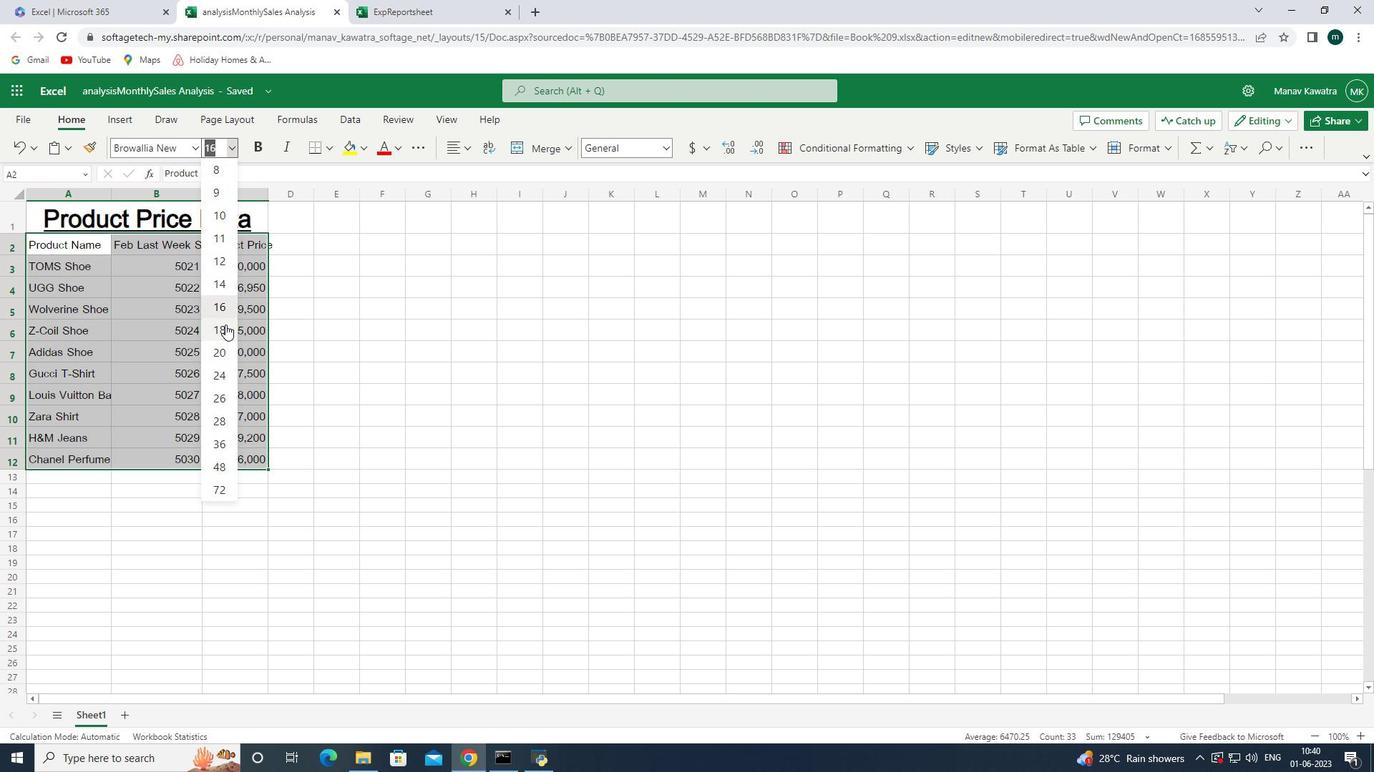 
Action: Mouse moved to (372, 238)
Screenshot: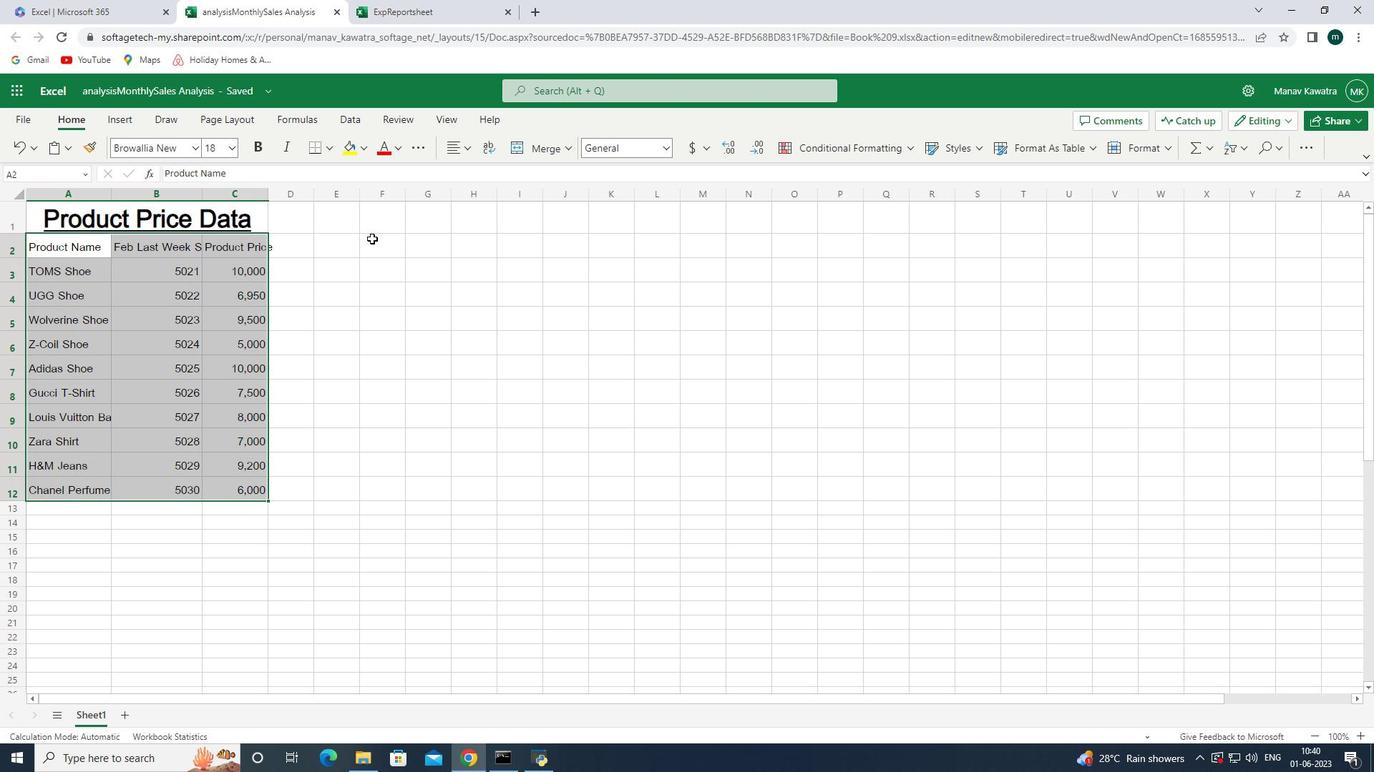 
Action: Mouse pressed left at (372, 238)
Screenshot: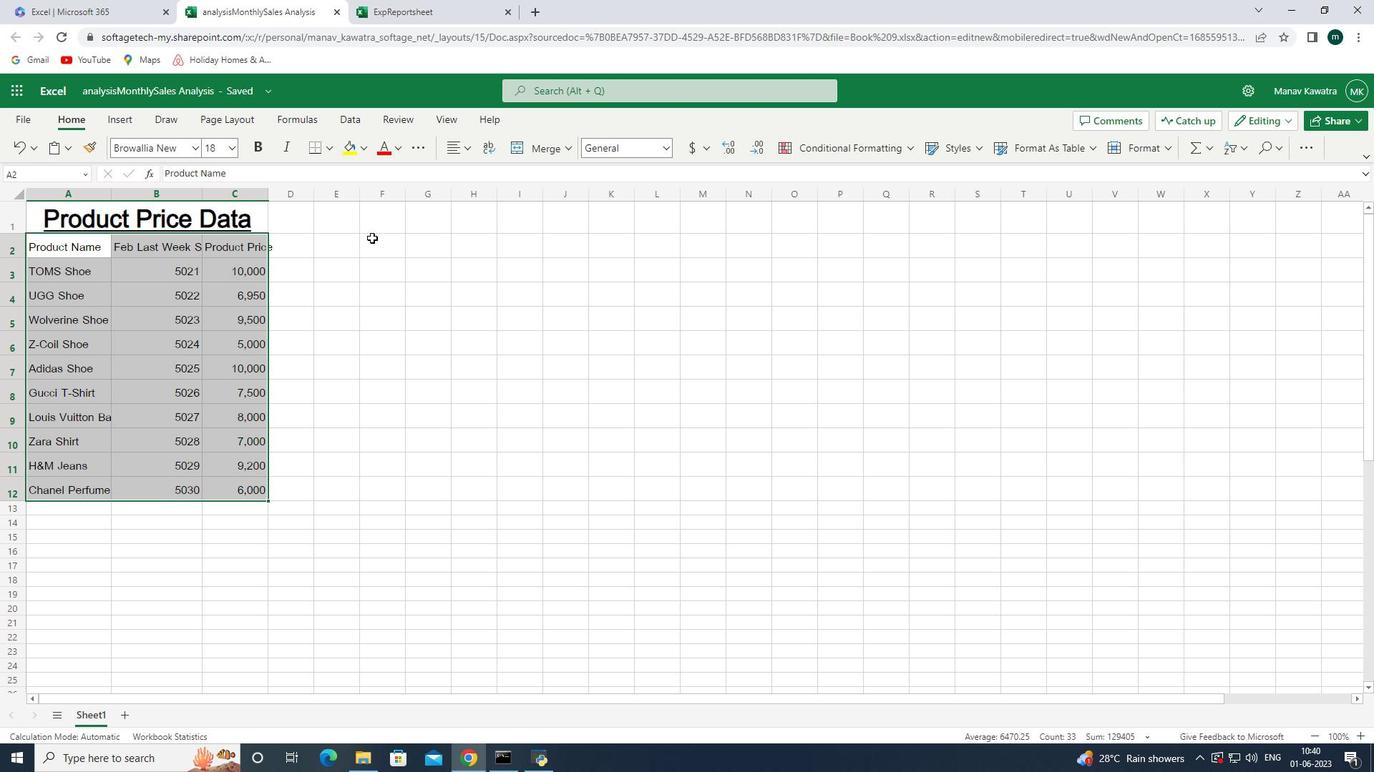 
Action: Mouse moved to (110, 194)
Screenshot: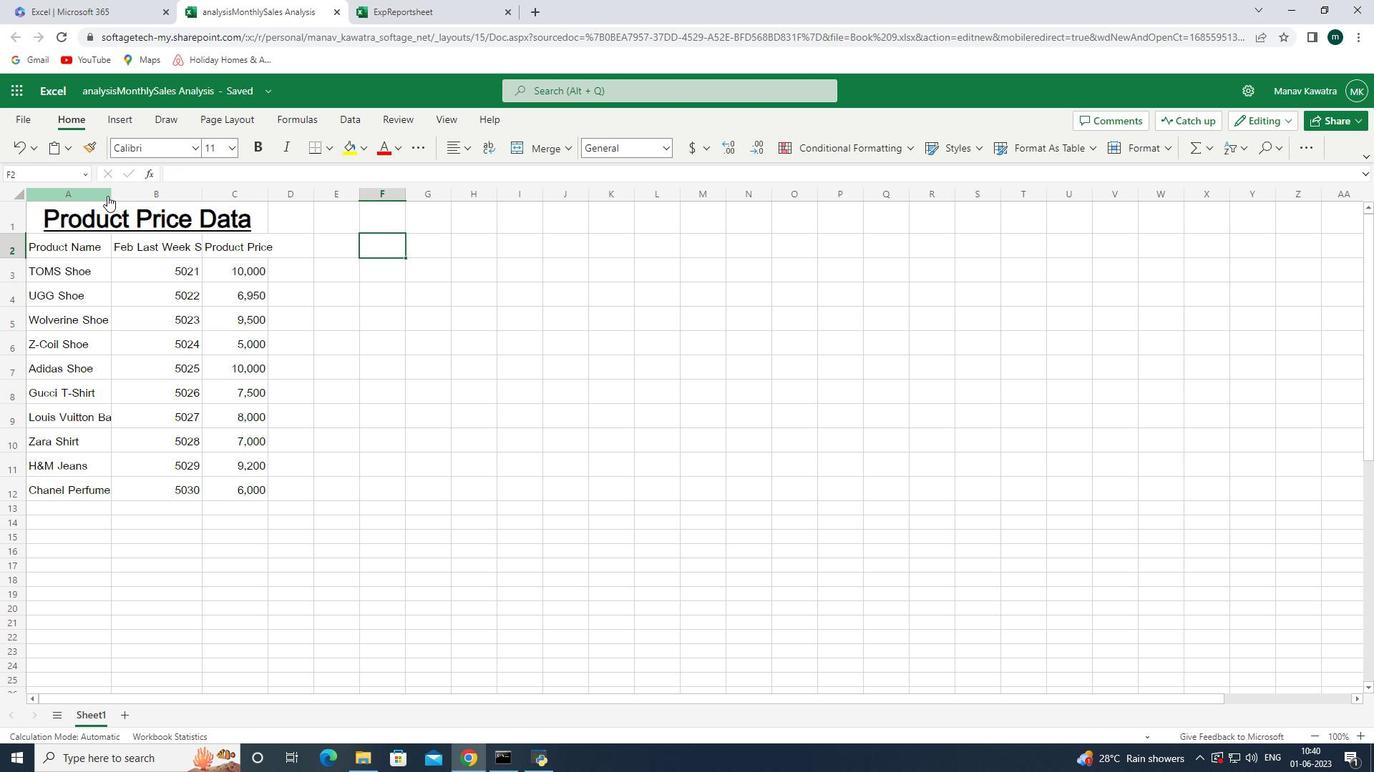 
Action: Mouse pressed left at (110, 194)
Screenshot: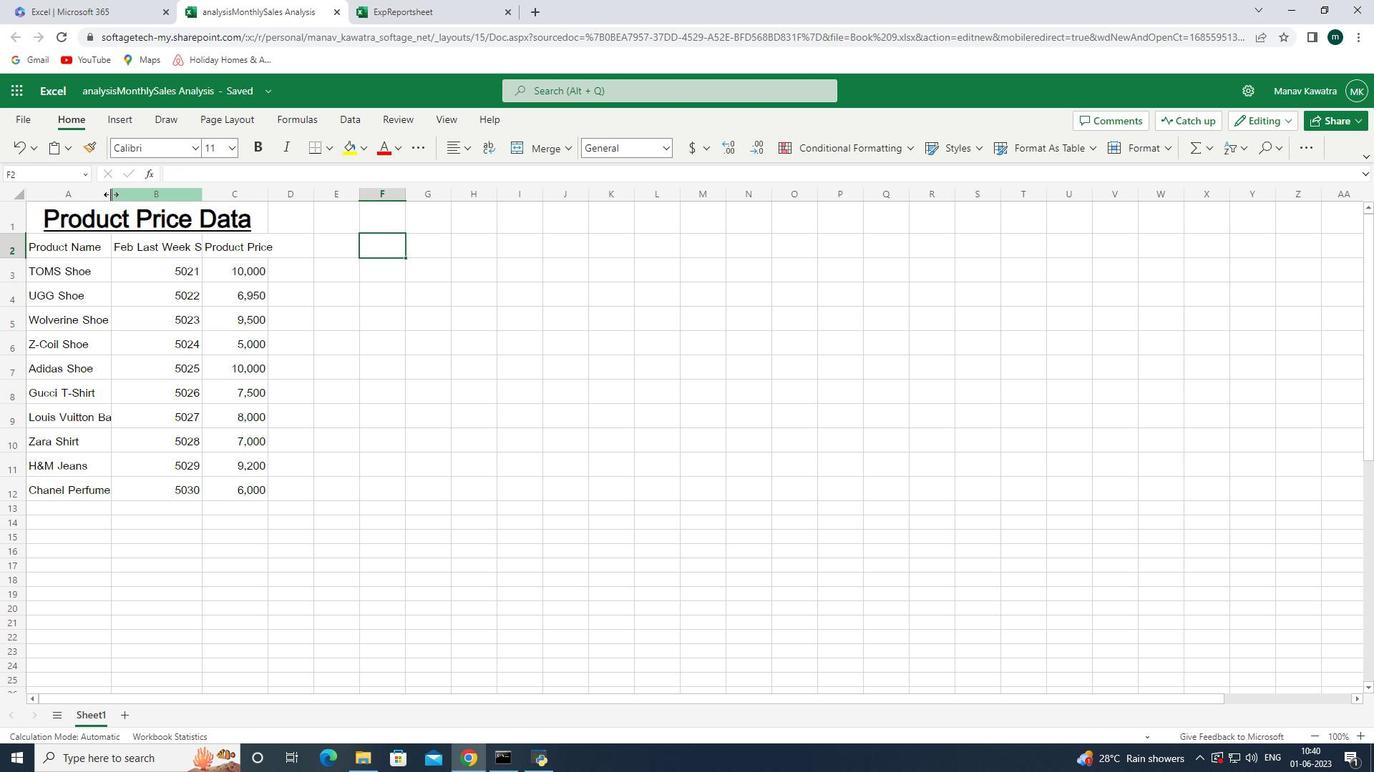 
Action: Mouse pressed left at (110, 194)
Screenshot: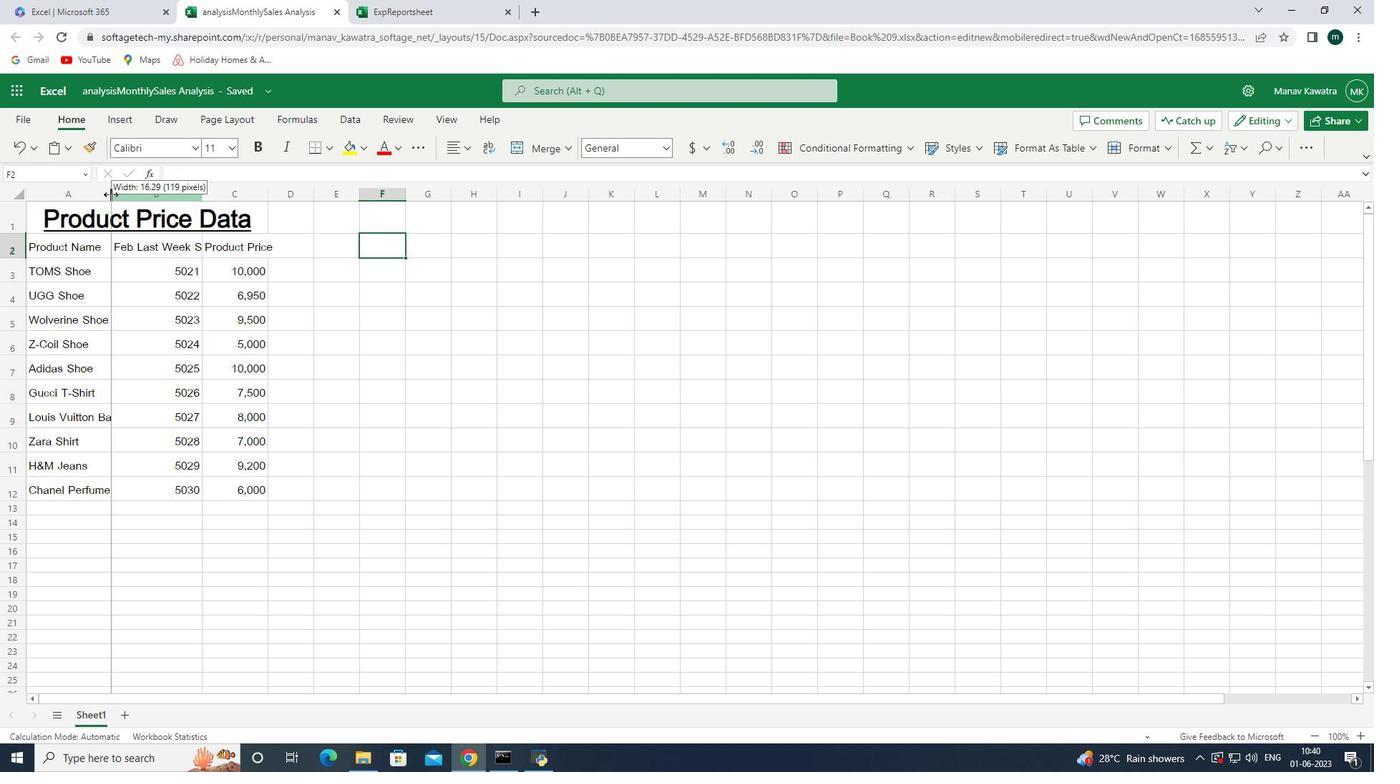 
Action: Mouse moved to (210, 190)
Screenshot: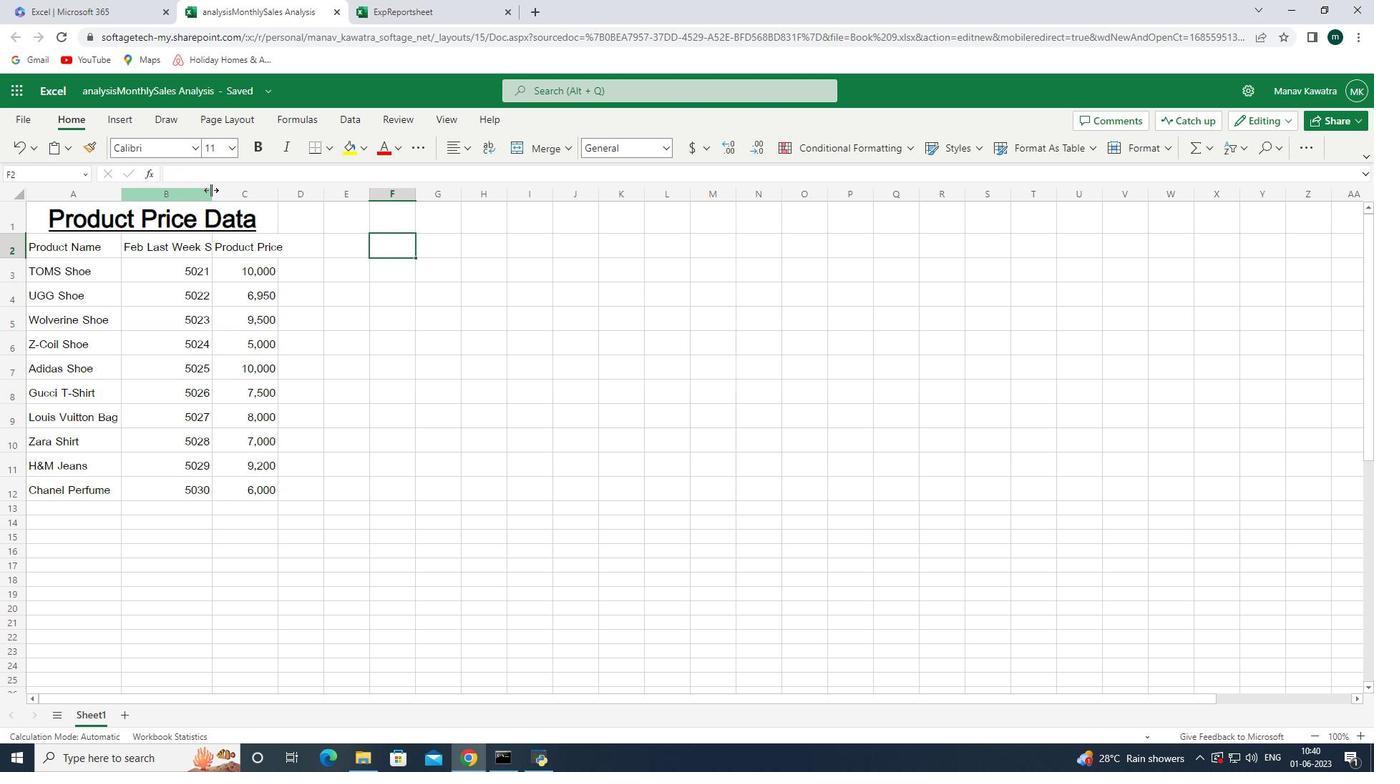 
Action: Mouse pressed left at (210, 190)
Screenshot: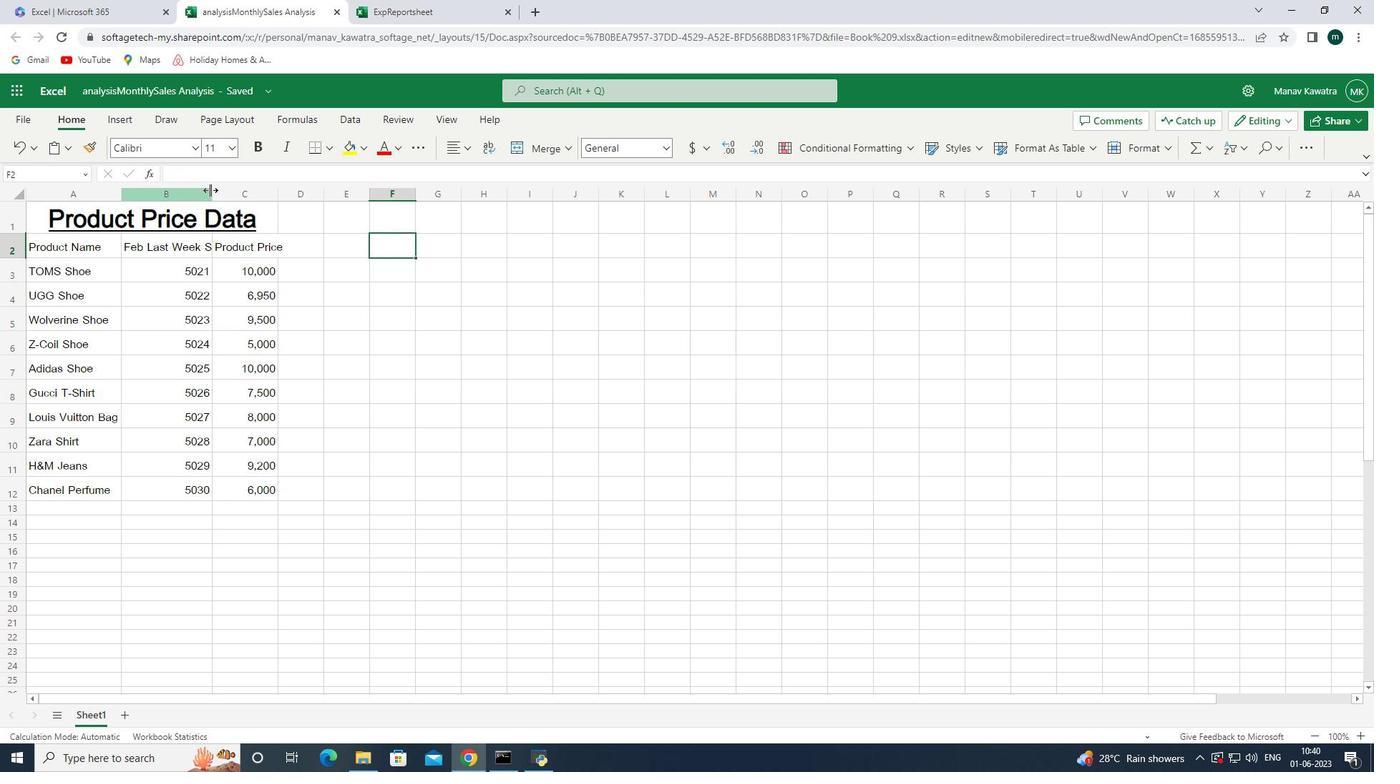
Action: Mouse pressed left at (210, 190)
Screenshot: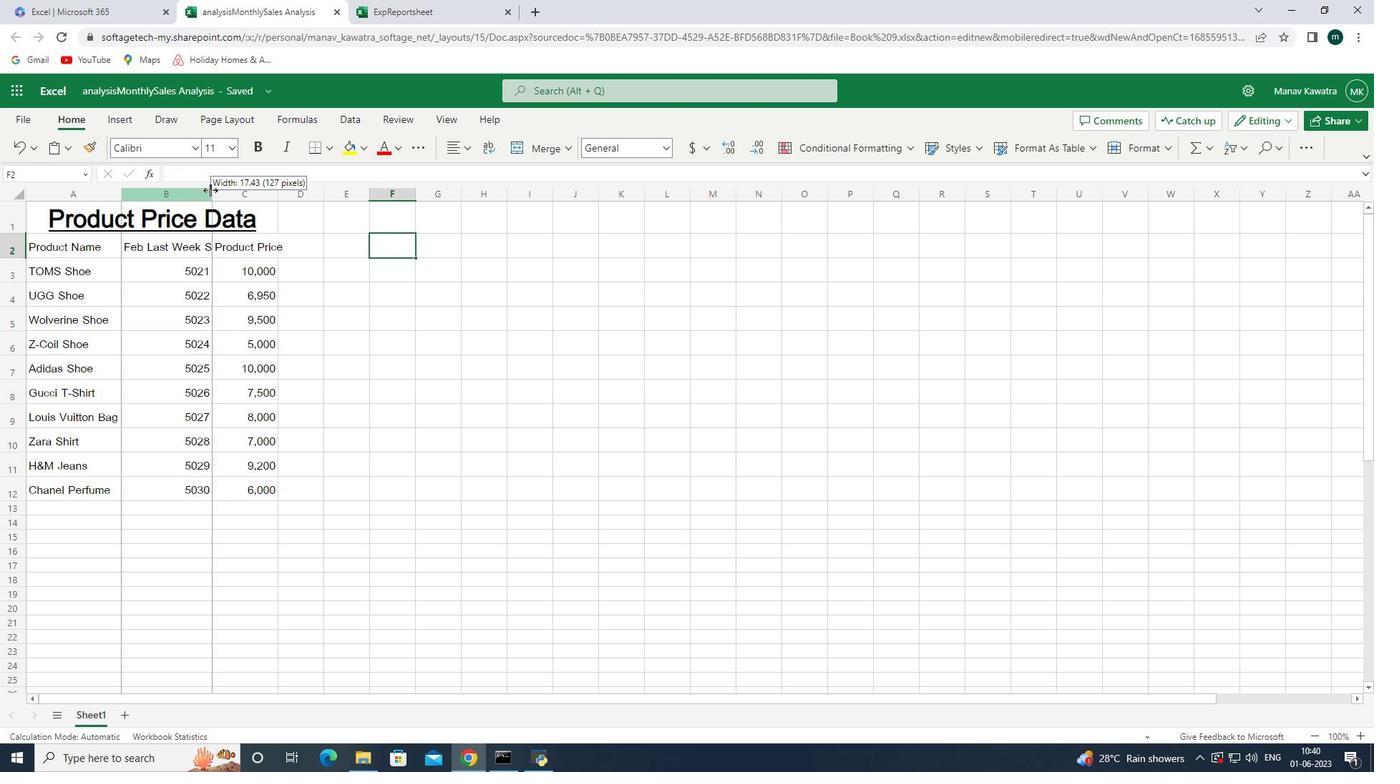 
Action: Mouse moved to (304, 193)
Screenshot: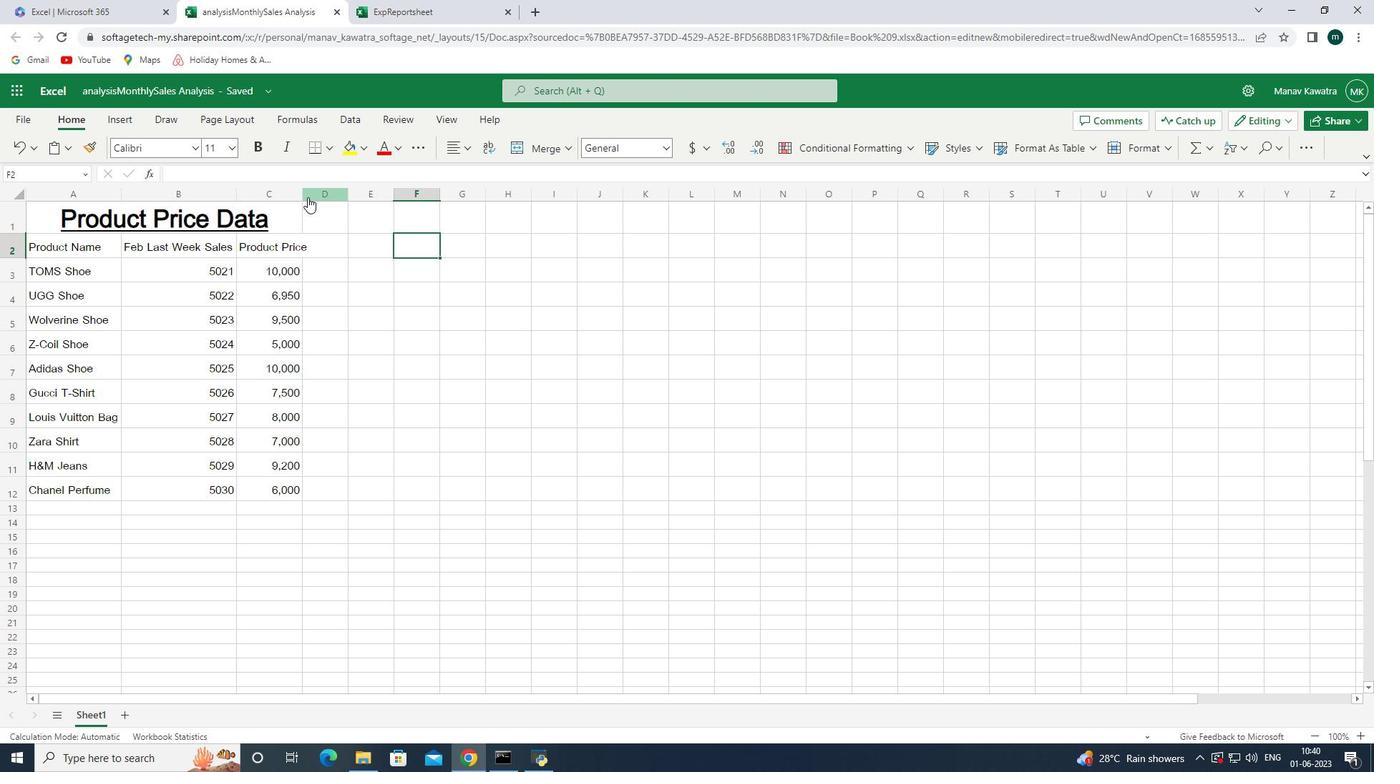 
Action: Mouse pressed left at (304, 193)
Screenshot: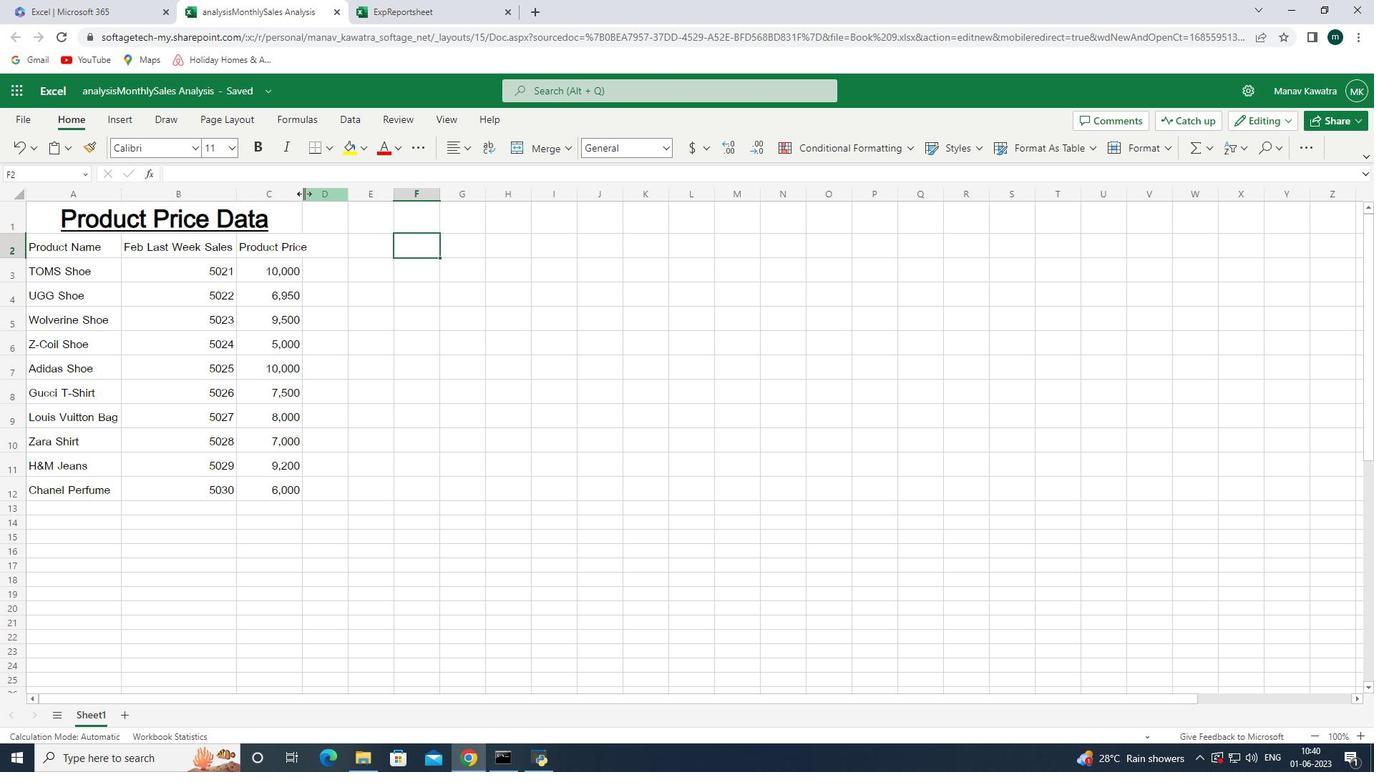 
Action: Mouse pressed left at (304, 193)
Screenshot: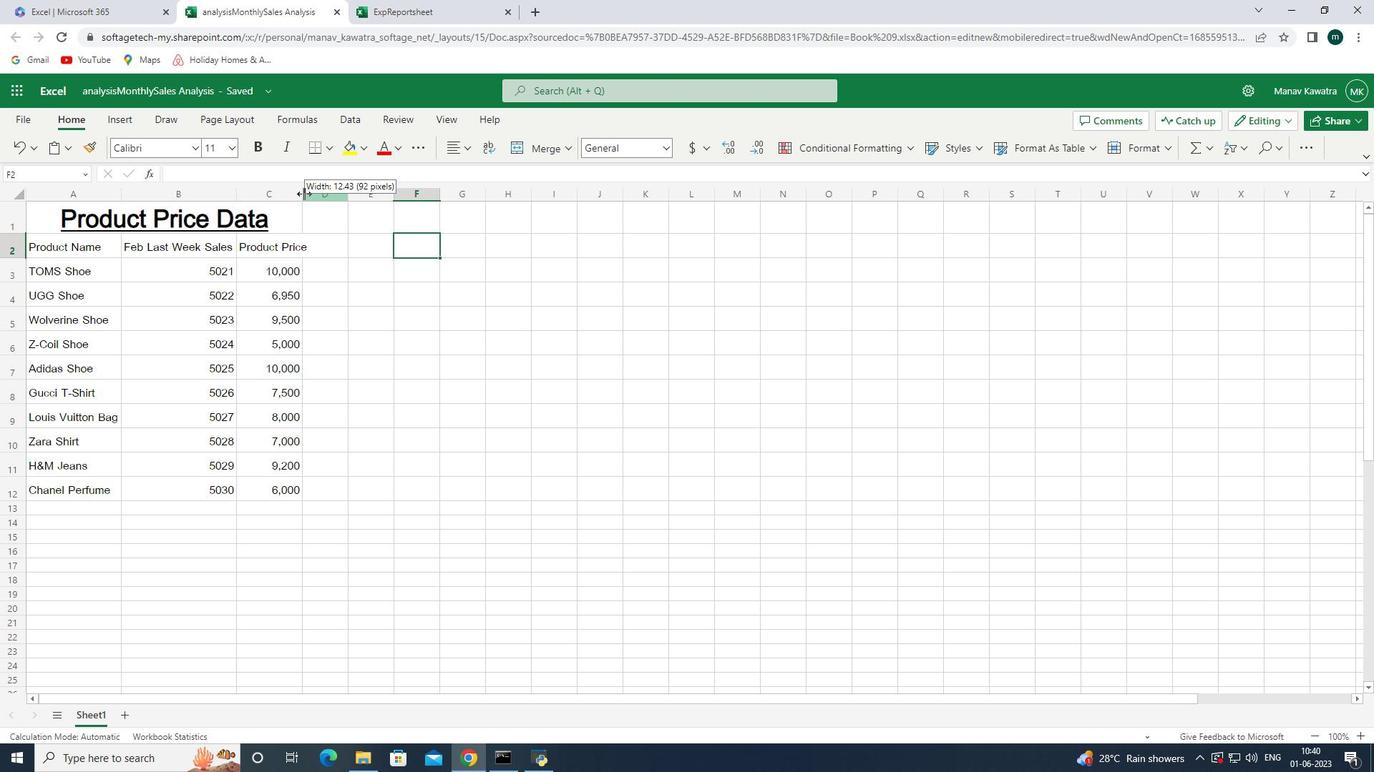 
Action: Mouse moved to (90, 219)
Screenshot: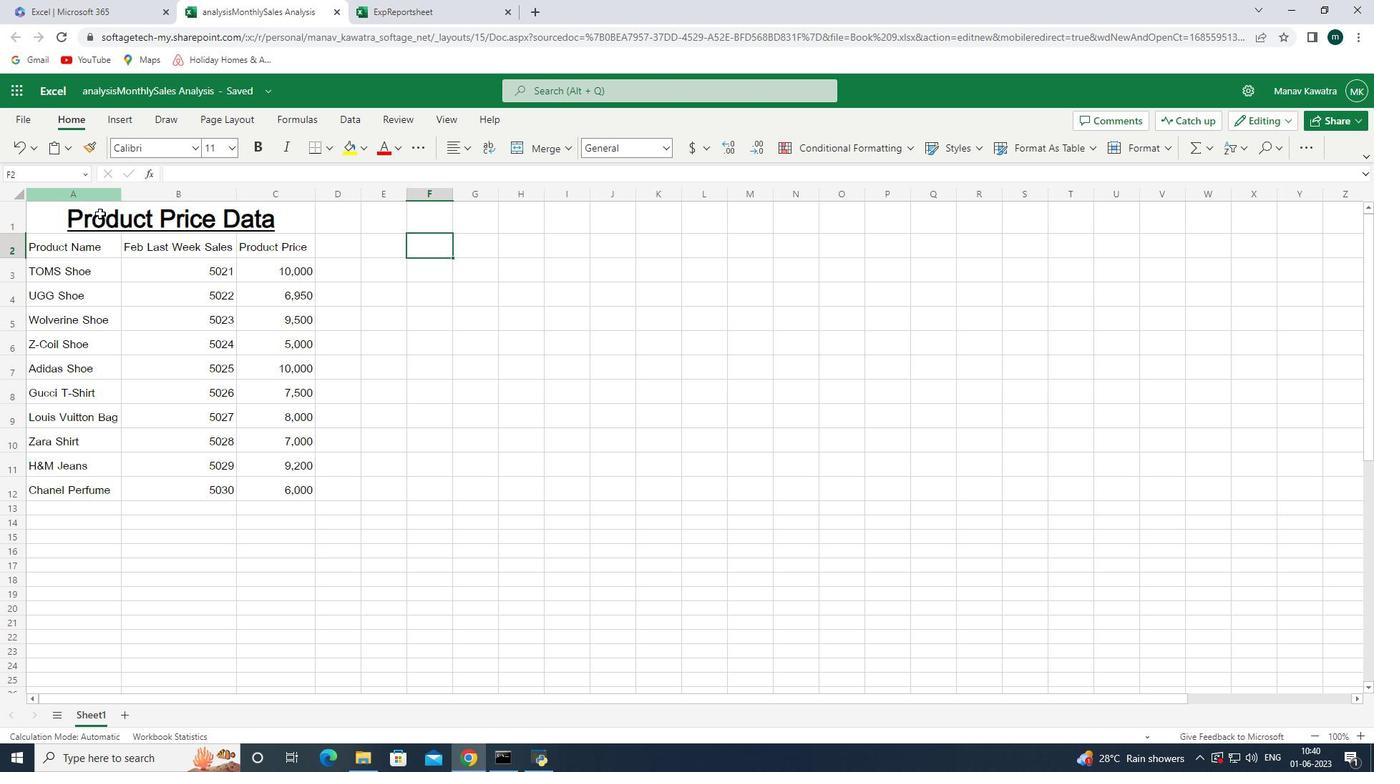 
Action: Mouse pressed left at (90, 219)
Screenshot: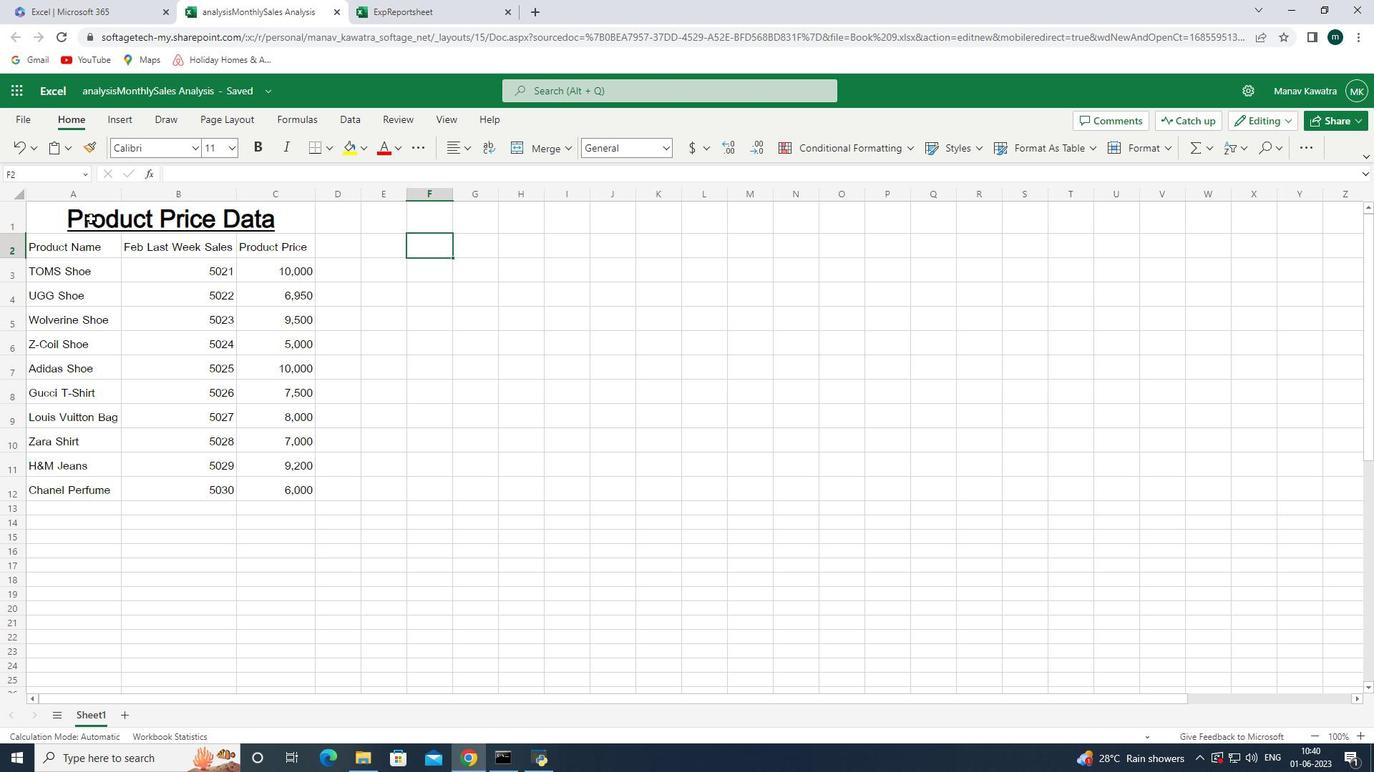 
Action: Mouse moved to (466, 153)
Screenshot: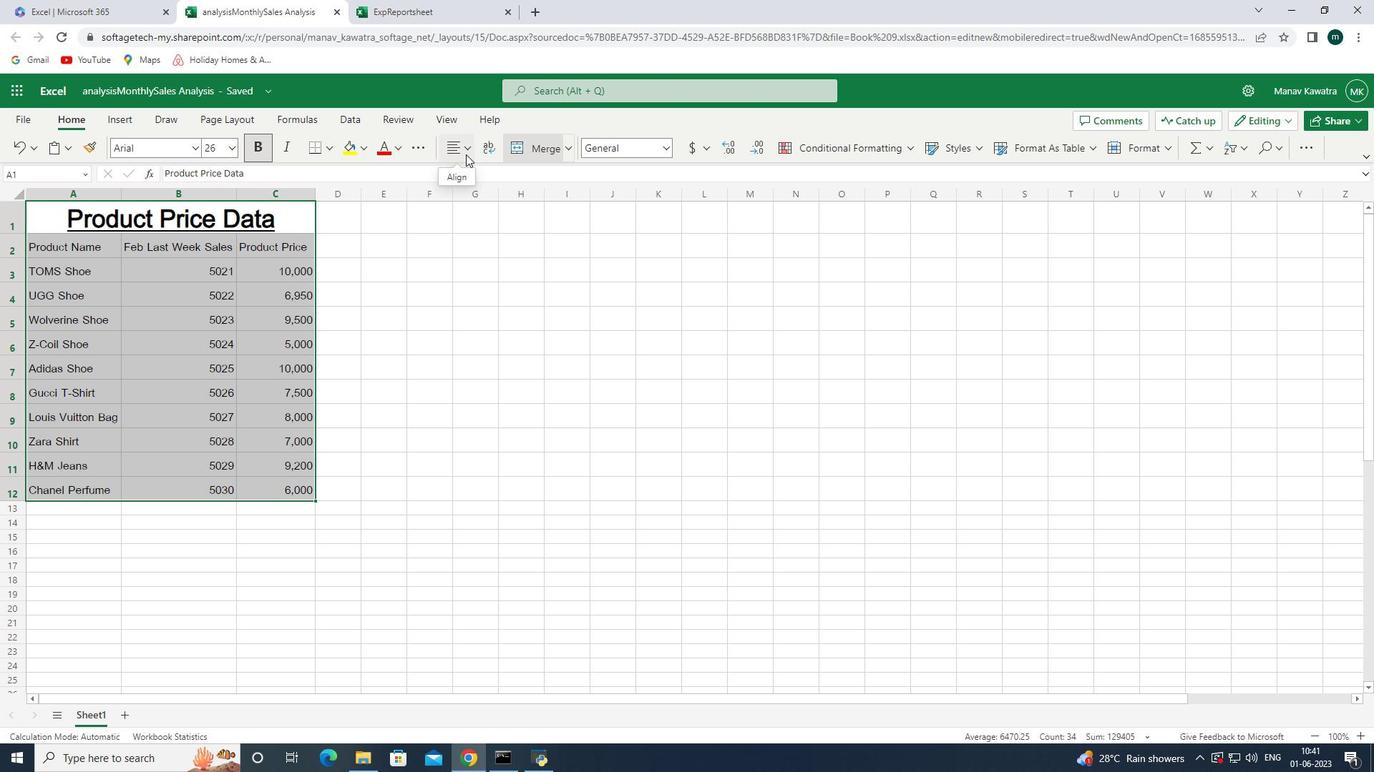 
Action: Mouse pressed left at (466, 153)
Screenshot: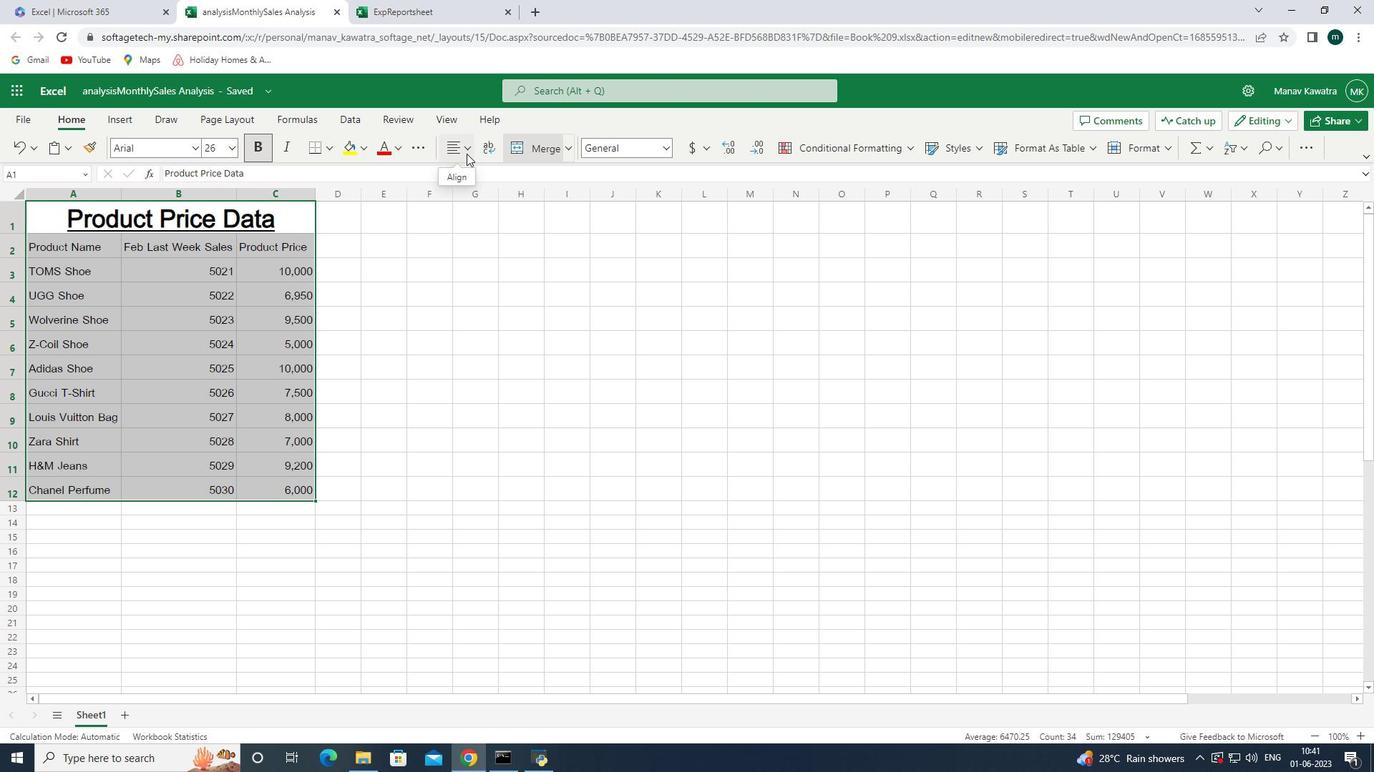 
Action: Mouse moved to (487, 229)
Screenshot: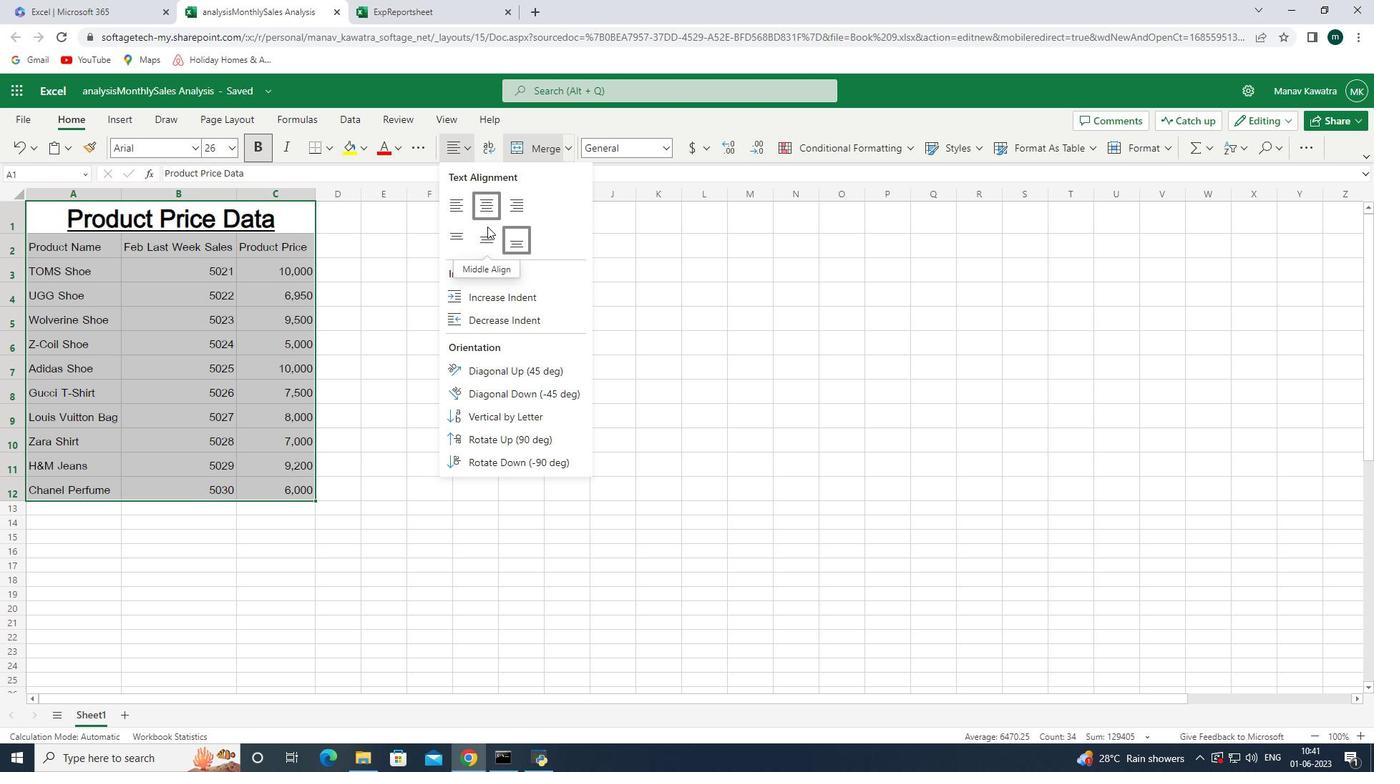 
Action: Mouse pressed left at (487, 229)
Screenshot: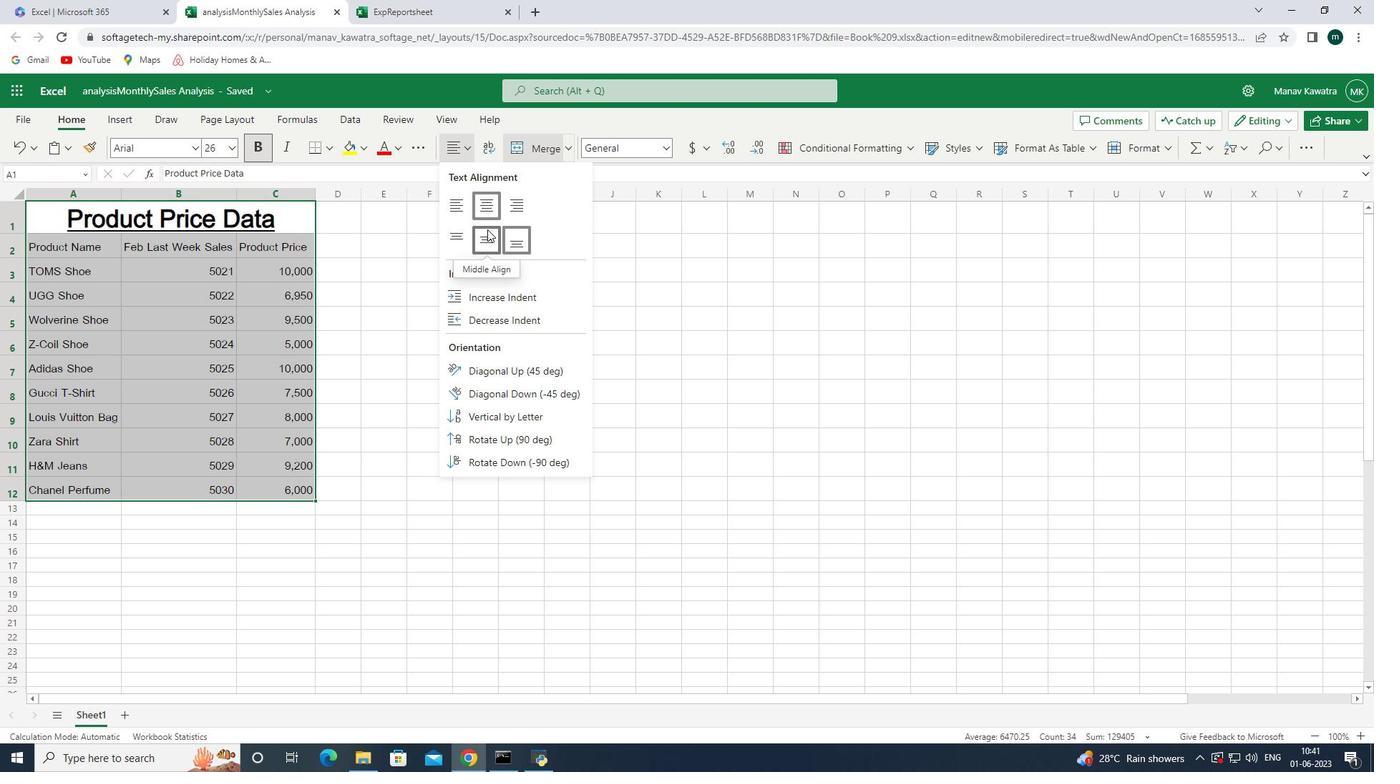 
Action: Mouse moved to (472, 148)
Screenshot: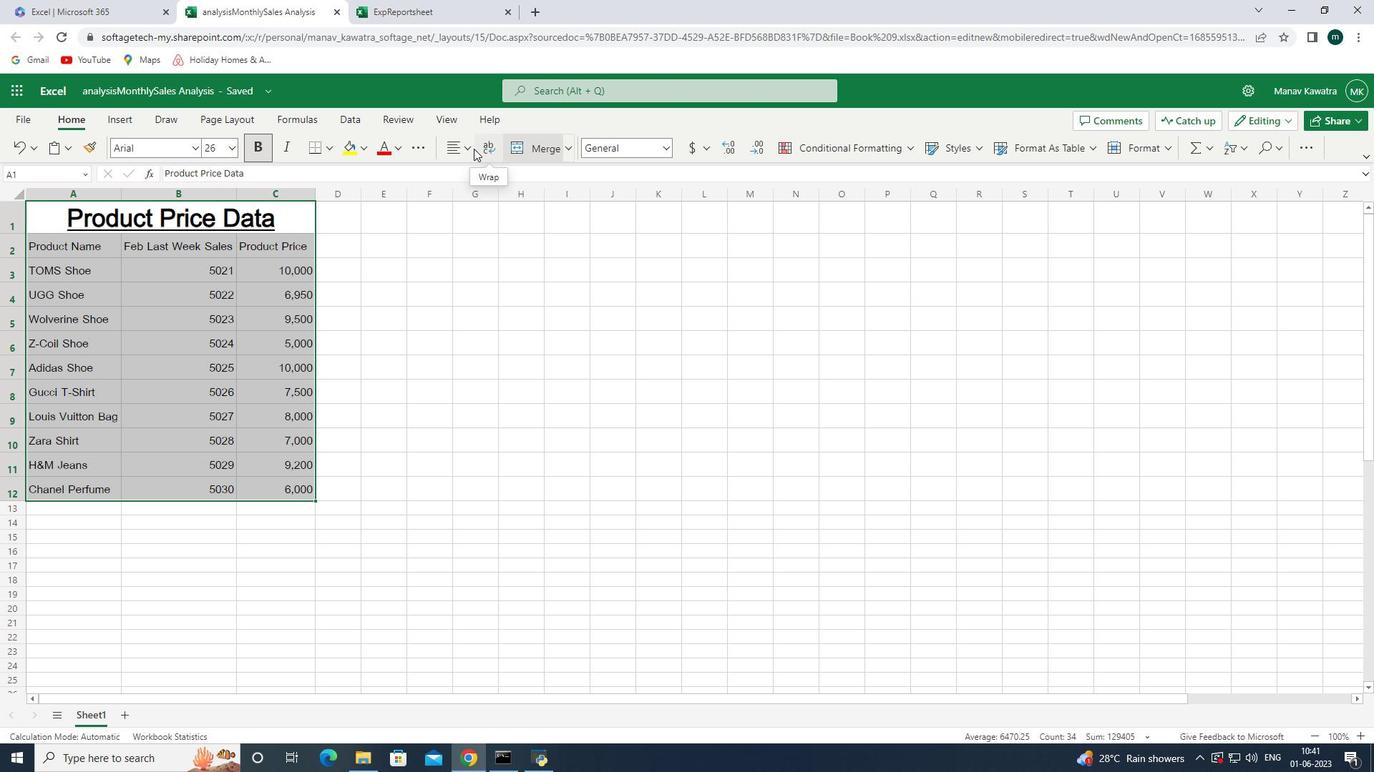 
Action: Mouse pressed left at (472, 148)
Screenshot: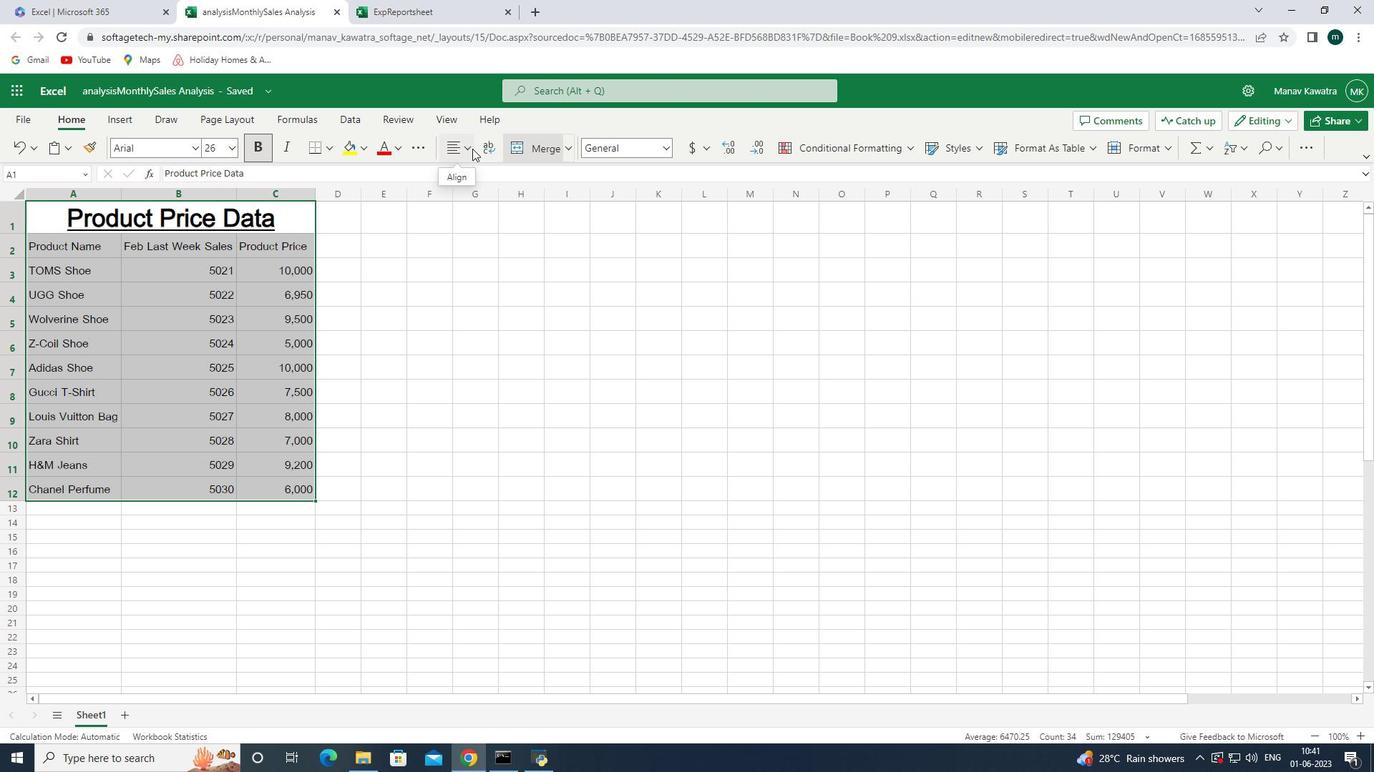 
Action: Mouse moved to (459, 205)
Screenshot: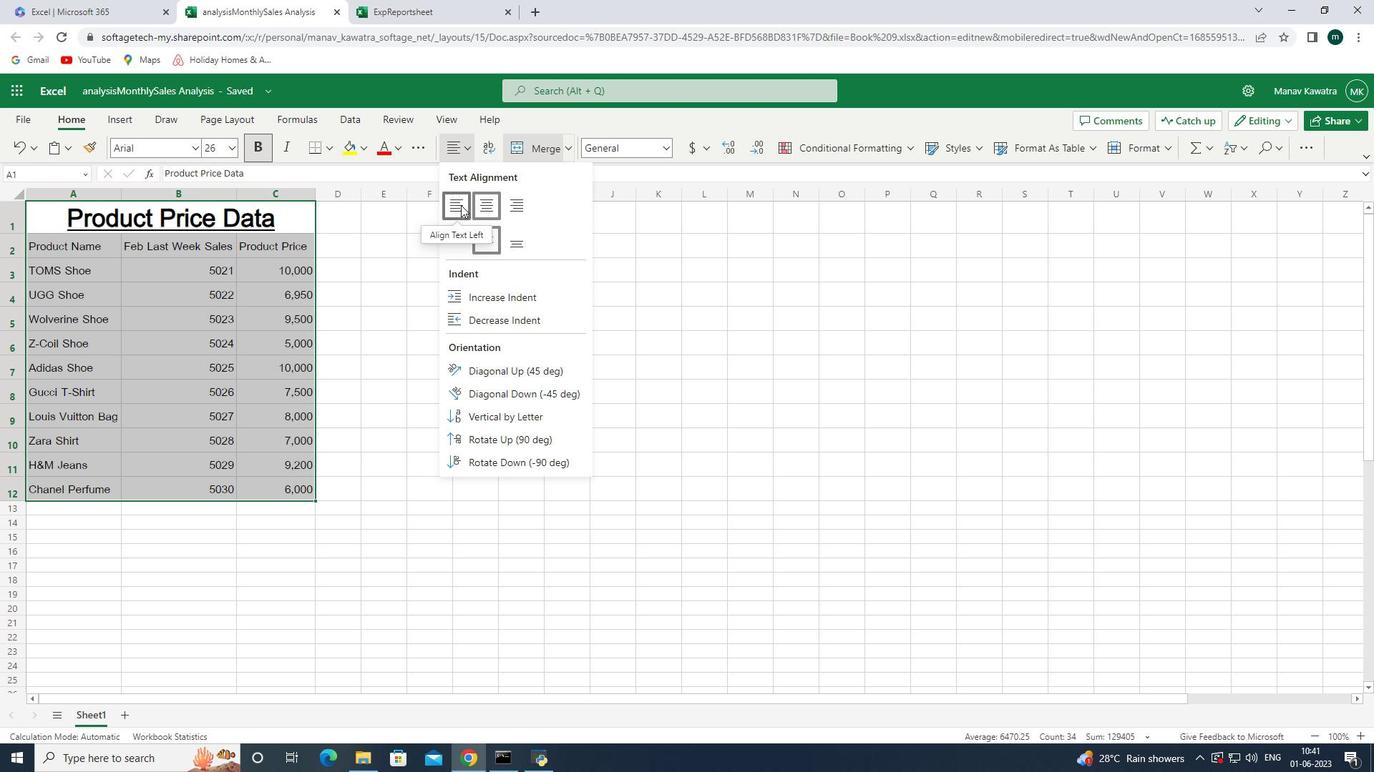 
Action: Mouse pressed left at (459, 205)
Screenshot: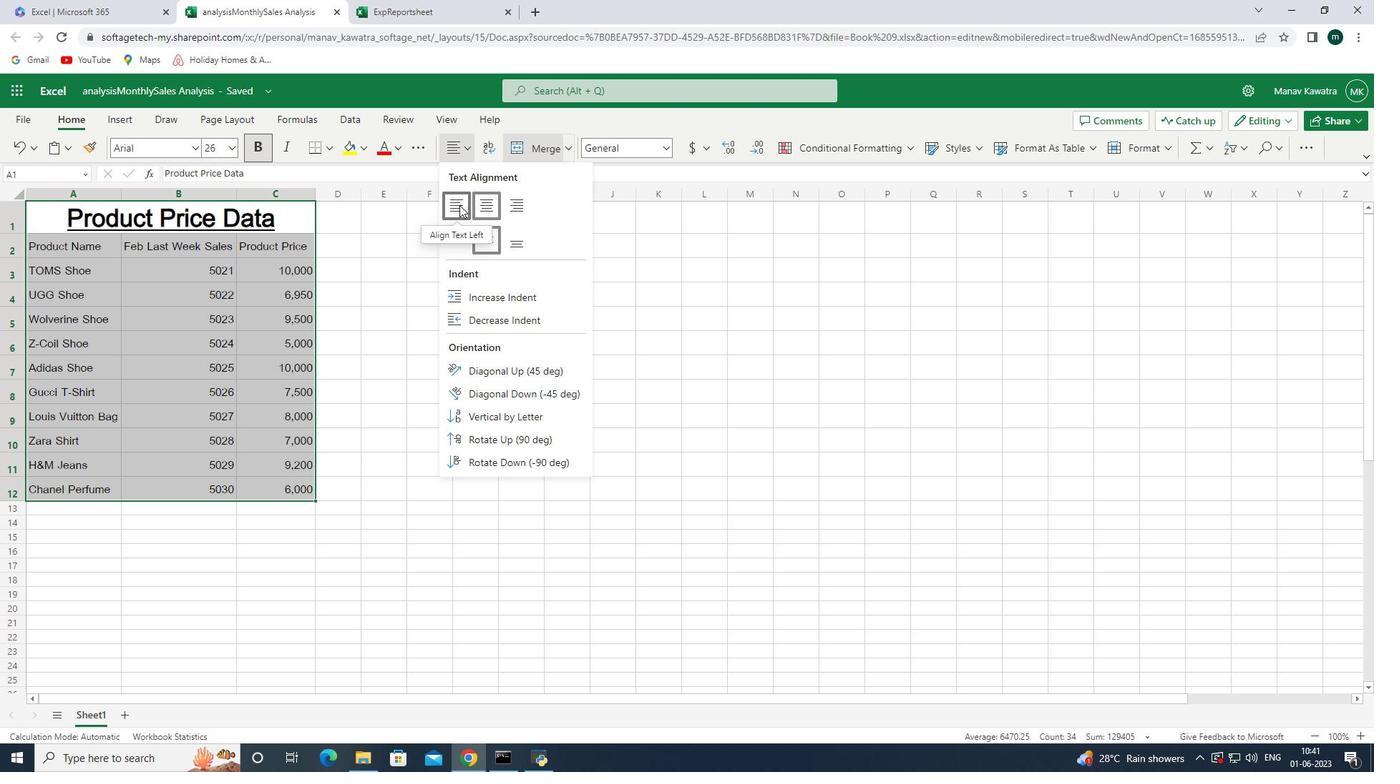 
Action: Mouse moved to (435, 283)
Screenshot: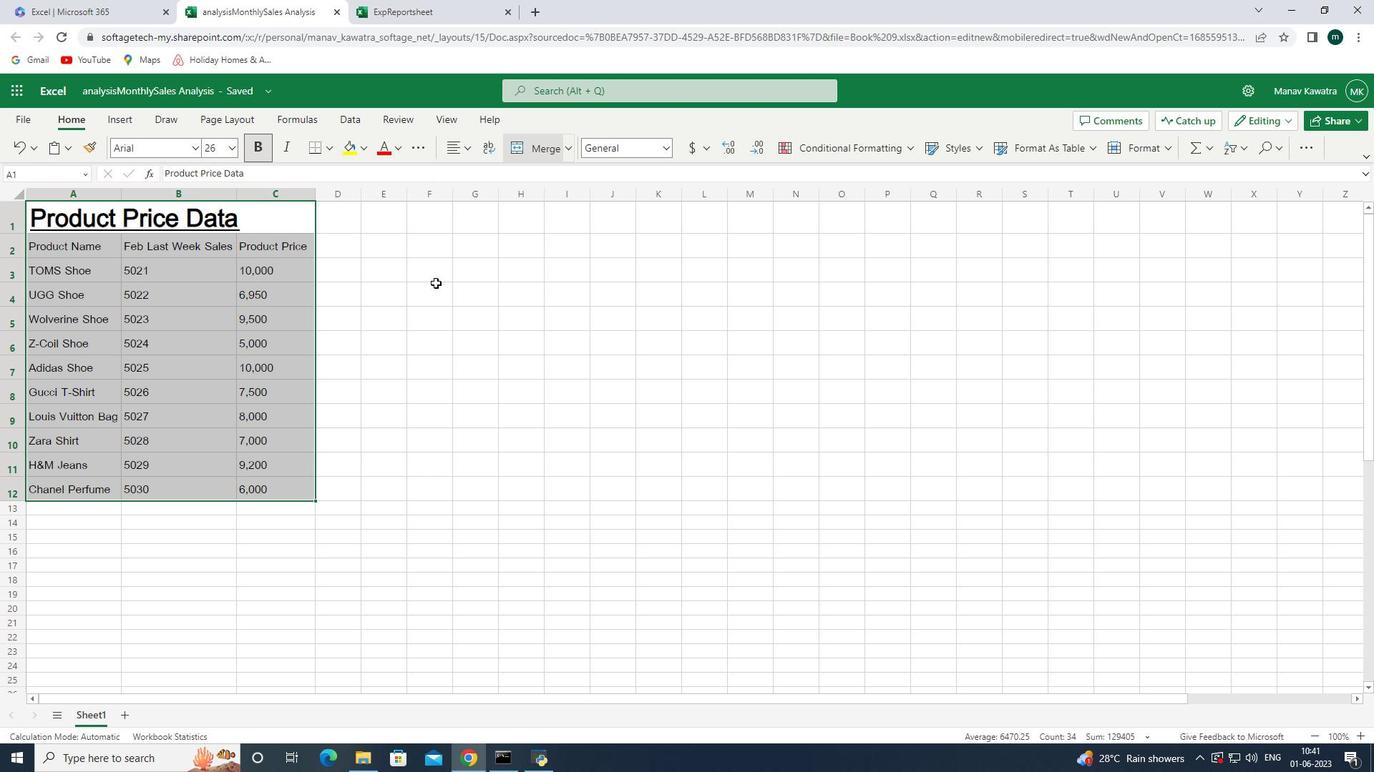 
Action: Mouse pressed left at (435, 283)
Screenshot: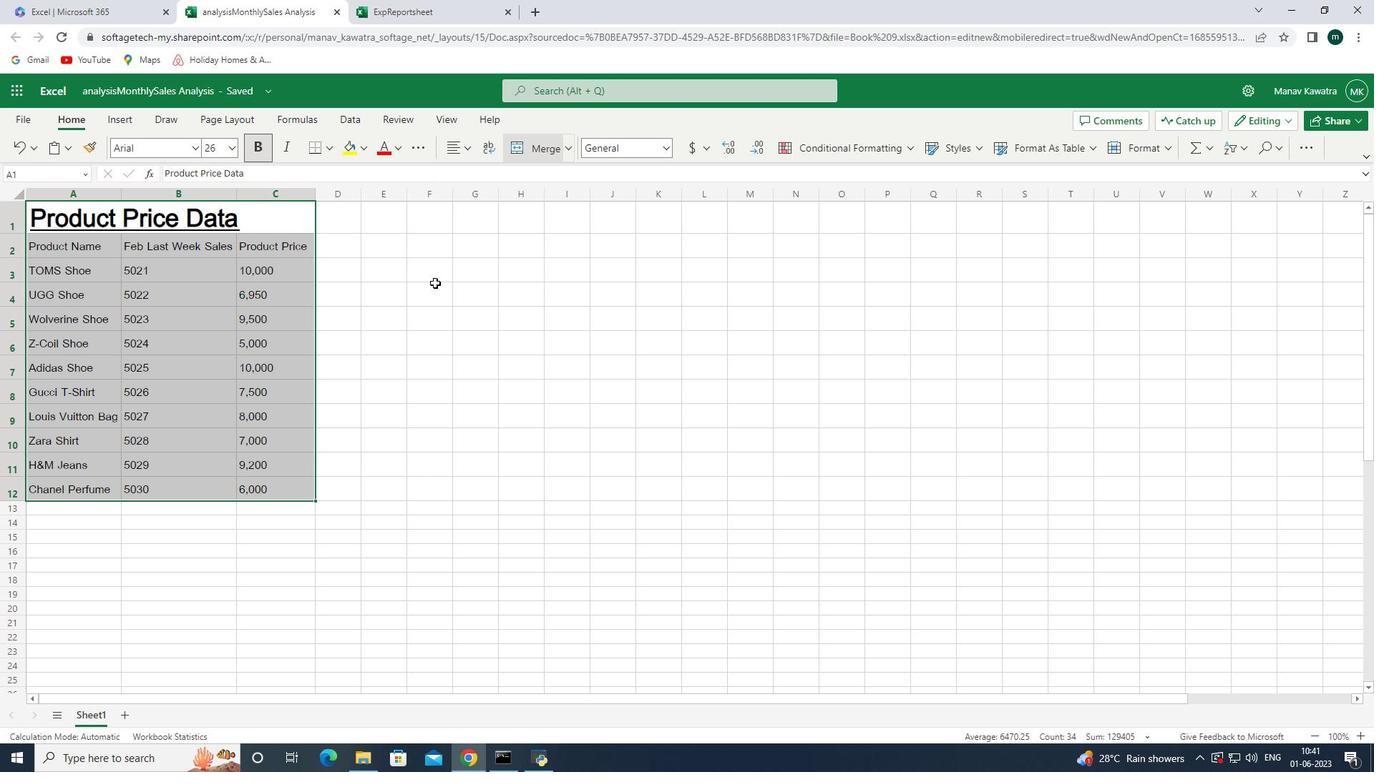 
Action: Mouse moved to (399, 300)
Screenshot: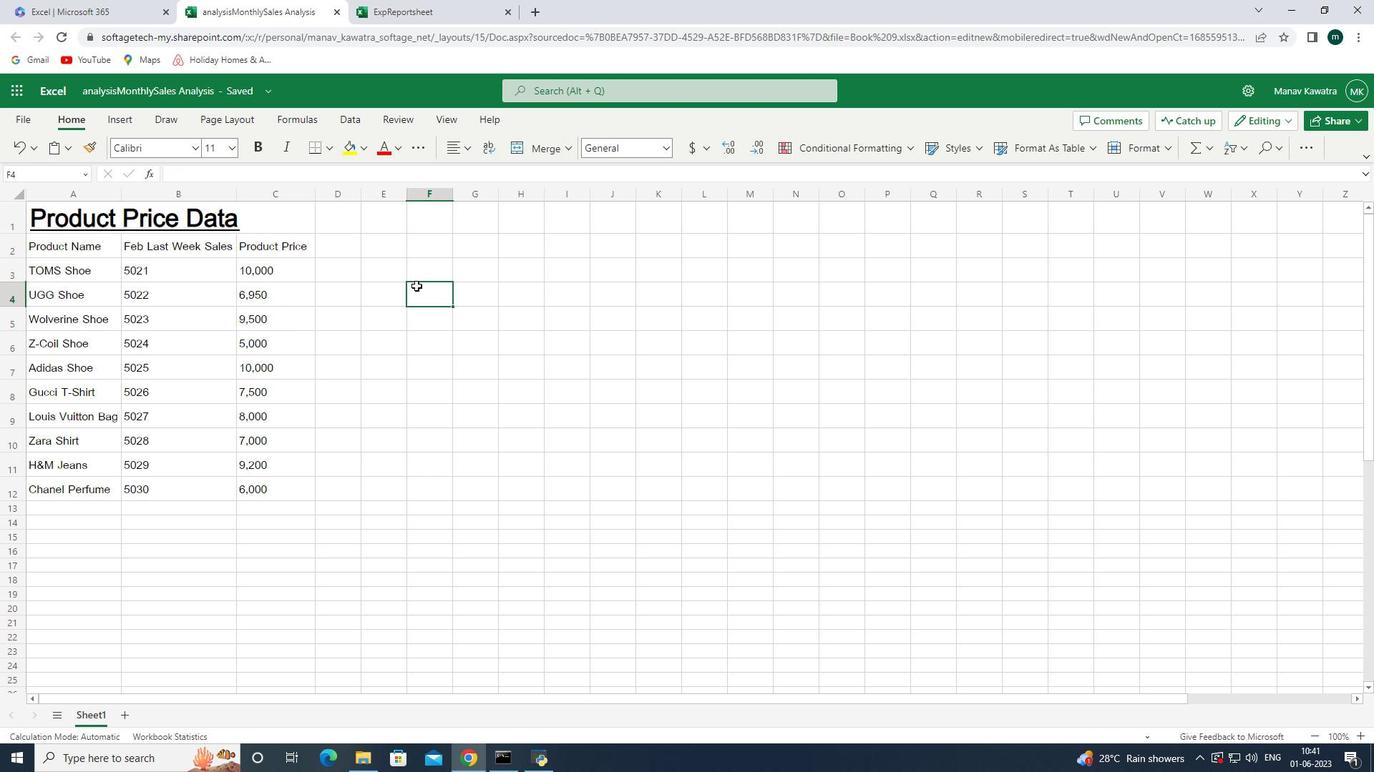 
Action: Key pressed ctrl+S<'\x13'><'\x13'><'\x13'>
Screenshot: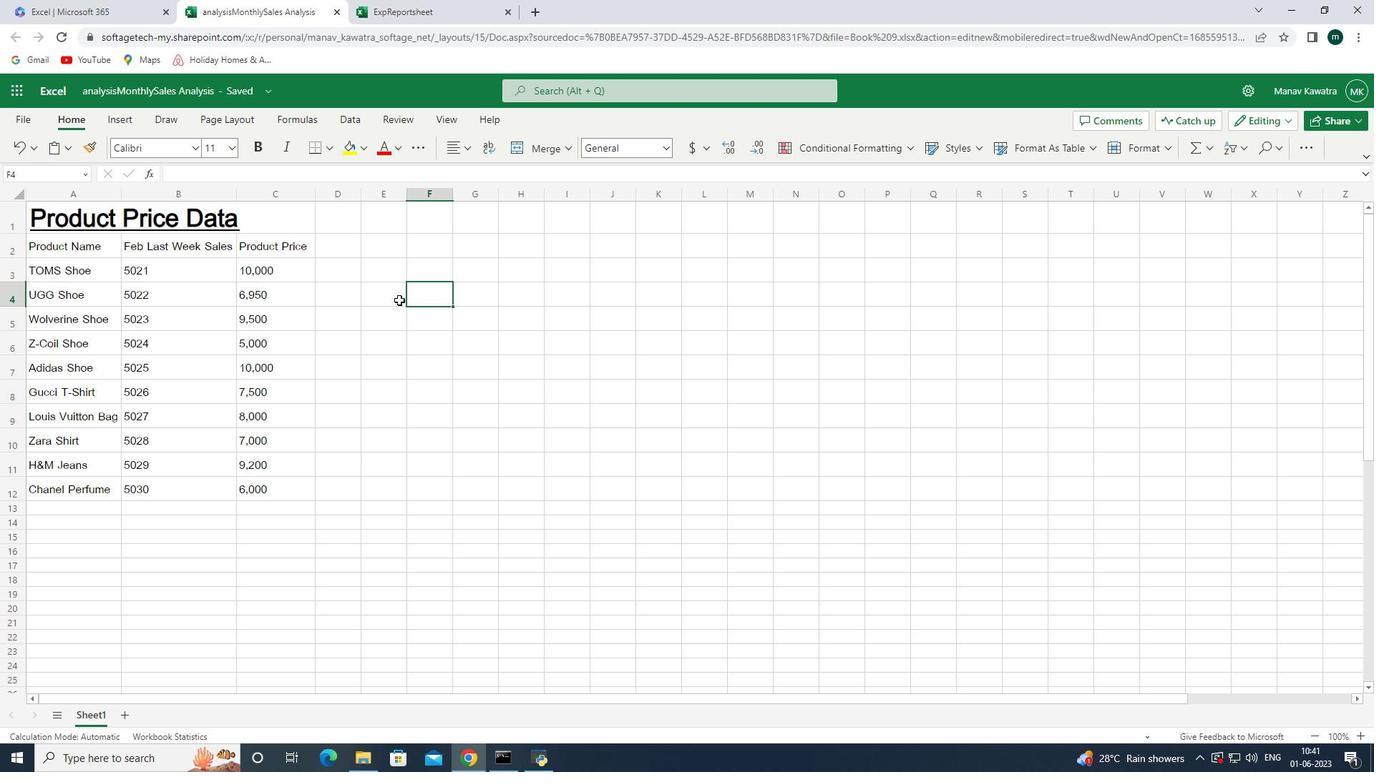 
Action: Mouse moved to (334, 273)
Screenshot: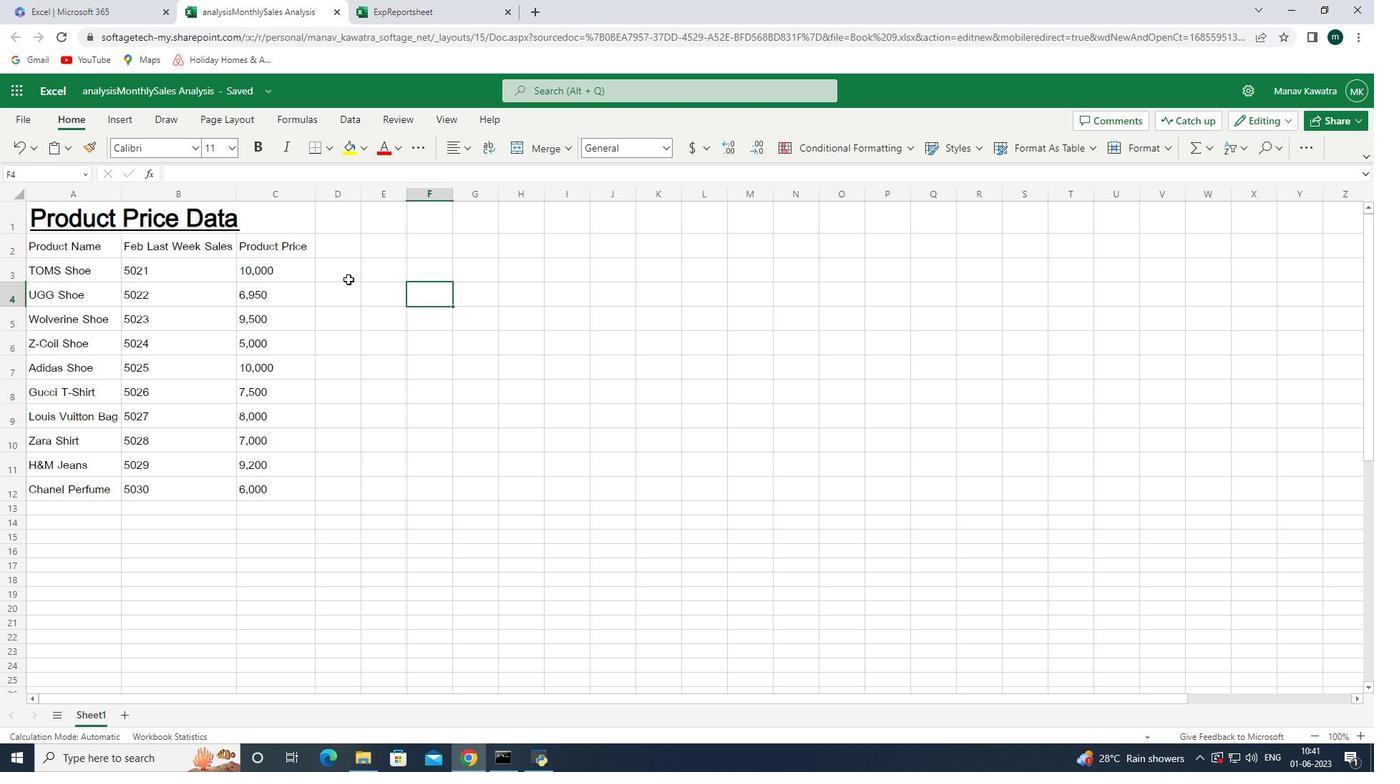 
